 Task: Find connections with filter location Montivilliers with filter topic #businesscoachwith filter profile language Potuguese with filter current company Bridgestone EMIA with filter school Sikkim University, Gangtok with filter industry Wholesale Chemical and Allied Products with filter service category Negotiation with filter keywords title Area Sales Manager
Action: Mouse moved to (581, 99)
Screenshot: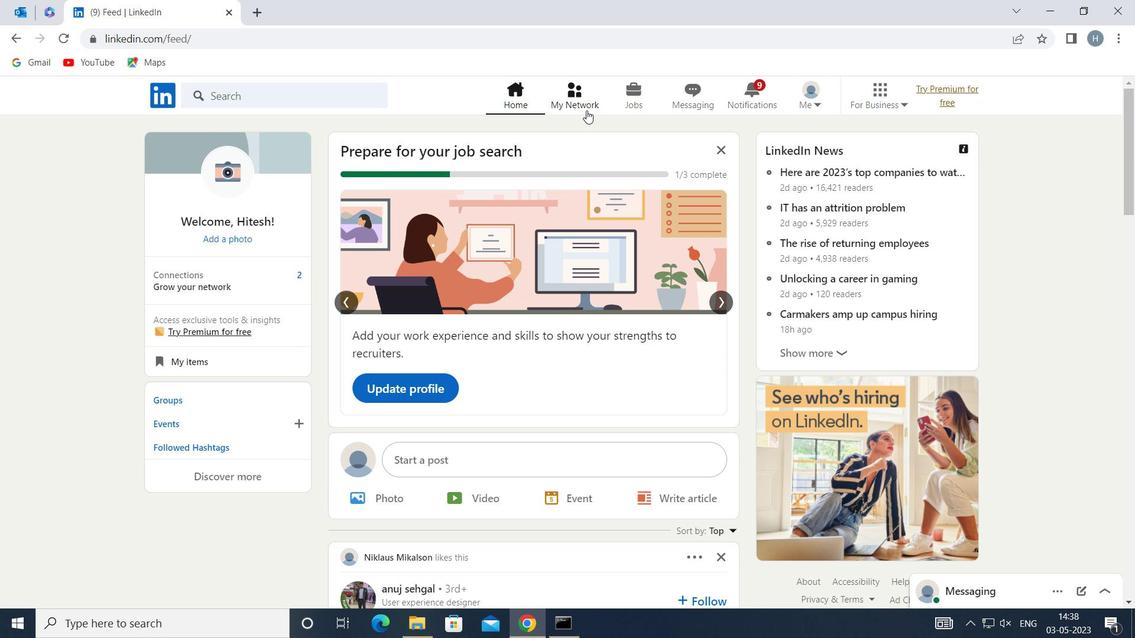 
Action: Mouse pressed left at (581, 99)
Screenshot: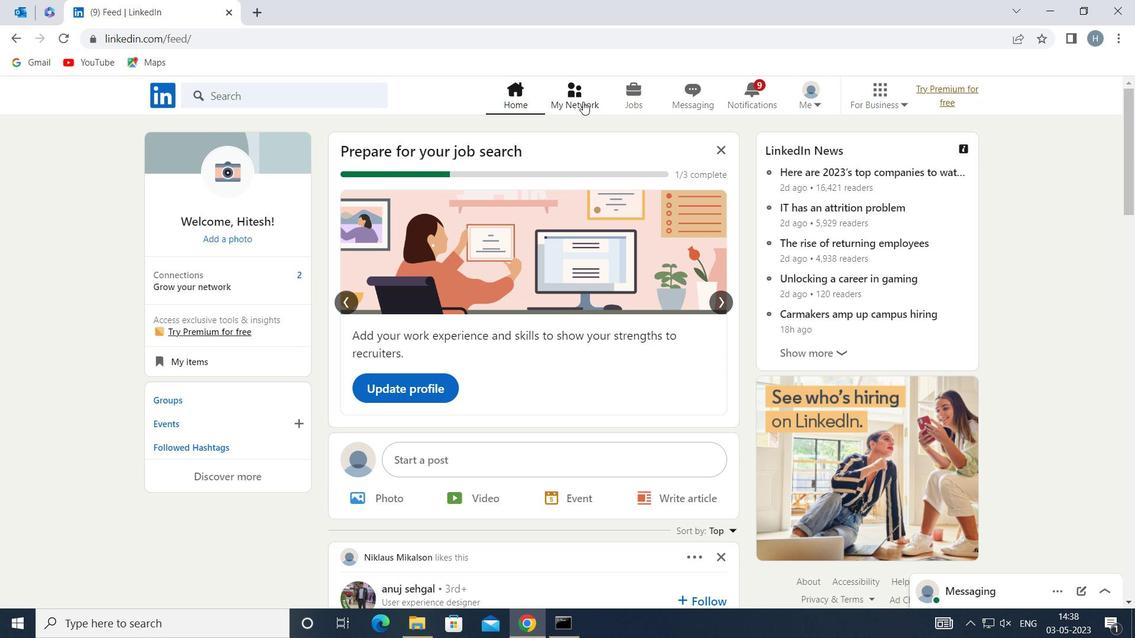 
Action: Mouse moved to (346, 182)
Screenshot: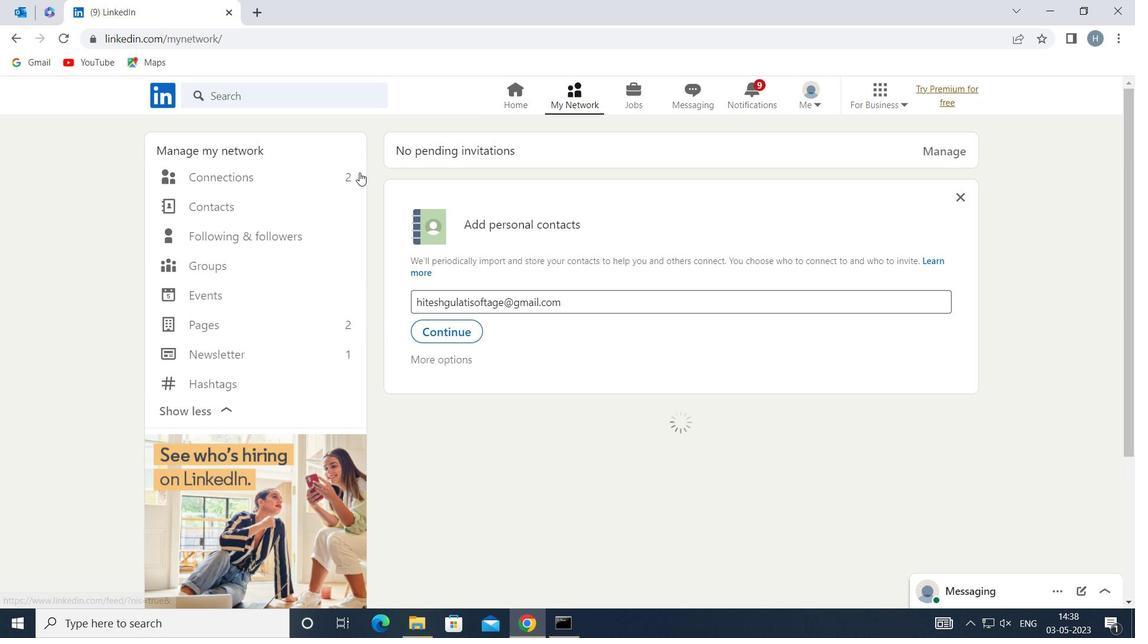 
Action: Mouse pressed left at (346, 182)
Screenshot: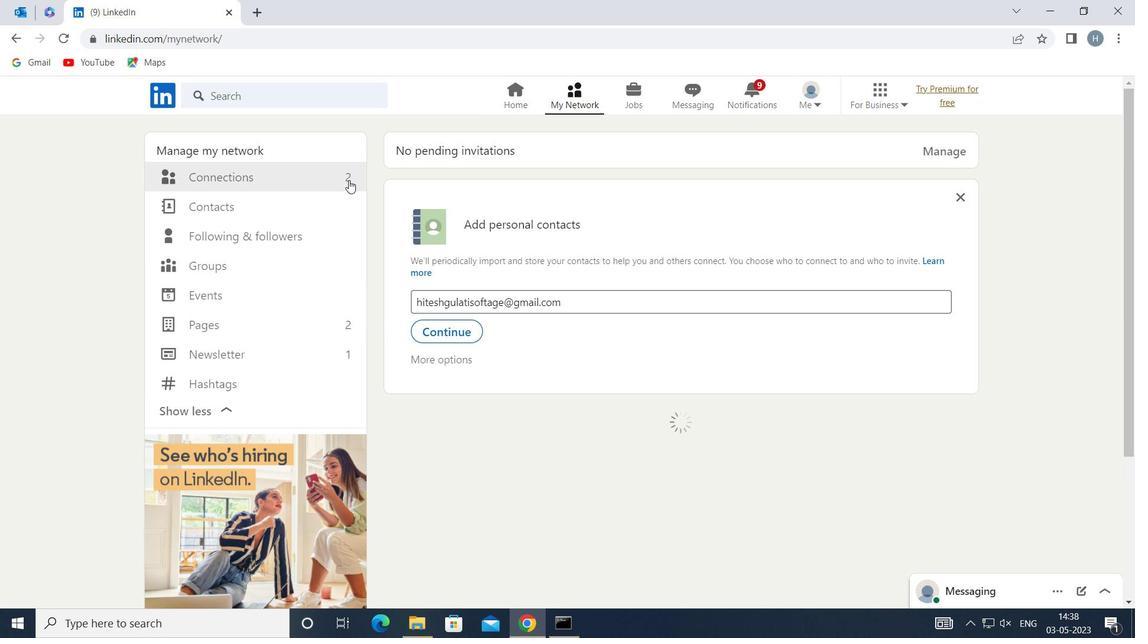 
Action: Mouse moved to (671, 174)
Screenshot: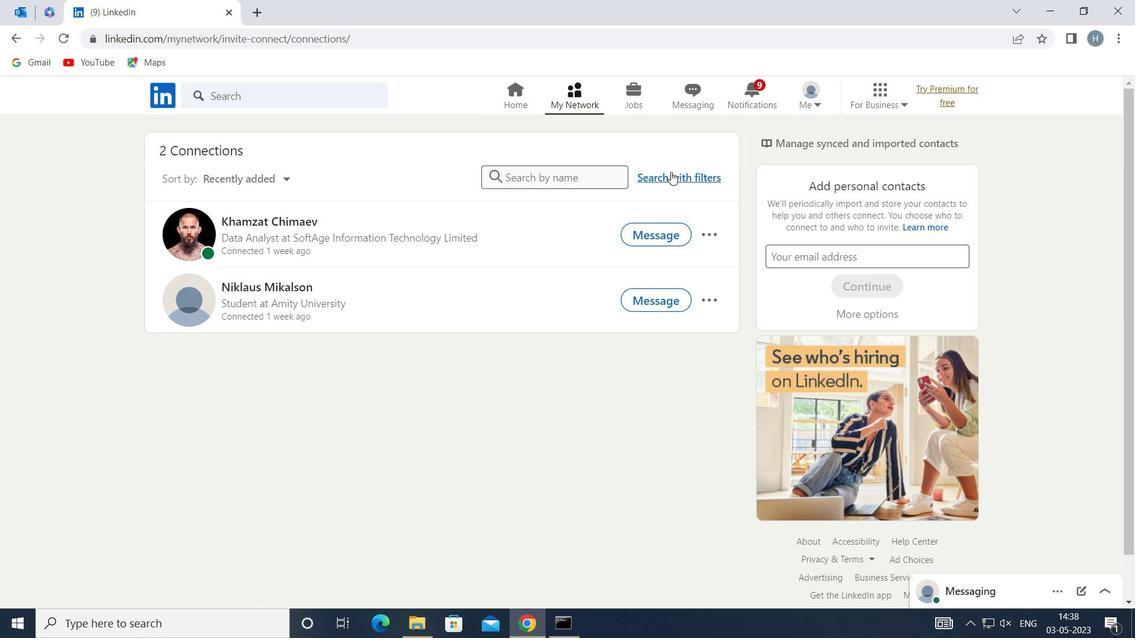 
Action: Mouse pressed left at (671, 174)
Screenshot: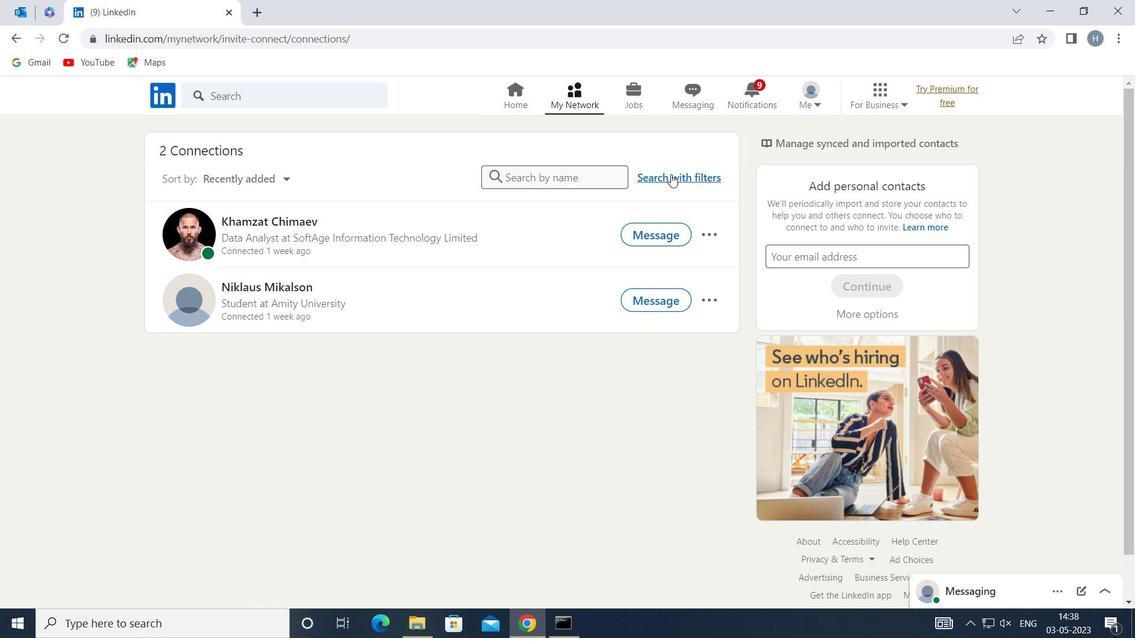 
Action: Mouse moved to (619, 138)
Screenshot: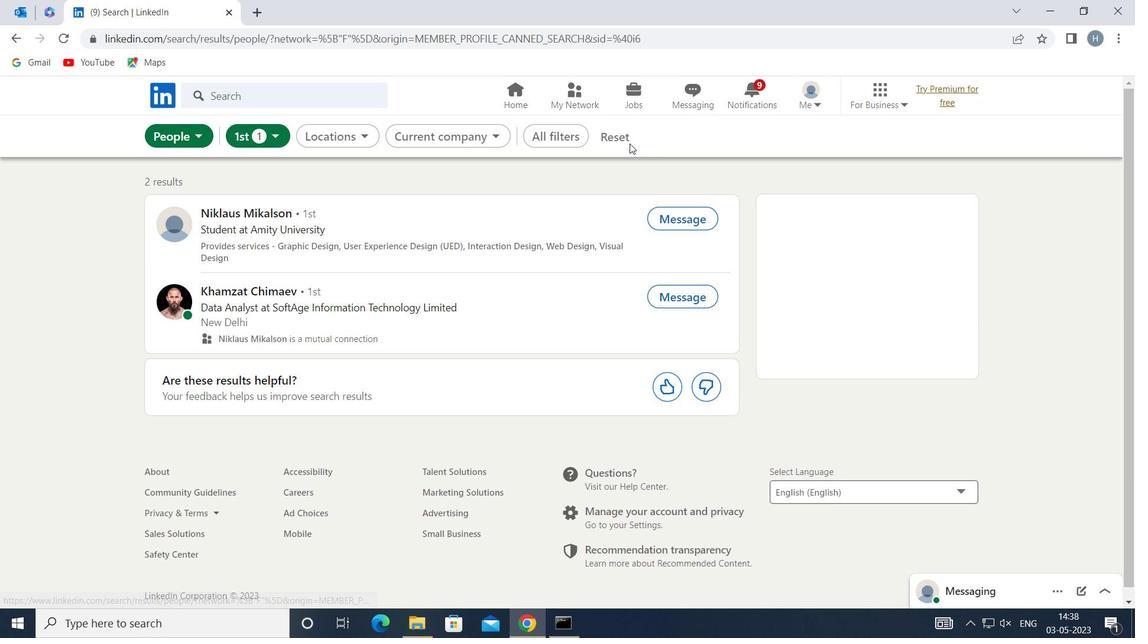 
Action: Mouse pressed left at (619, 138)
Screenshot: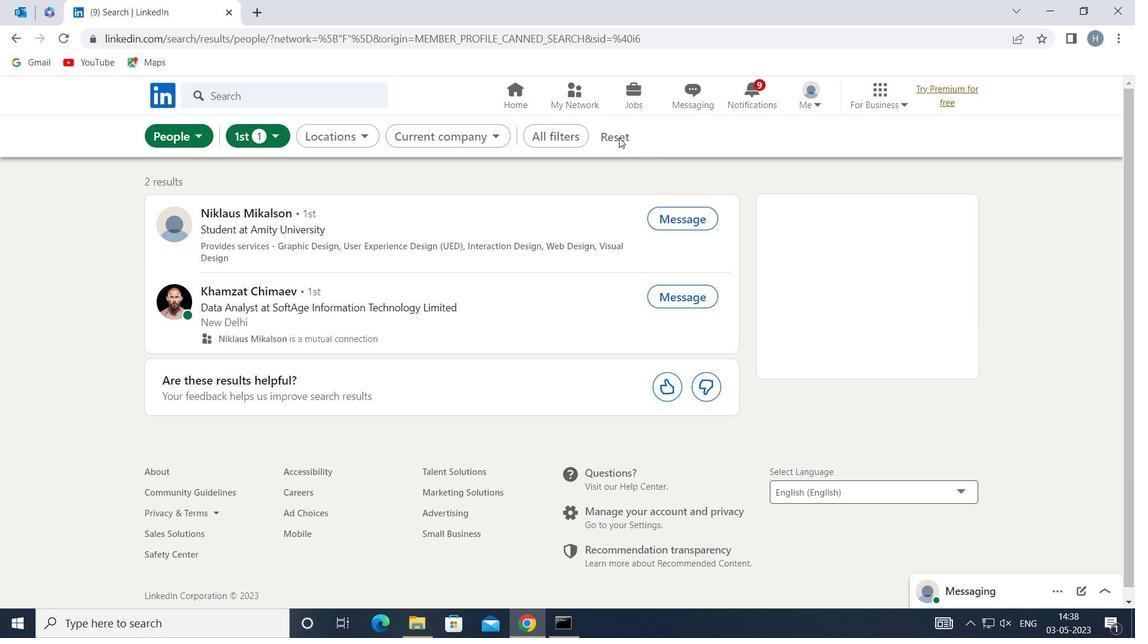 
Action: Mouse moved to (580, 136)
Screenshot: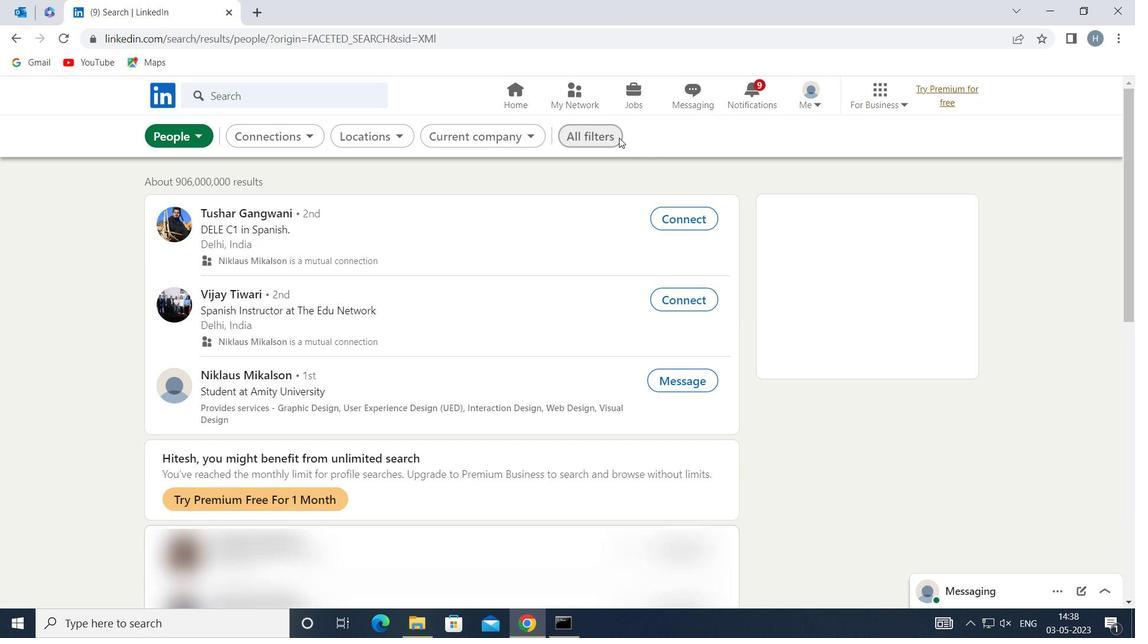 
Action: Mouse pressed left at (580, 136)
Screenshot: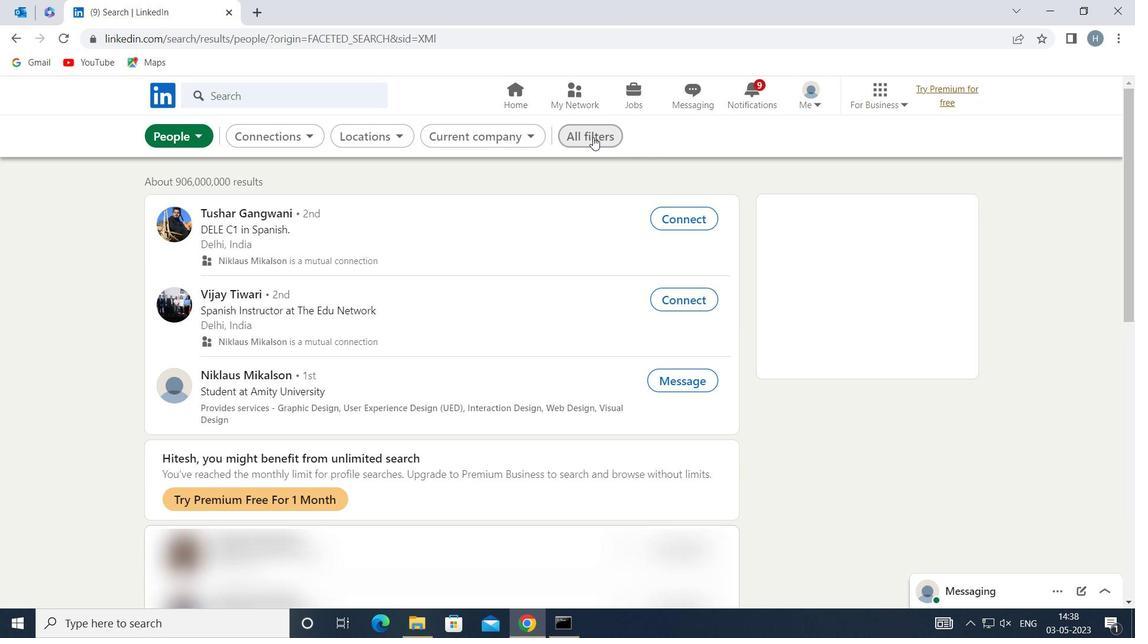 
Action: Mouse moved to (800, 304)
Screenshot: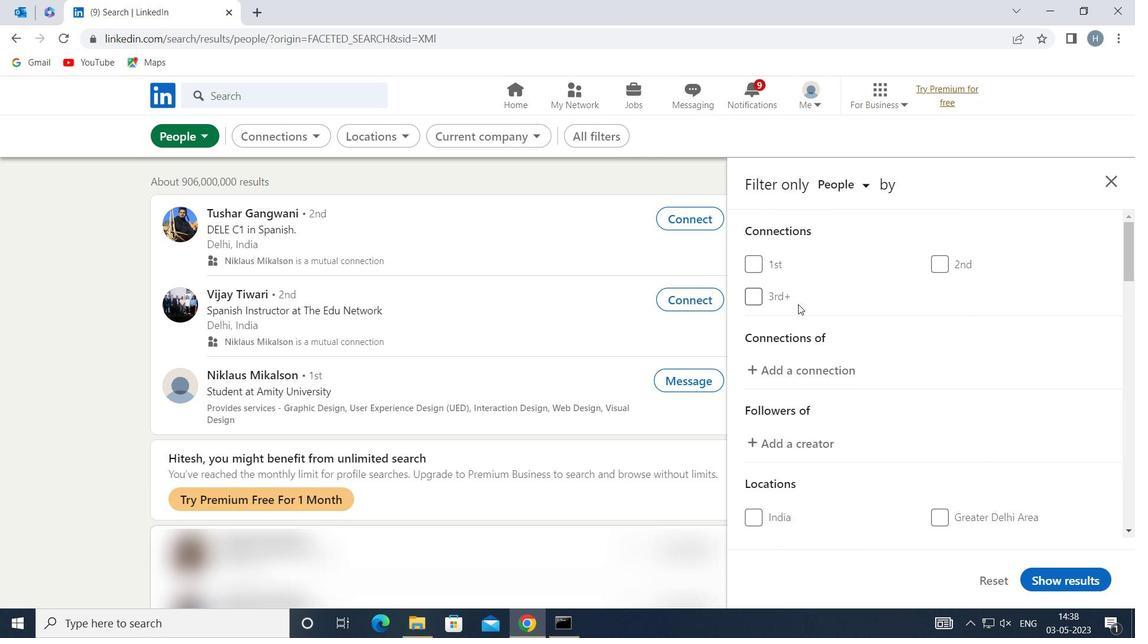 
Action: Mouse scrolled (800, 303) with delta (0, 0)
Screenshot: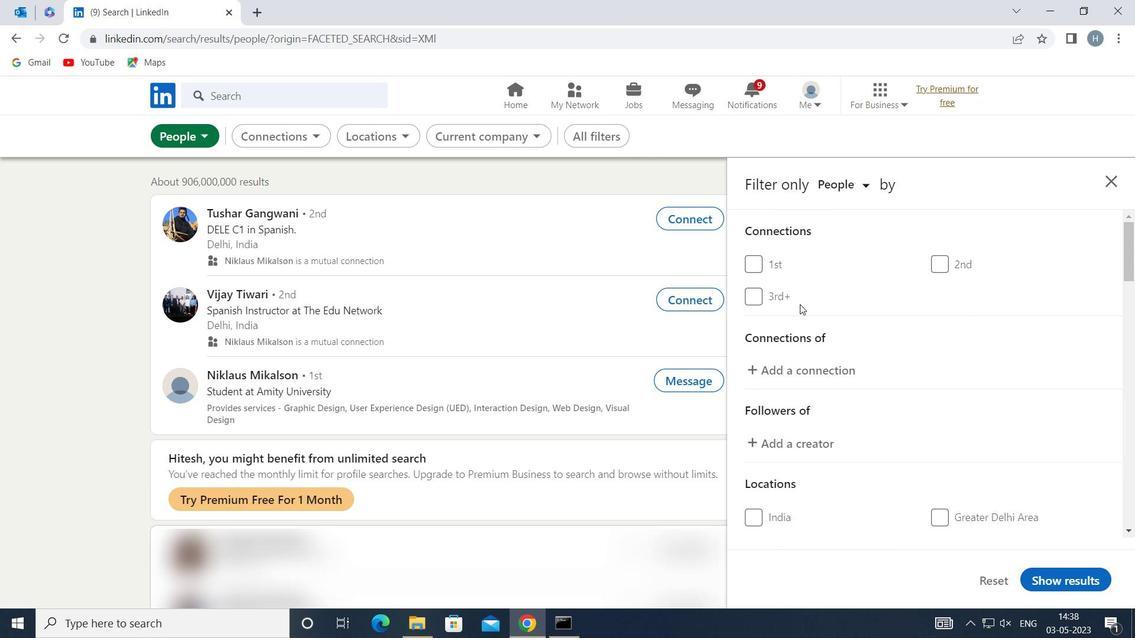 
Action: Mouse scrolled (800, 303) with delta (0, 0)
Screenshot: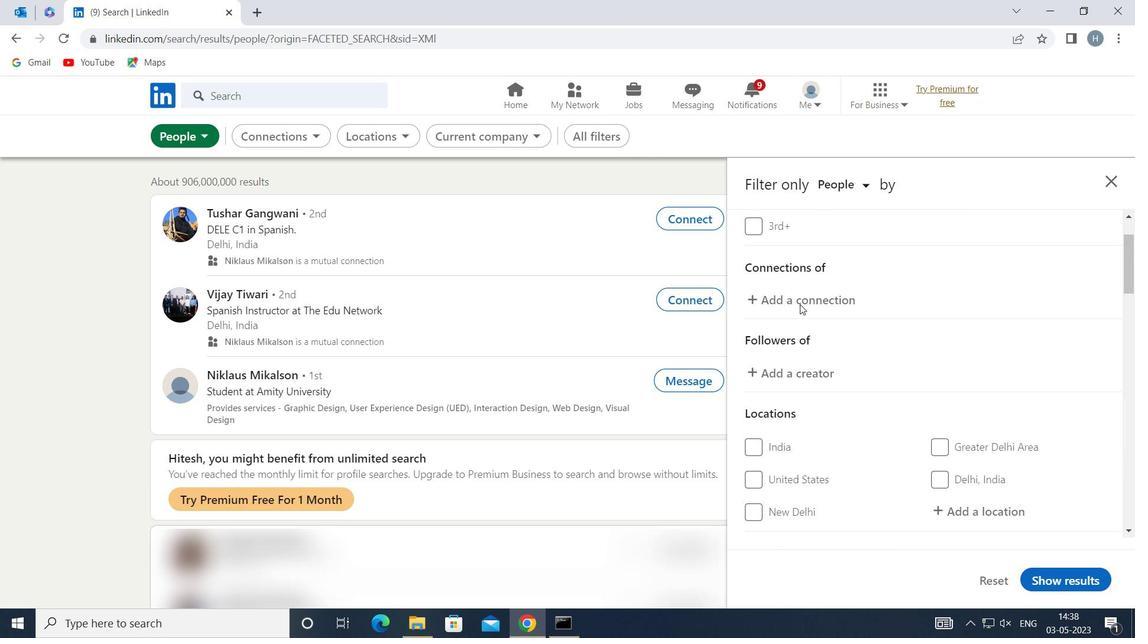 
Action: Mouse moved to (978, 431)
Screenshot: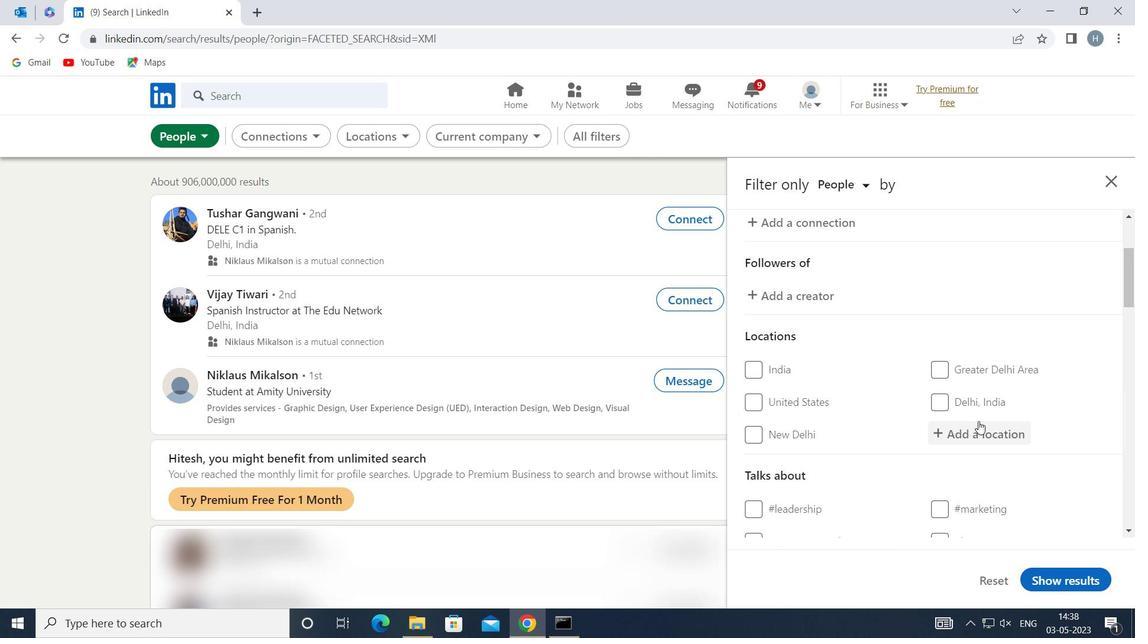 
Action: Mouse pressed left at (978, 431)
Screenshot: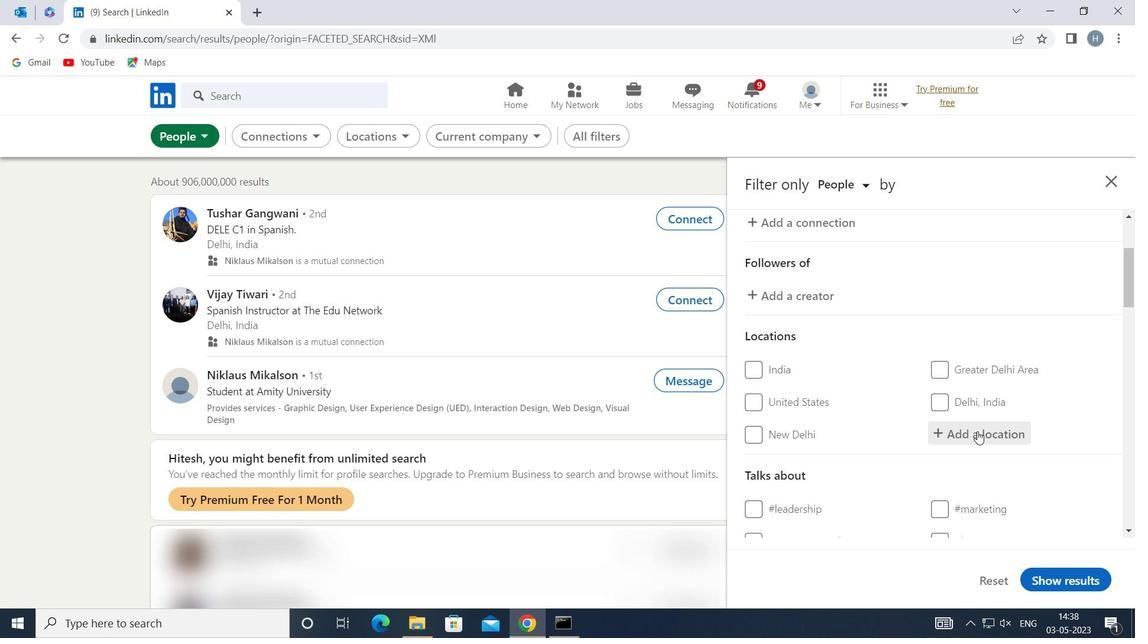 
Action: Key pressed <Key.shift>MONTBELIARD
Screenshot: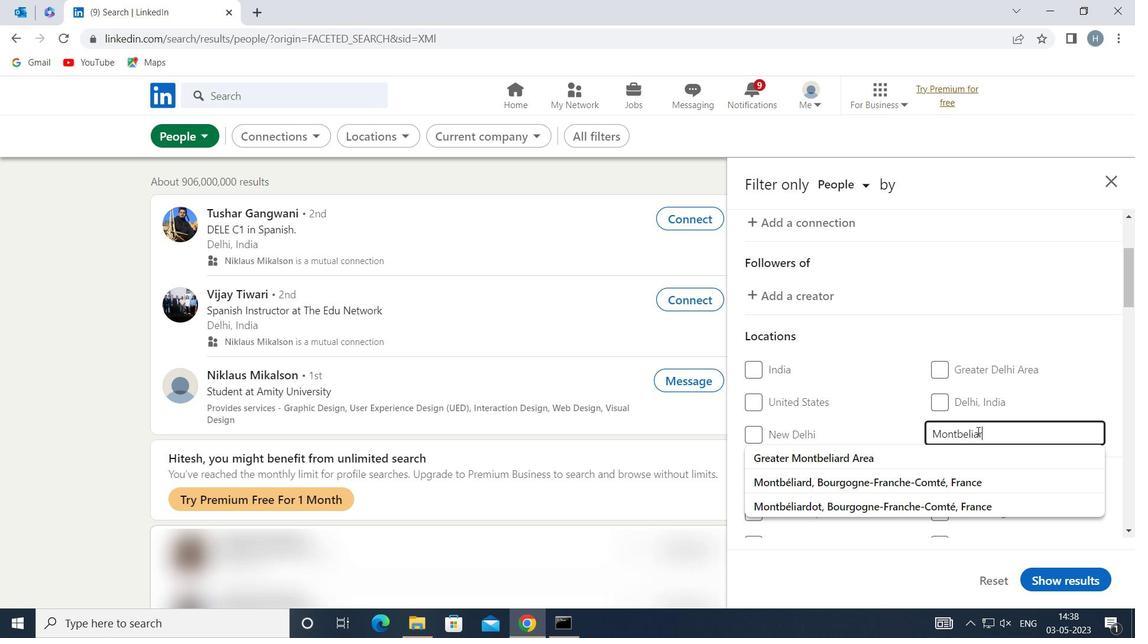 
Action: Mouse moved to (947, 484)
Screenshot: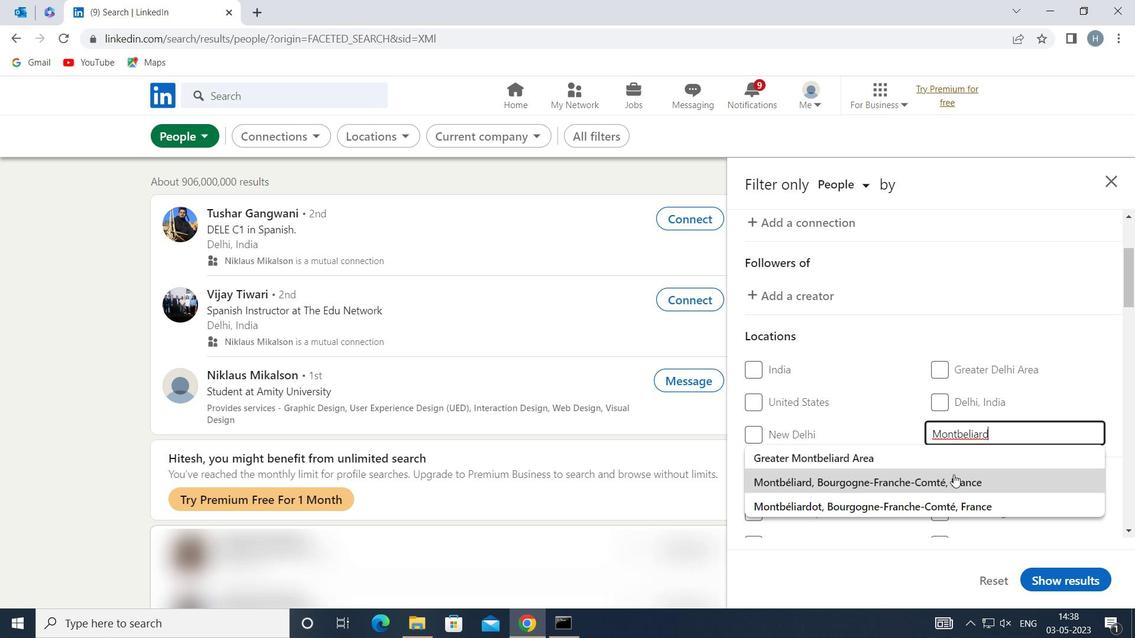 
Action: Mouse pressed left at (947, 484)
Screenshot: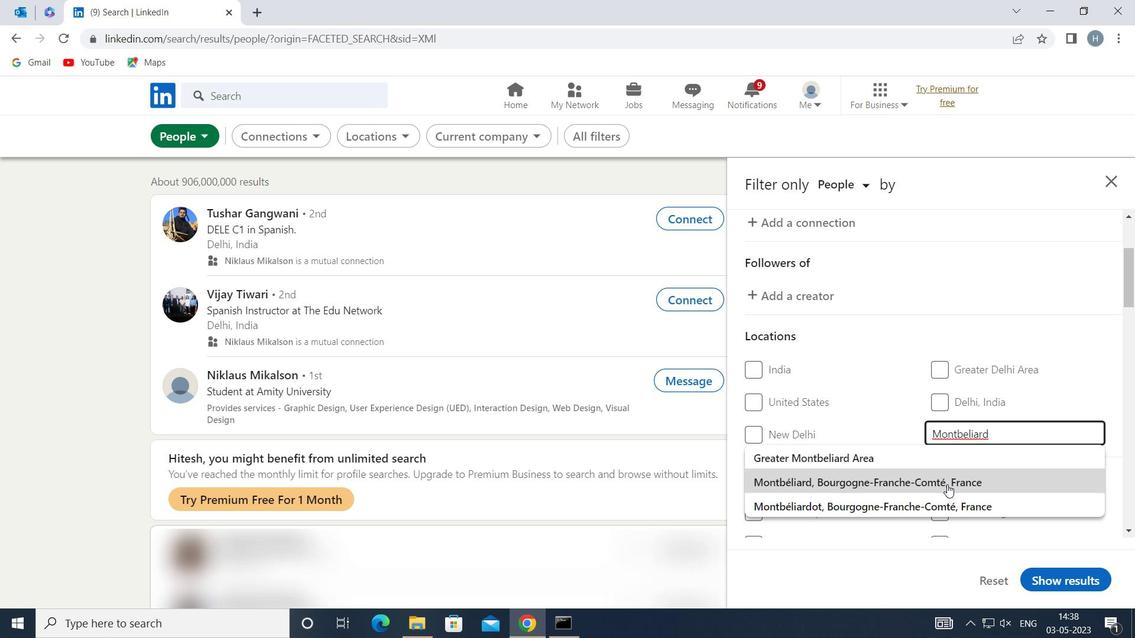 
Action: Mouse moved to (923, 425)
Screenshot: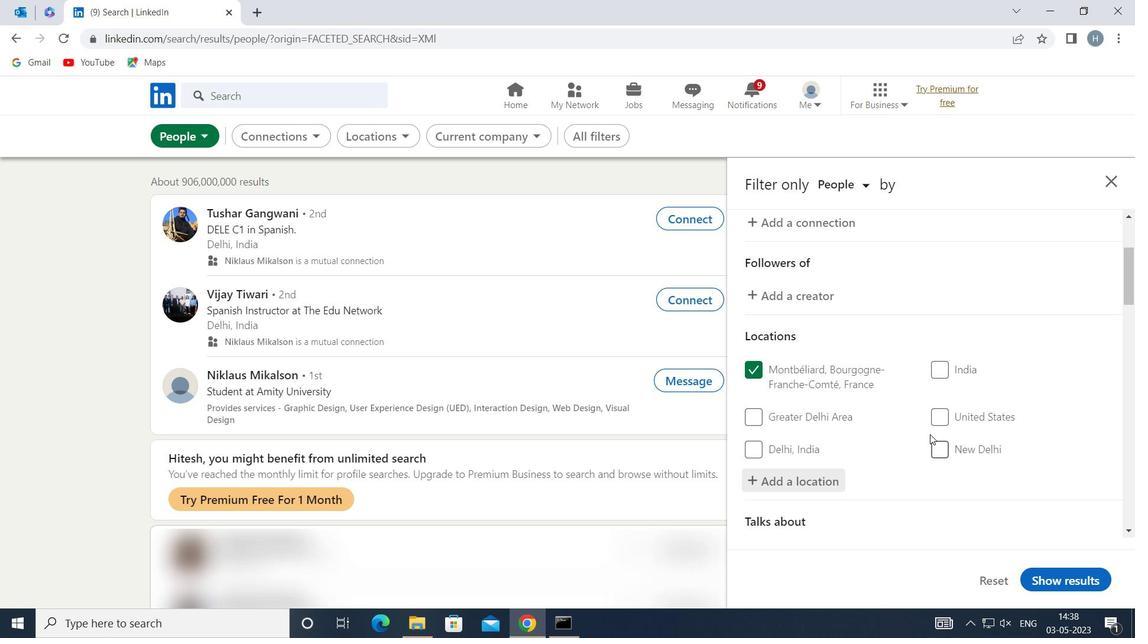 
Action: Mouse scrolled (923, 424) with delta (0, 0)
Screenshot: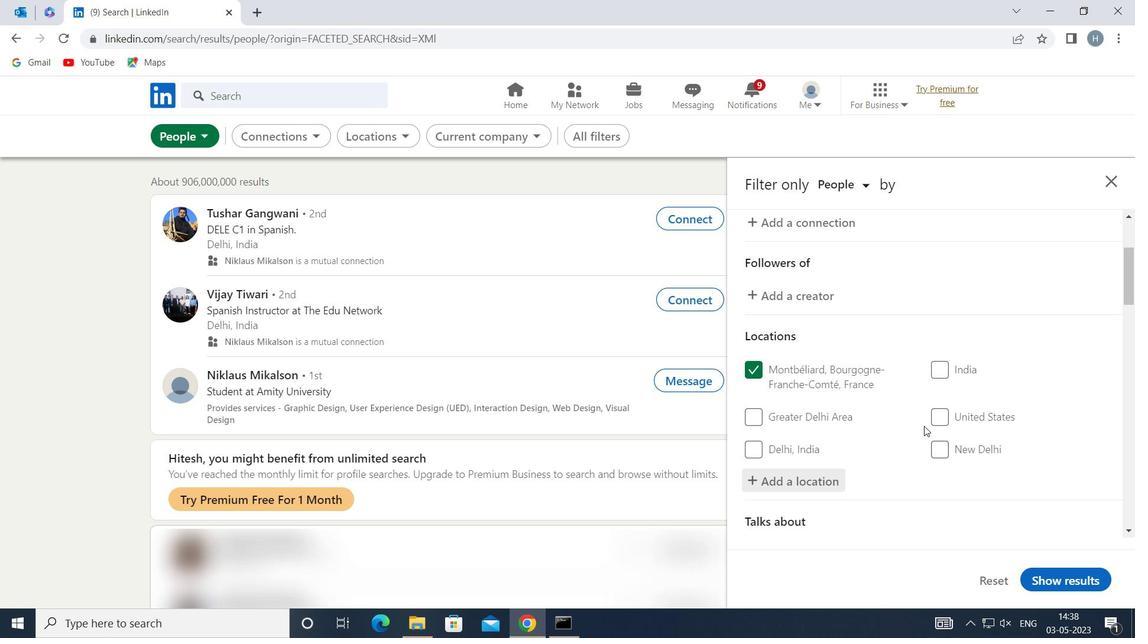 
Action: Mouse scrolled (923, 424) with delta (0, 0)
Screenshot: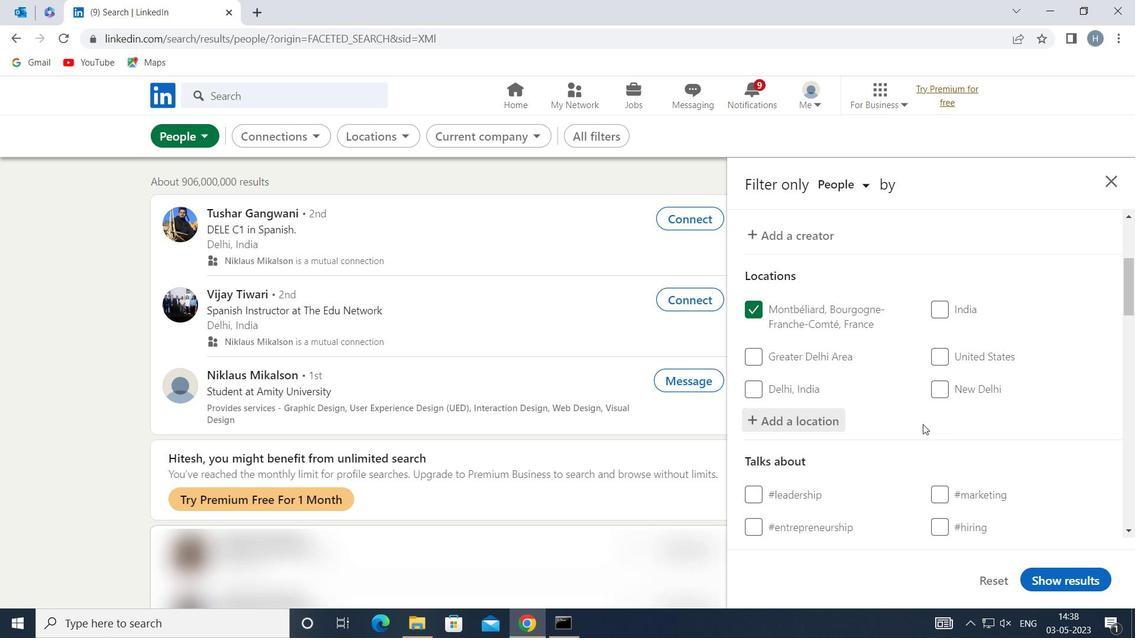 
Action: Mouse moved to (1007, 472)
Screenshot: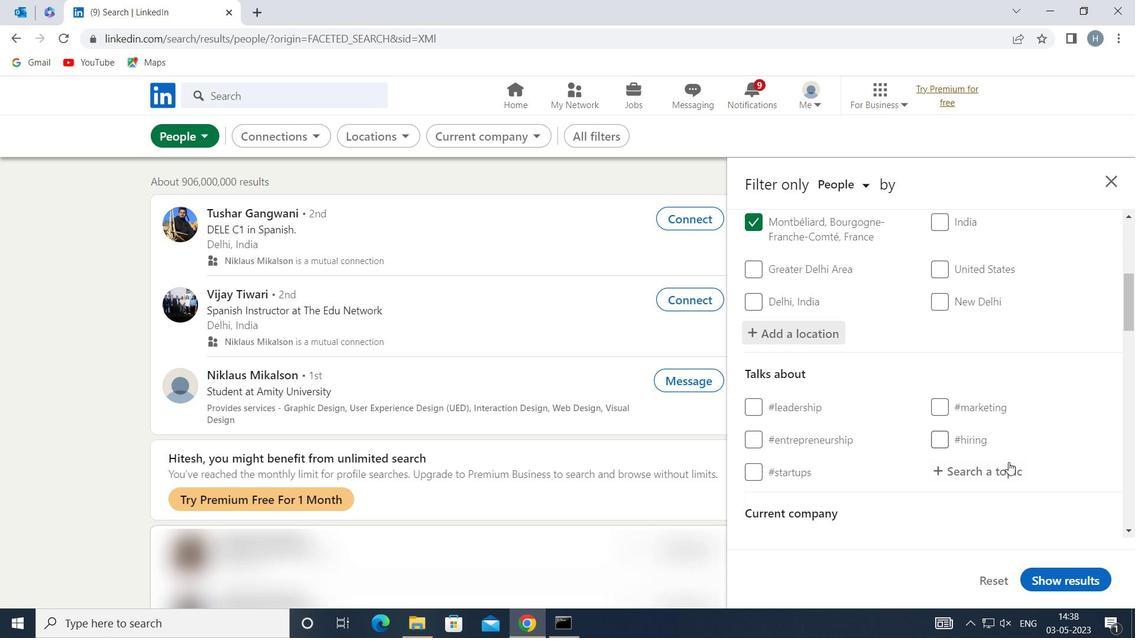 
Action: Mouse pressed left at (1007, 472)
Screenshot: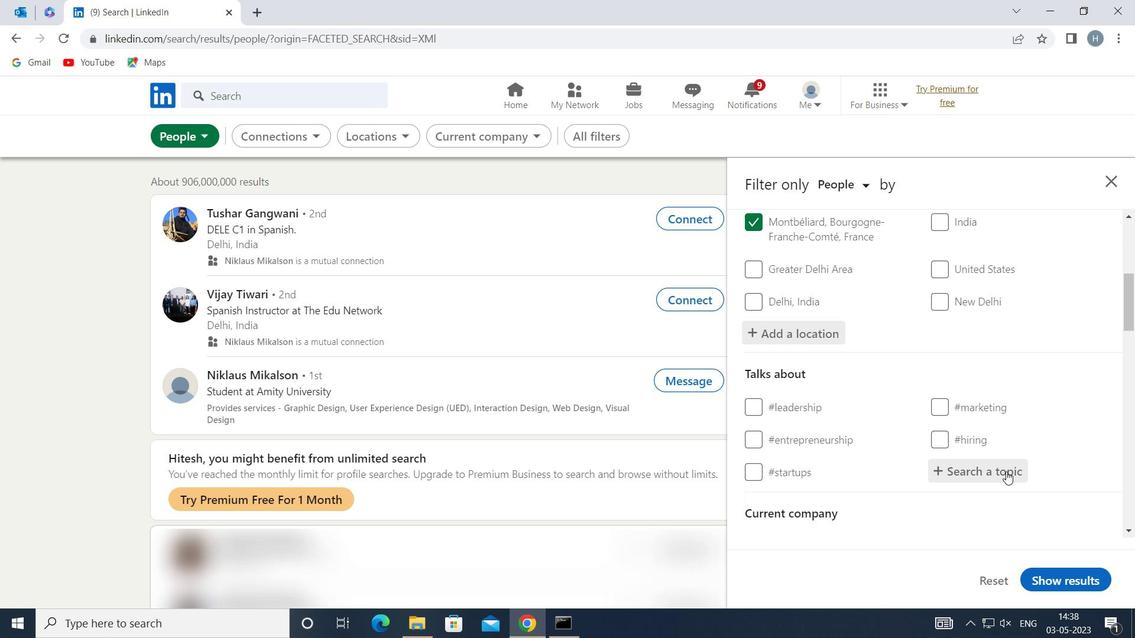 
Action: Key pressed LIF
Screenshot: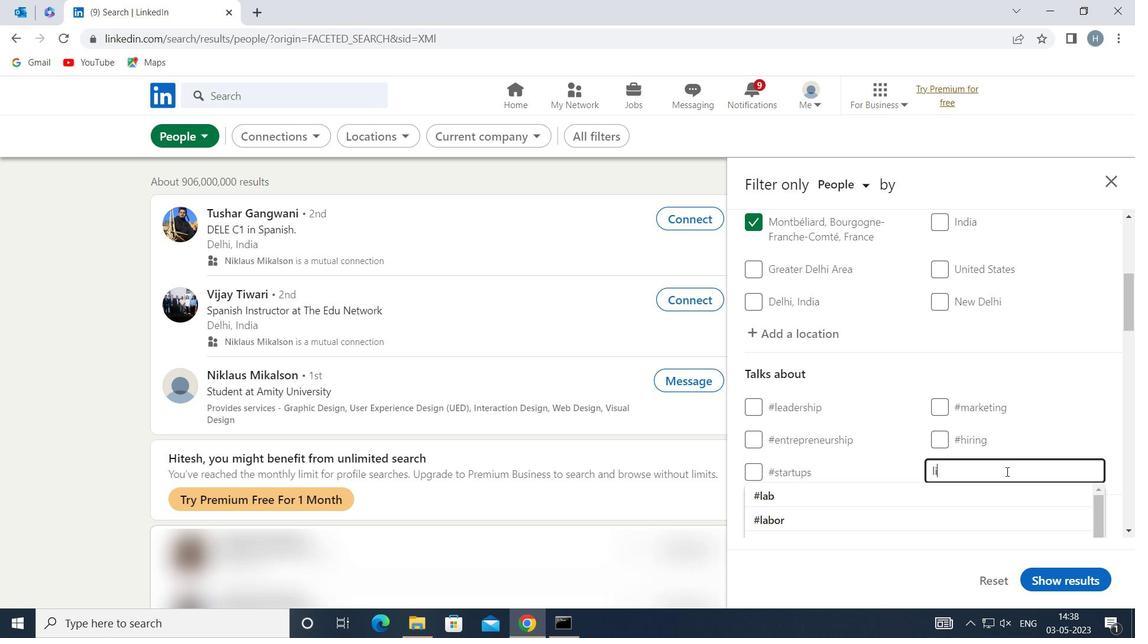 
Action: Mouse moved to (1007, 472)
Screenshot: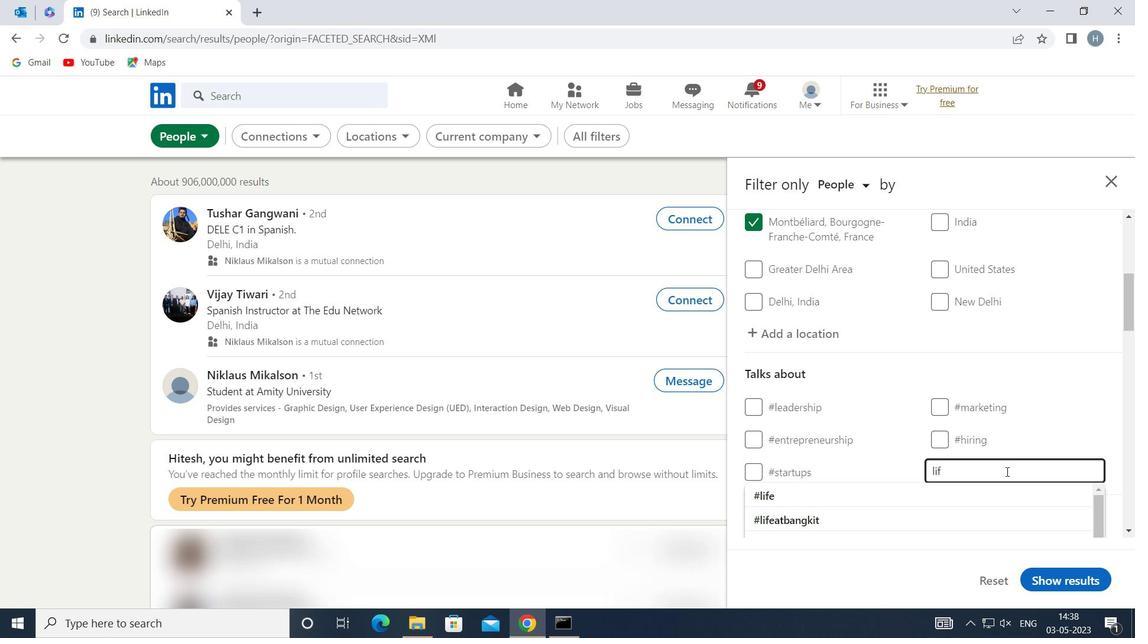 
Action: Key pressed E
Screenshot: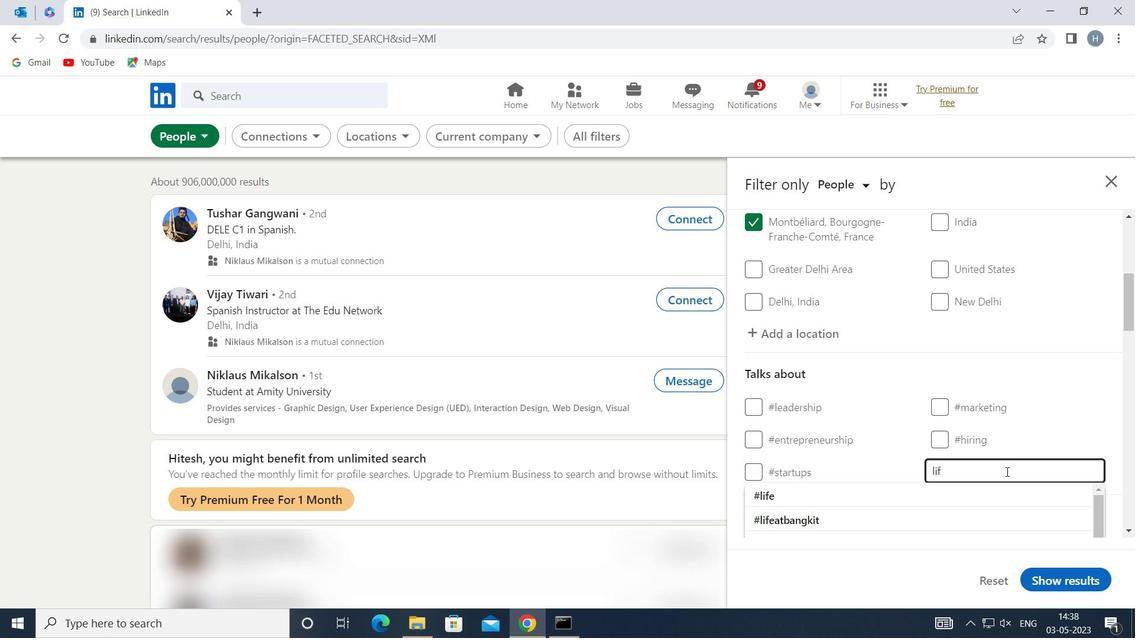 
Action: Mouse moved to (898, 488)
Screenshot: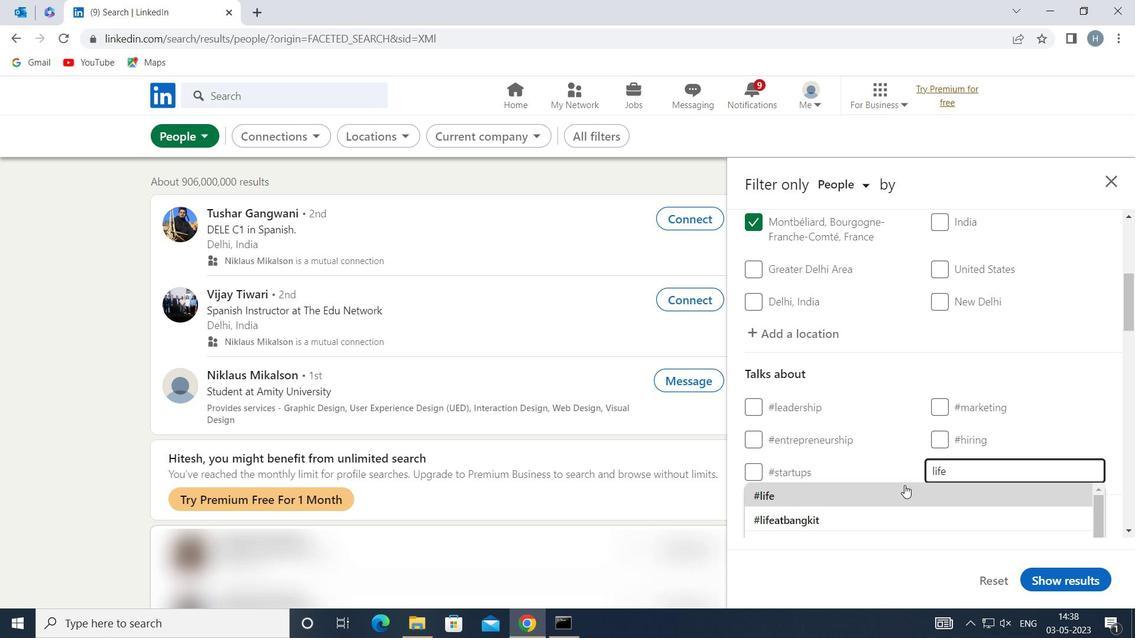
Action: Mouse pressed left at (898, 488)
Screenshot: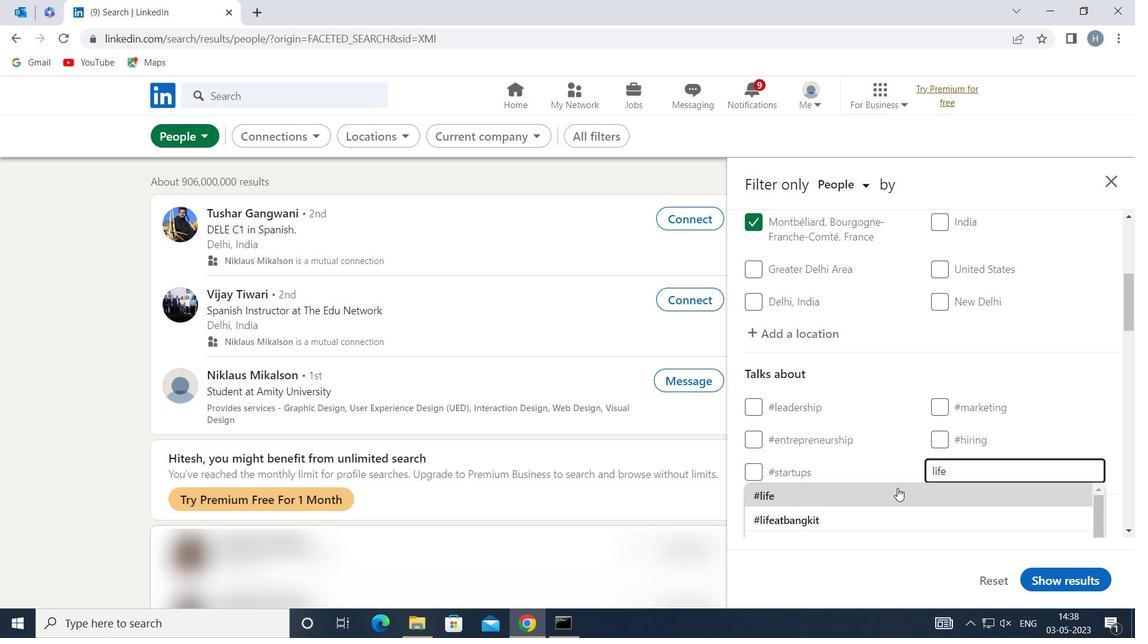 
Action: Mouse moved to (899, 441)
Screenshot: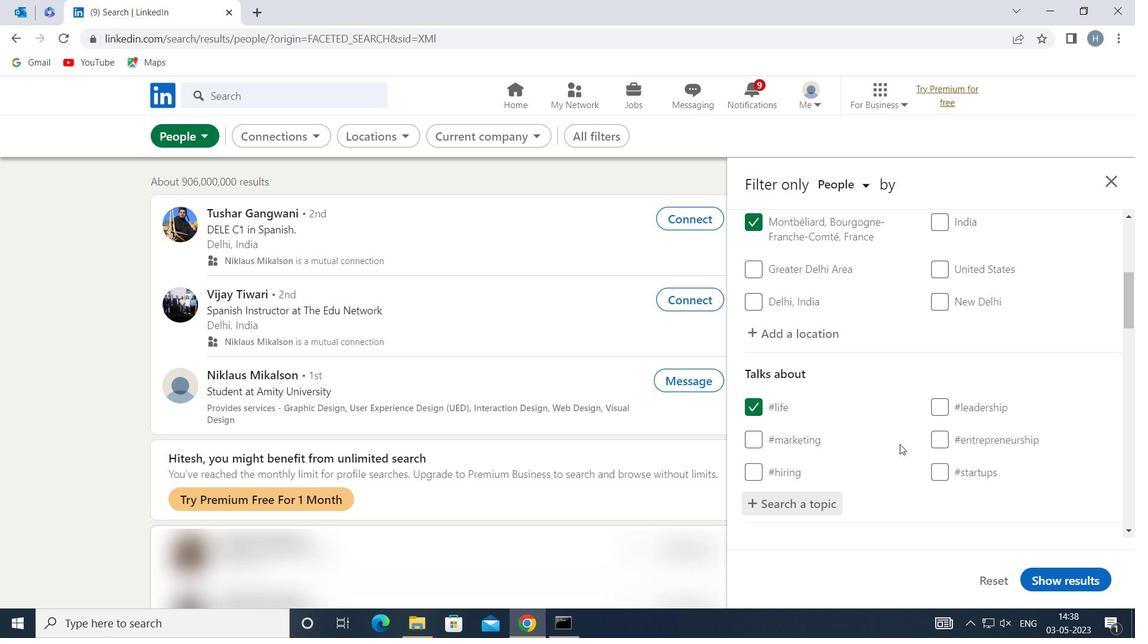 
Action: Mouse scrolled (899, 440) with delta (0, 0)
Screenshot: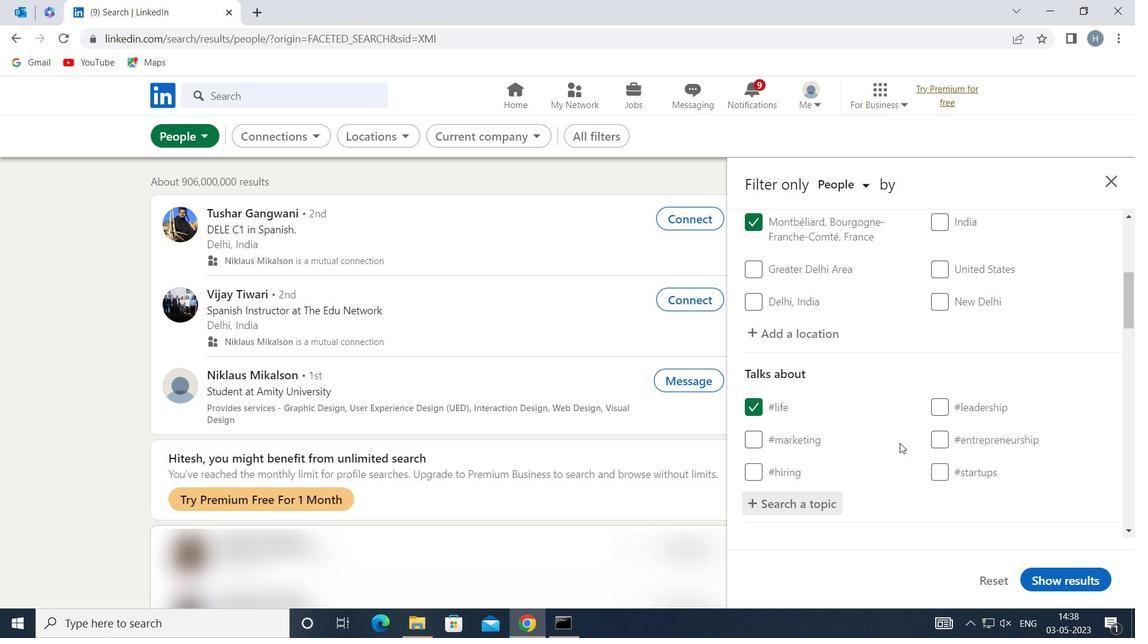 
Action: Mouse moved to (897, 439)
Screenshot: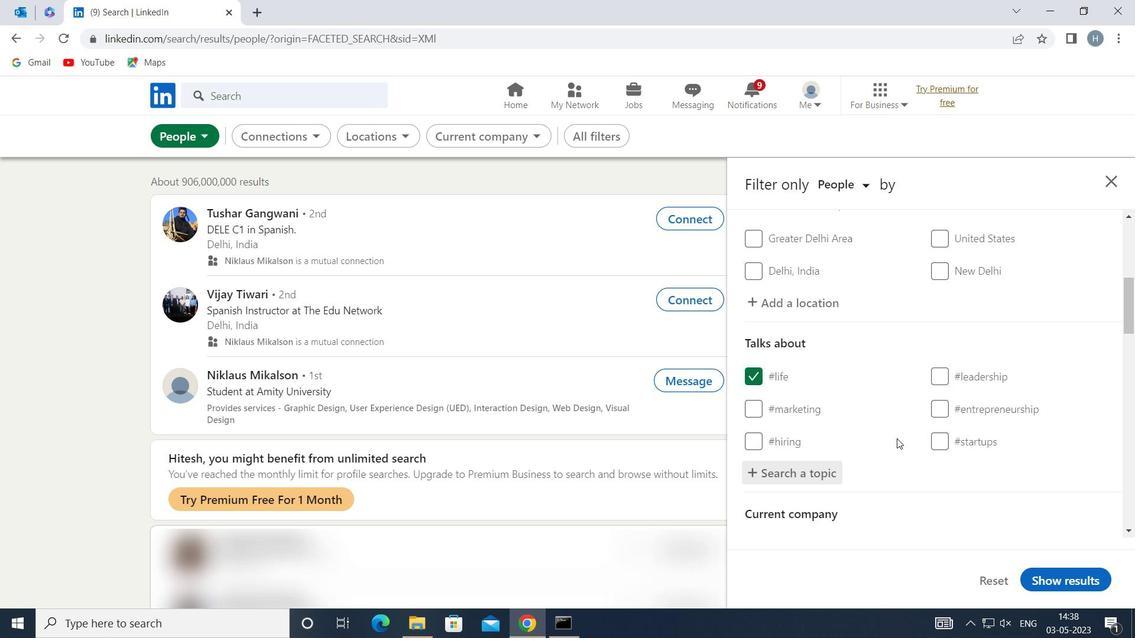 
Action: Mouse scrolled (897, 438) with delta (0, 0)
Screenshot: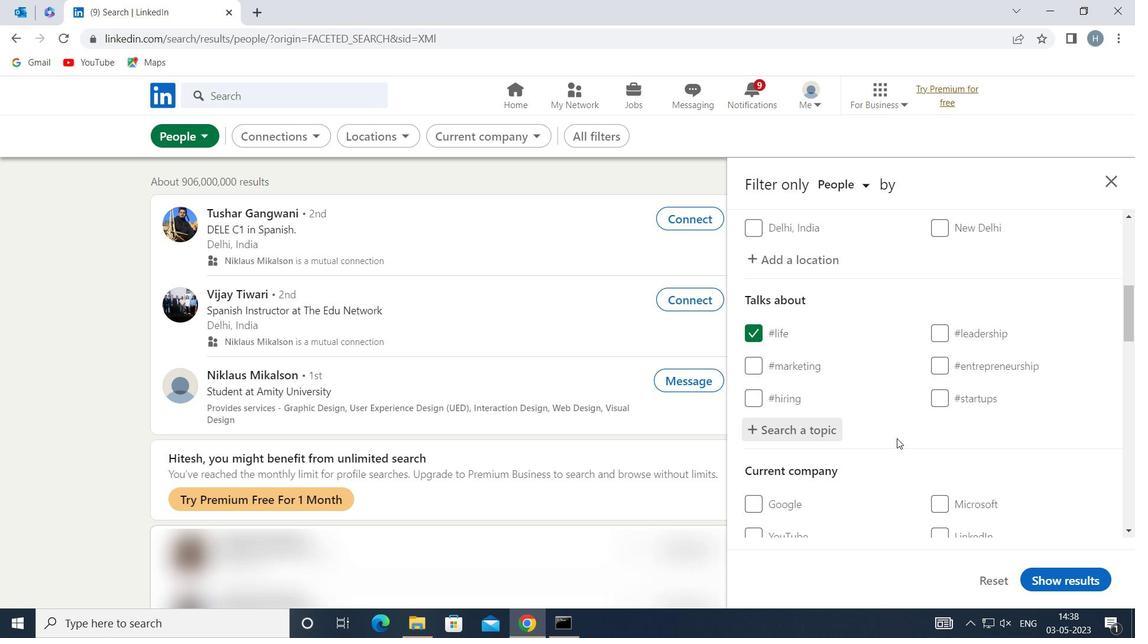 
Action: Mouse scrolled (897, 438) with delta (0, 0)
Screenshot: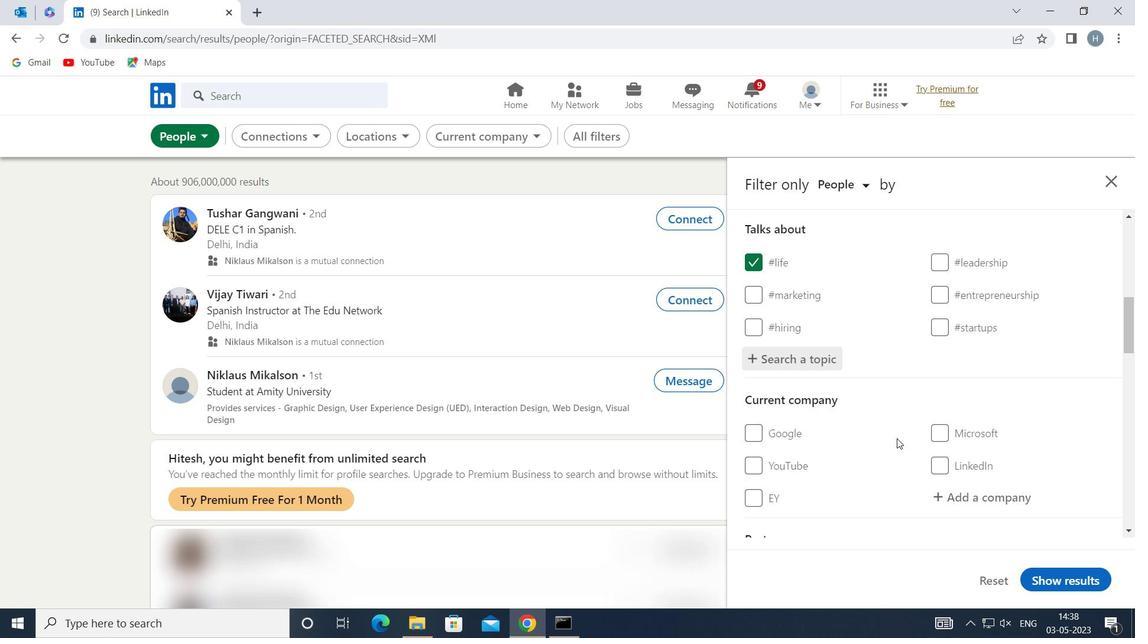 
Action: Mouse scrolled (897, 438) with delta (0, 0)
Screenshot: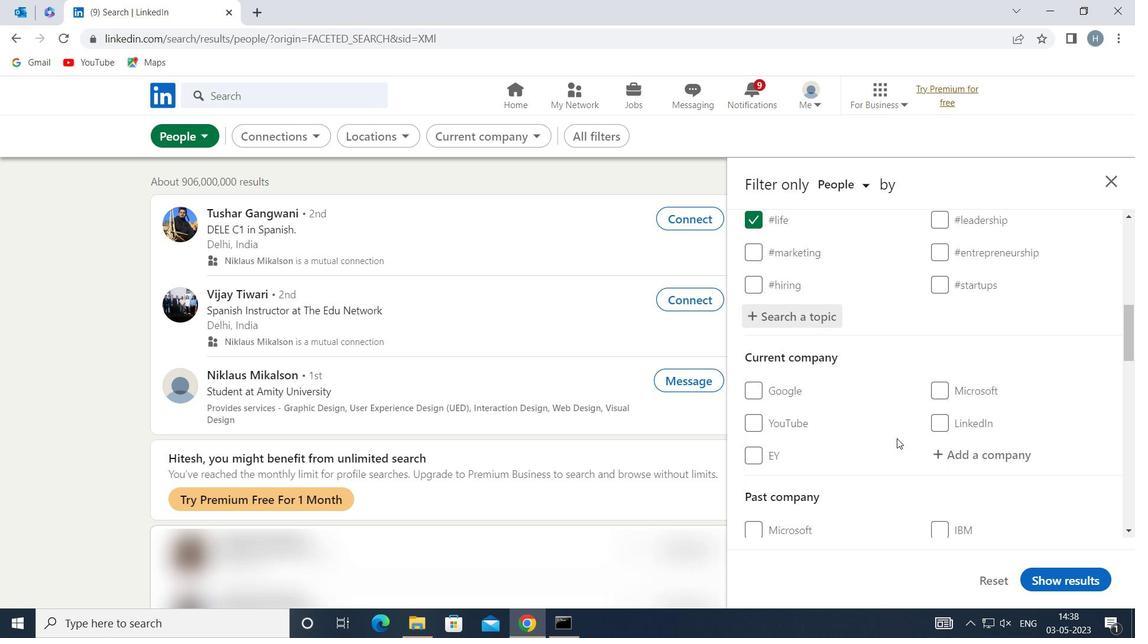 
Action: Mouse scrolled (897, 438) with delta (0, 0)
Screenshot: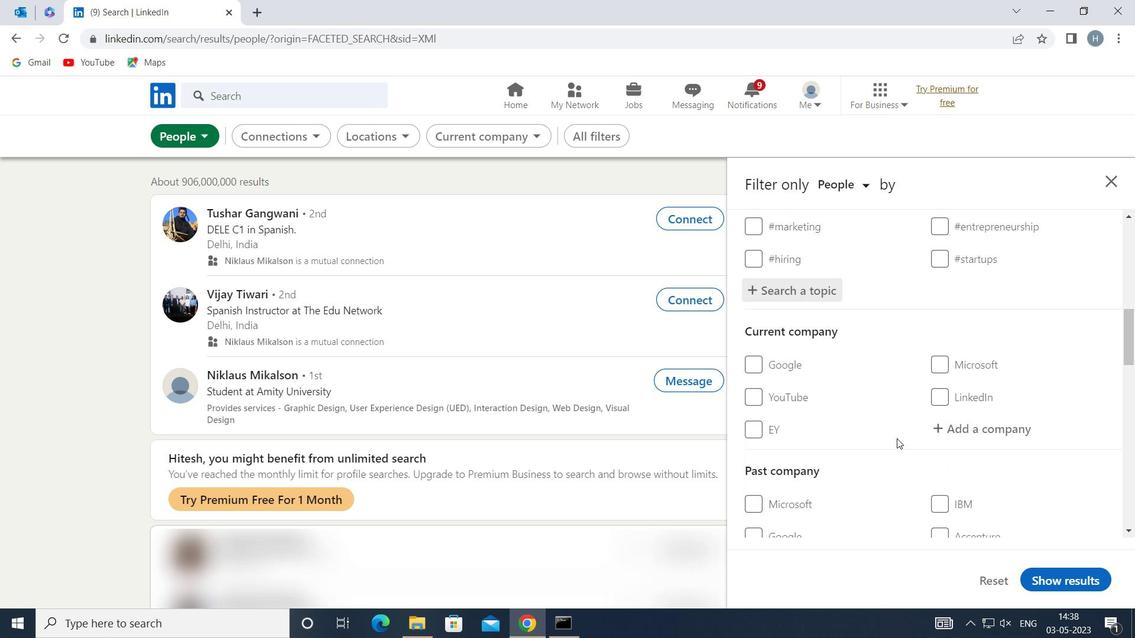 
Action: Mouse scrolled (897, 438) with delta (0, 0)
Screenshot: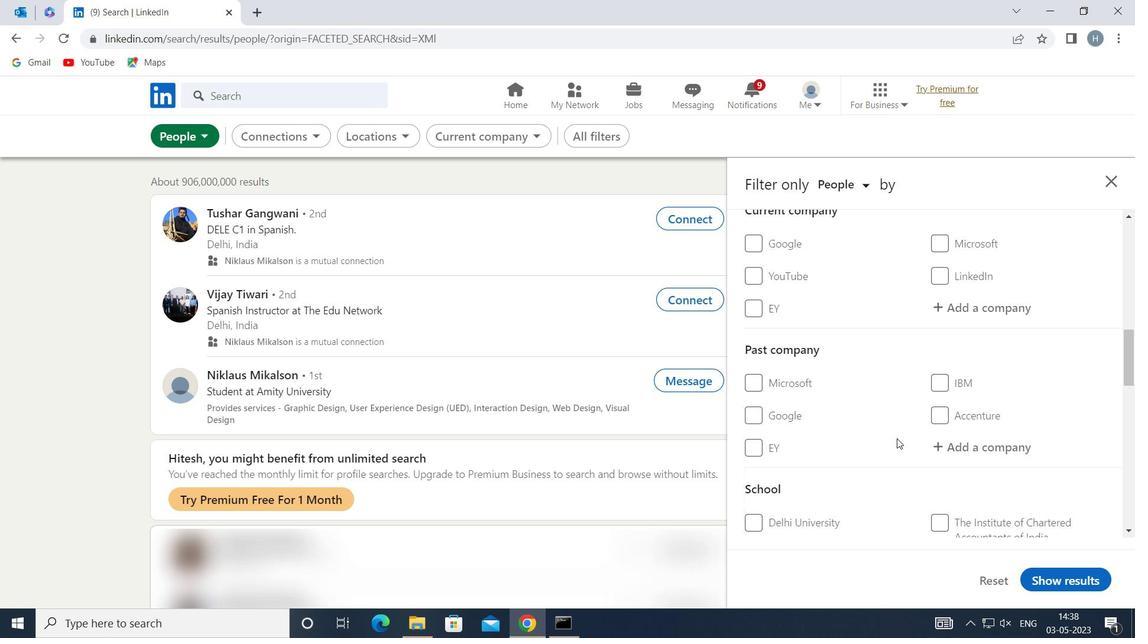 
Action: Mouse scrolled (897, 438) with delta (0, 0)
Screenshot: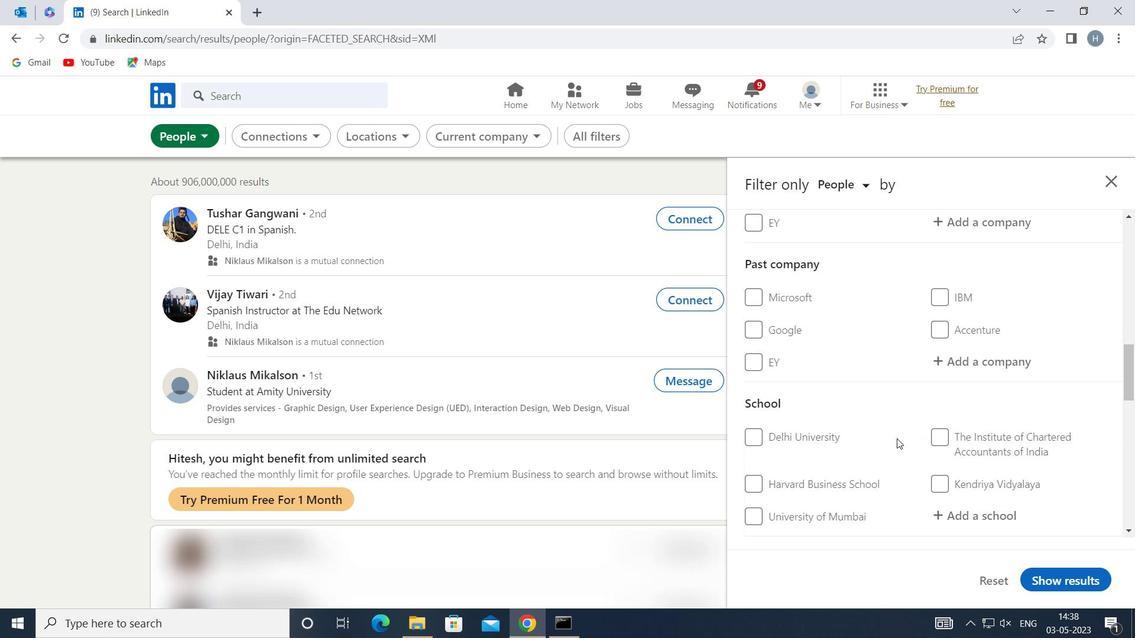 
Action: Mouse scrolled (897, 438) with delta (0, 0)
Screenshot: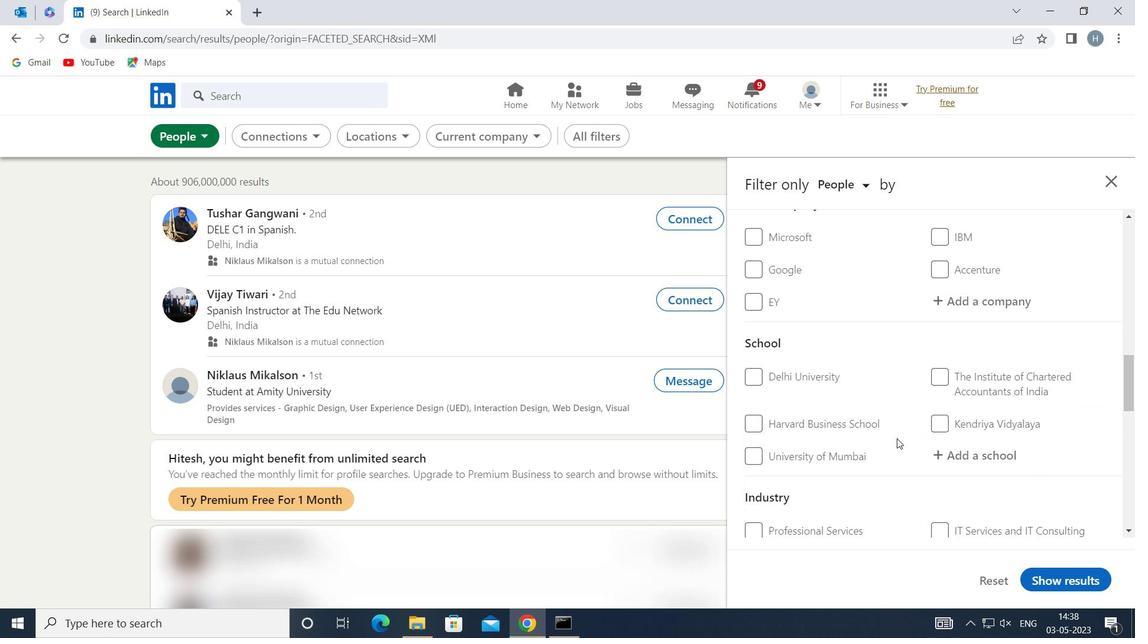 
Action: Mouse moved to (833, 460)
Screenshot: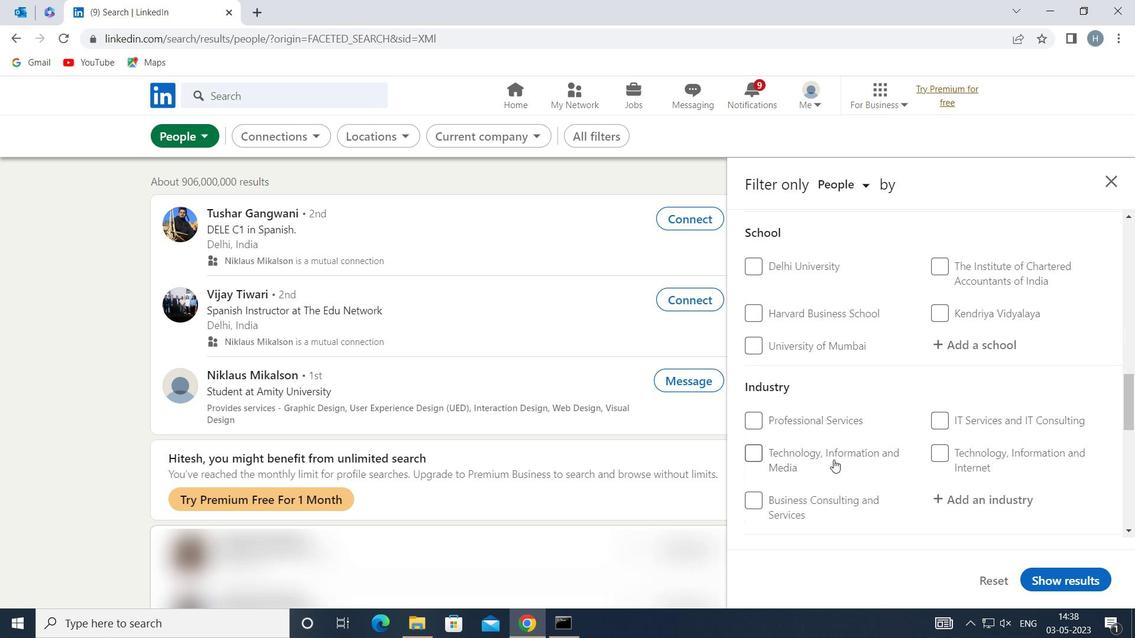 
Action: Mouse scrolled (833, 460) with delta (0, 0)
Screenshot: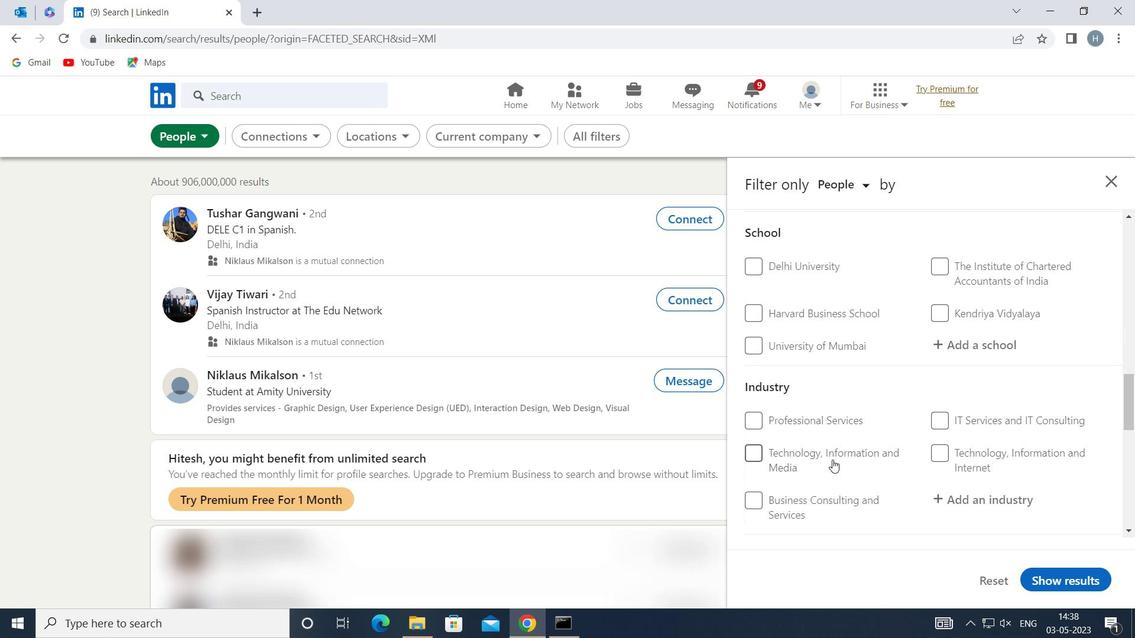 
Action: Mouse moved to (757, 518)
Screenshot: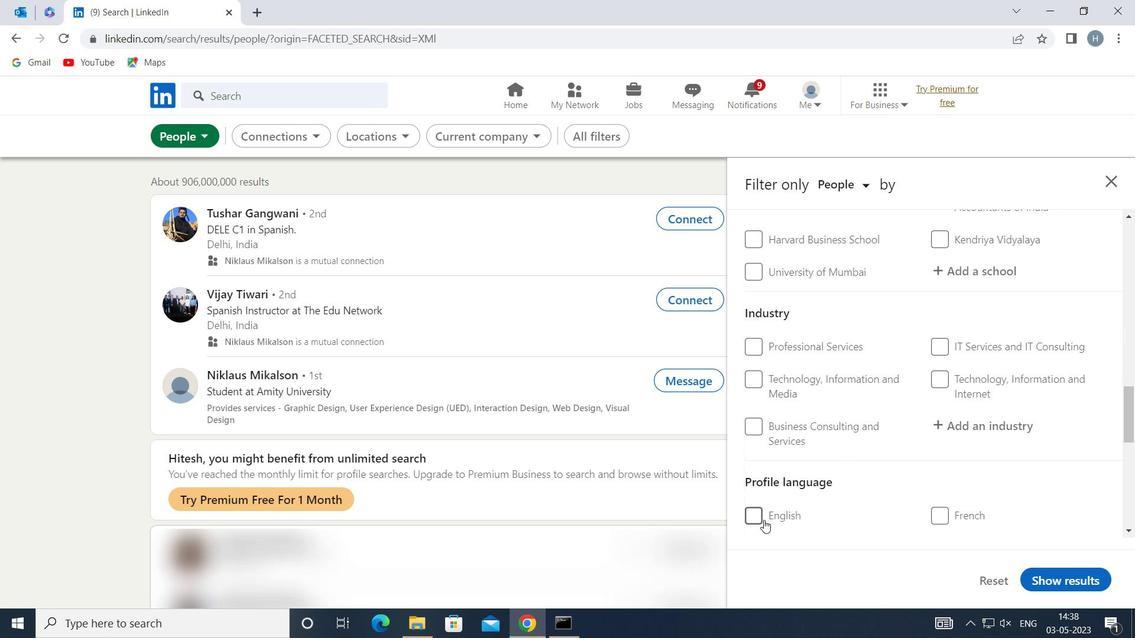 
Action: Mouse pressed left at (757, 518)
Screenshot: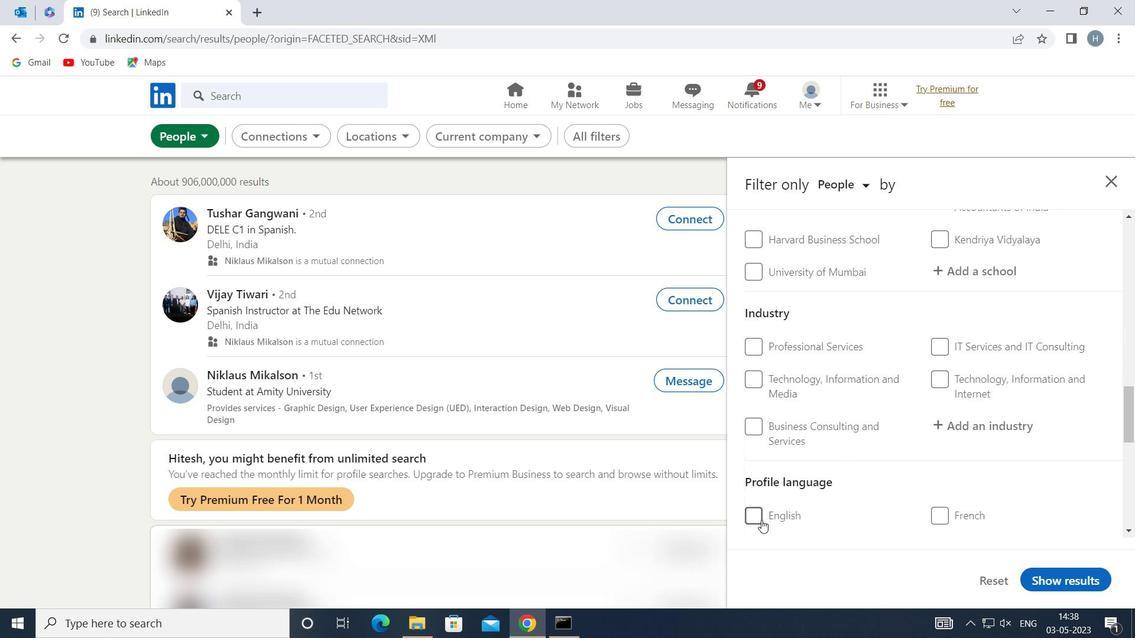 
Action: Mouse moved to (927, 474)
Screenshot: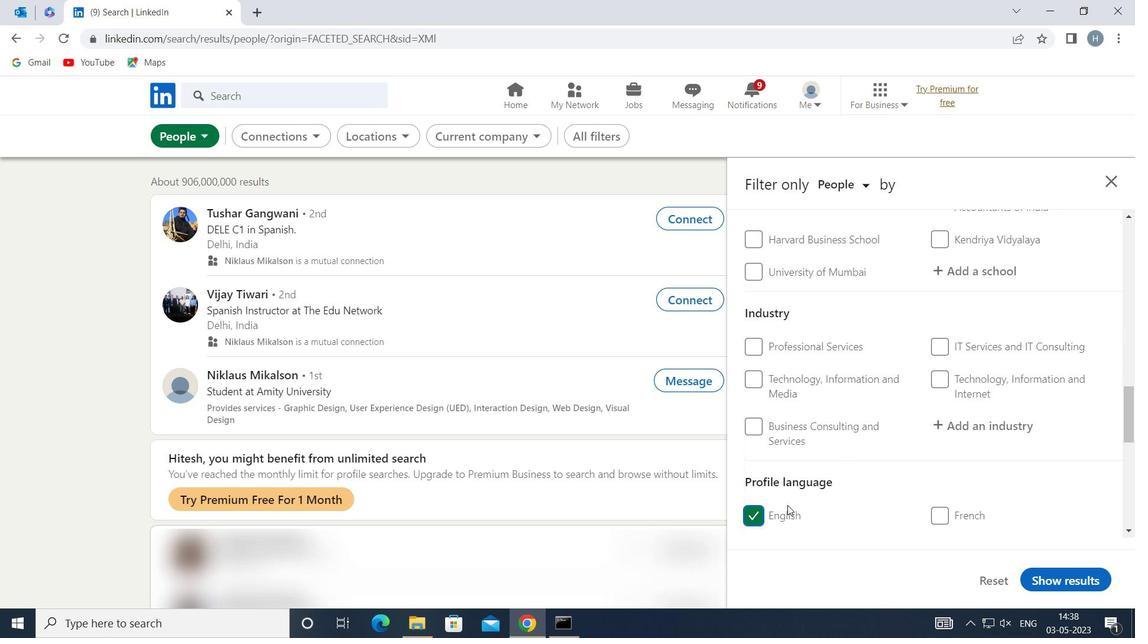 
Action: Mouse scrolled (927, 475) with delta (0, 0)
Screenshot: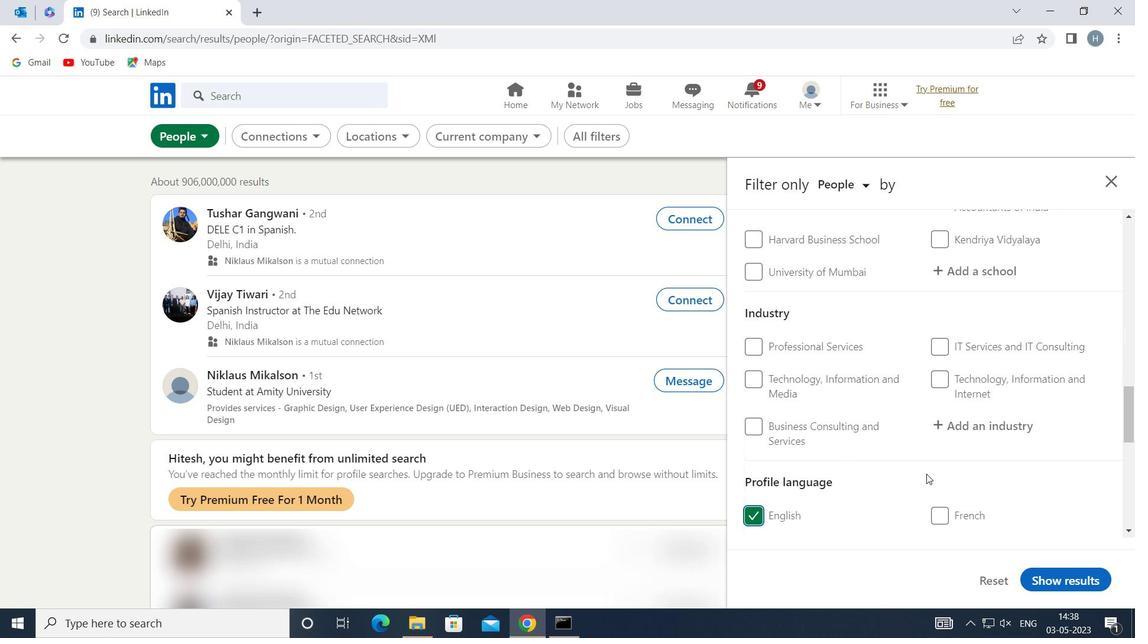 
Action: Mouse moved to (931, 470)
Screenshot: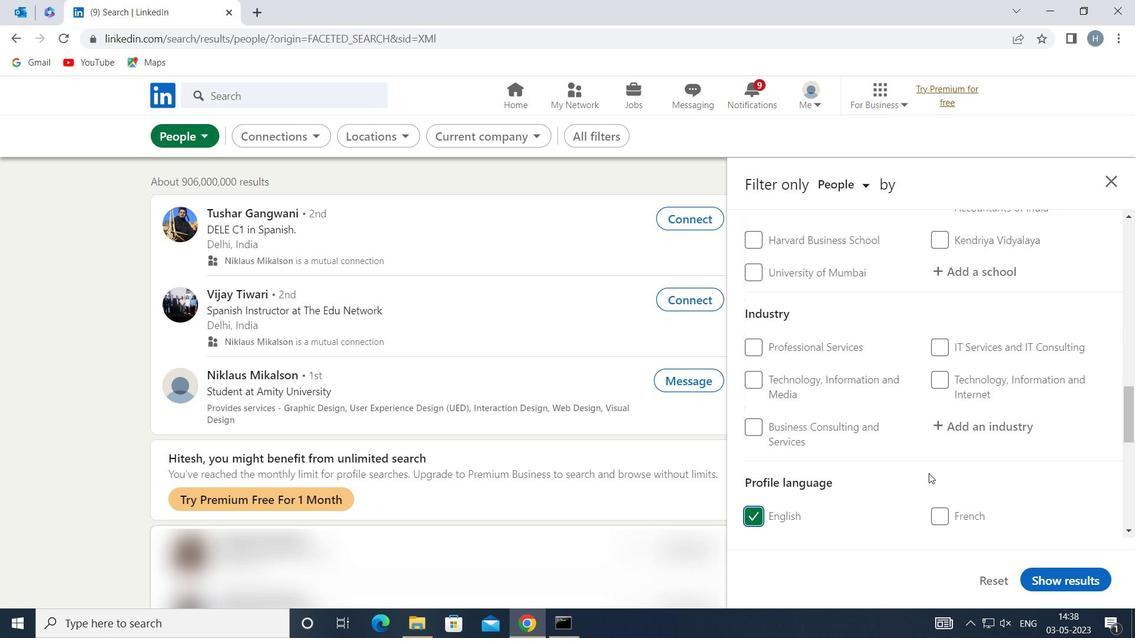 
Action: Mouse scrolled (931, 470) with delta (0, 0)
Screenshot: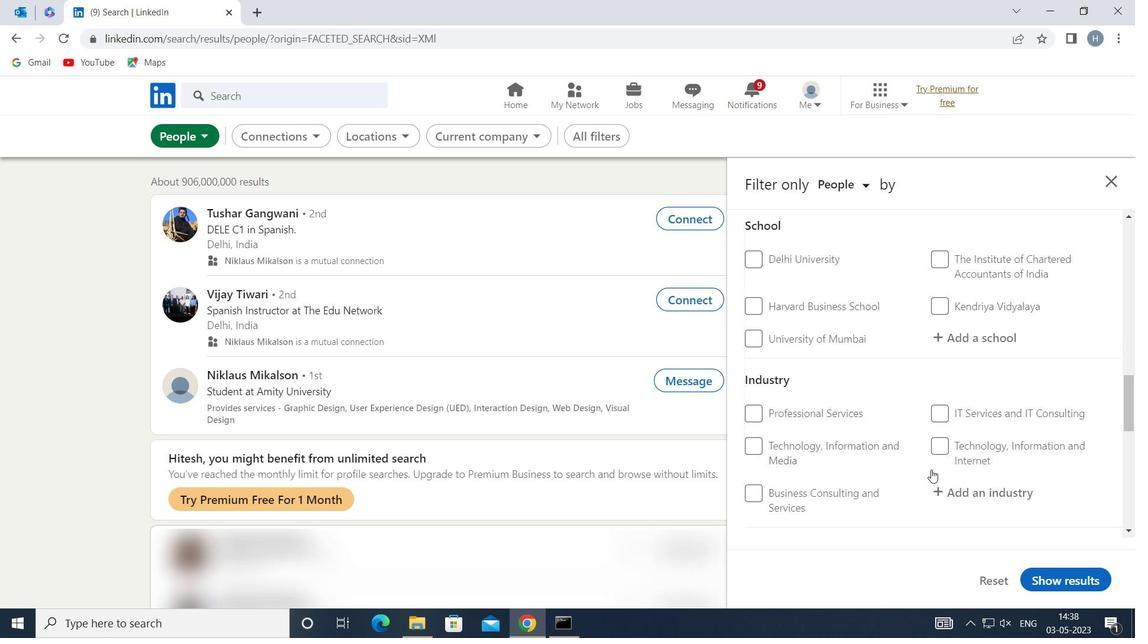 
Action: Mouse scrolled (931, 470) with delta (0, 0)
Screenshot: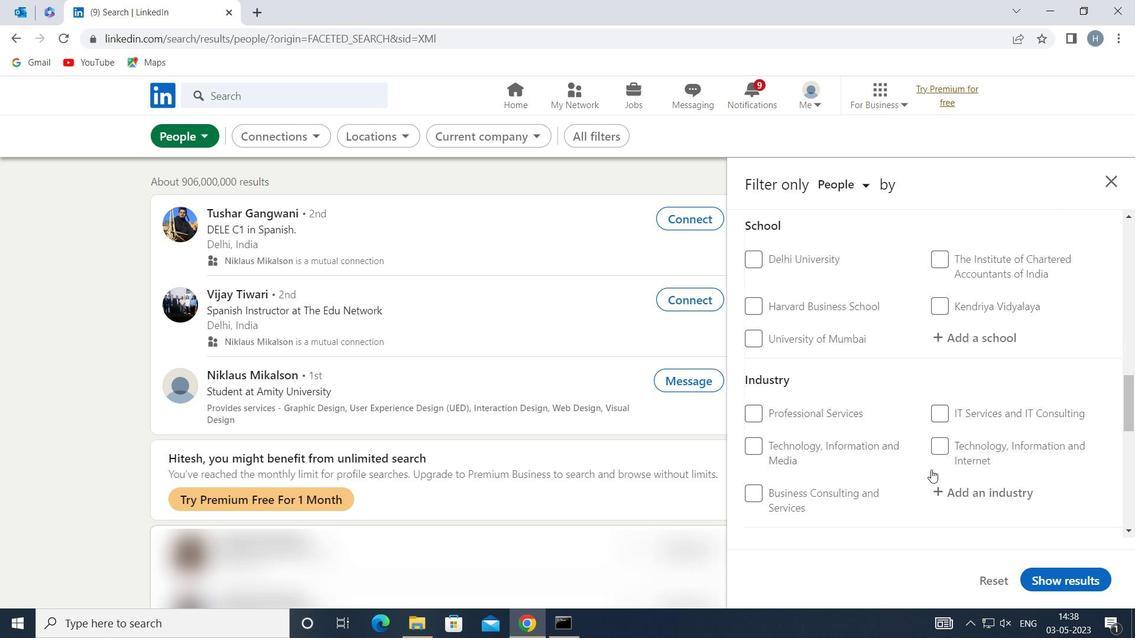 
Action: Mouse scrolled (931, 470) with delta (0, 0)
Screenshot: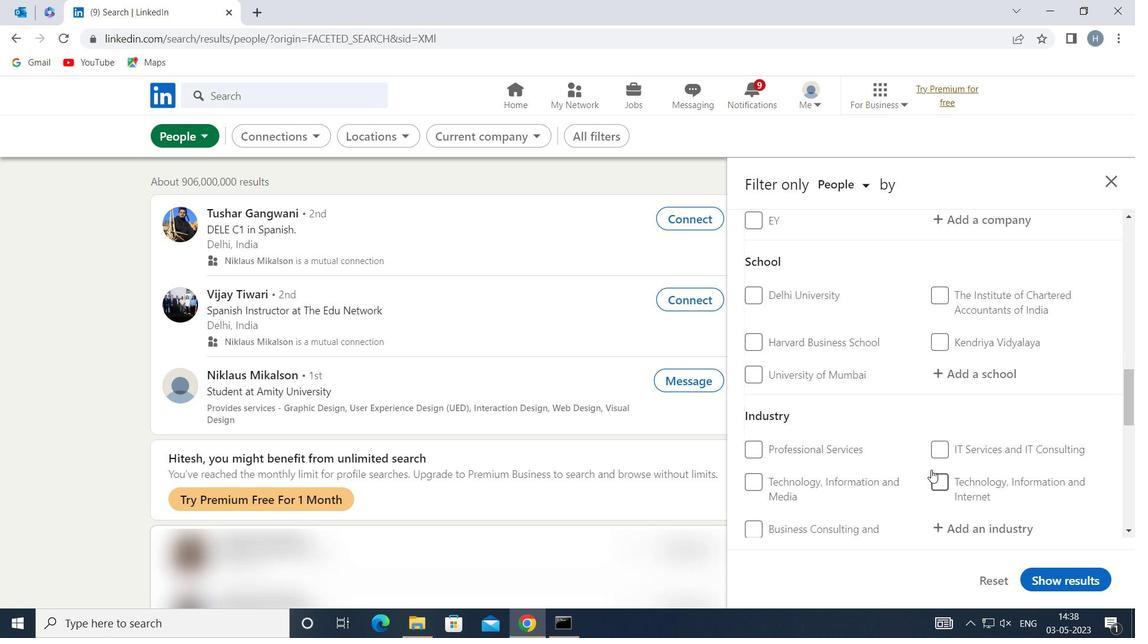 
Action: Mouse scrolled (931, 470) with delta (0, 0)
Screenshot: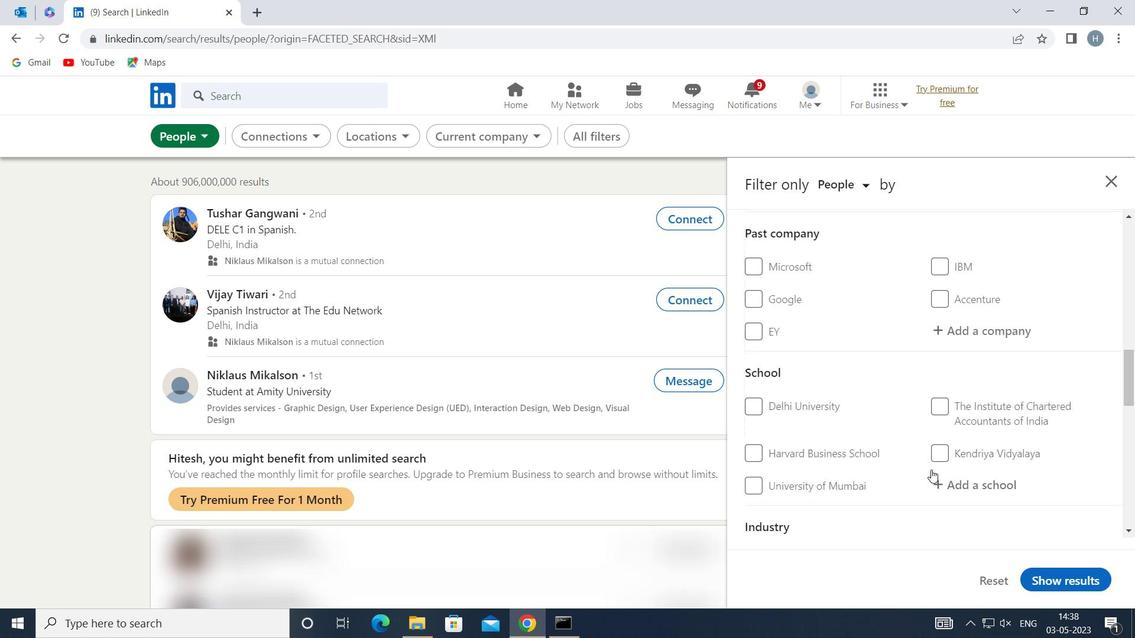 
Action: Mouse moved to (986, 344)
Screenshot: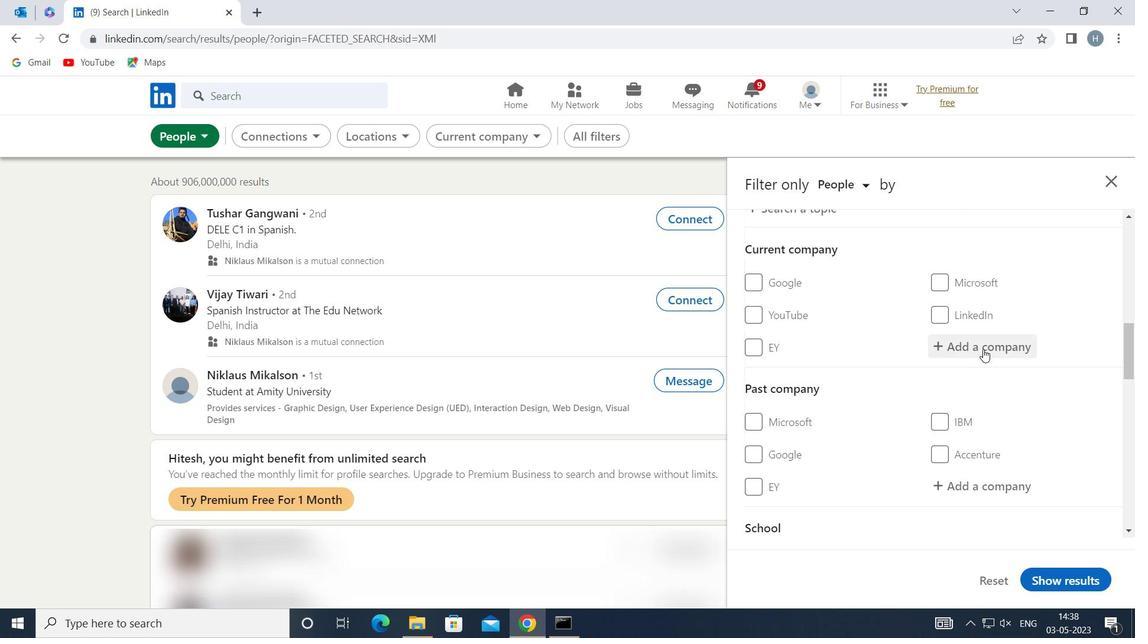 
Action: Mouse pressed left at (986, 344)
Screenshot: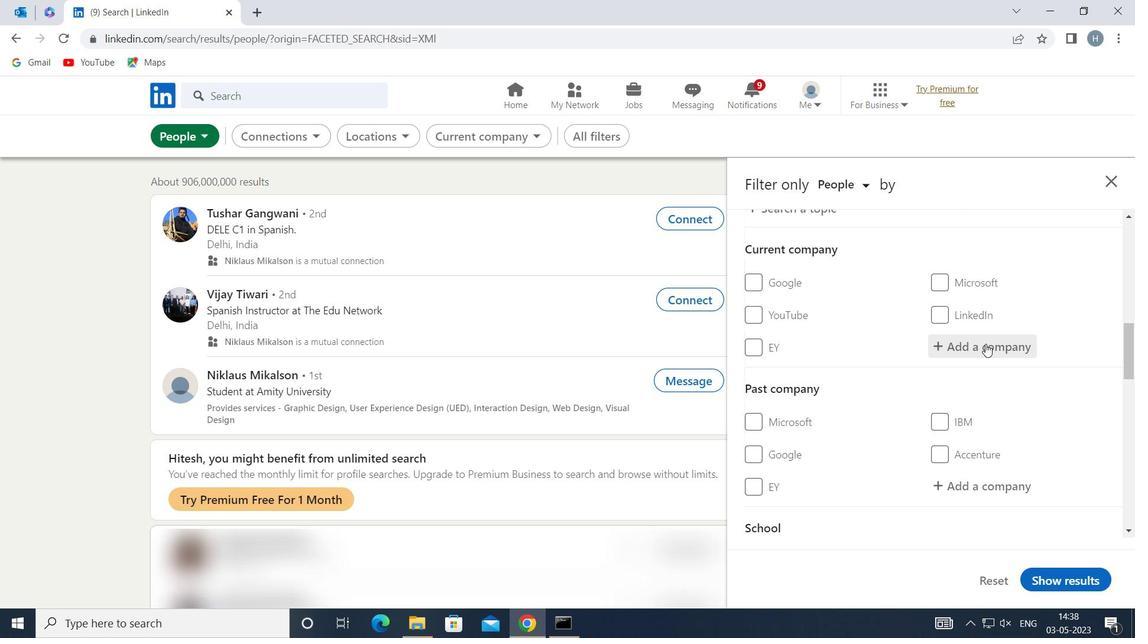 
Action: Key pressed <Key.shift>NEORIS
Screenshot: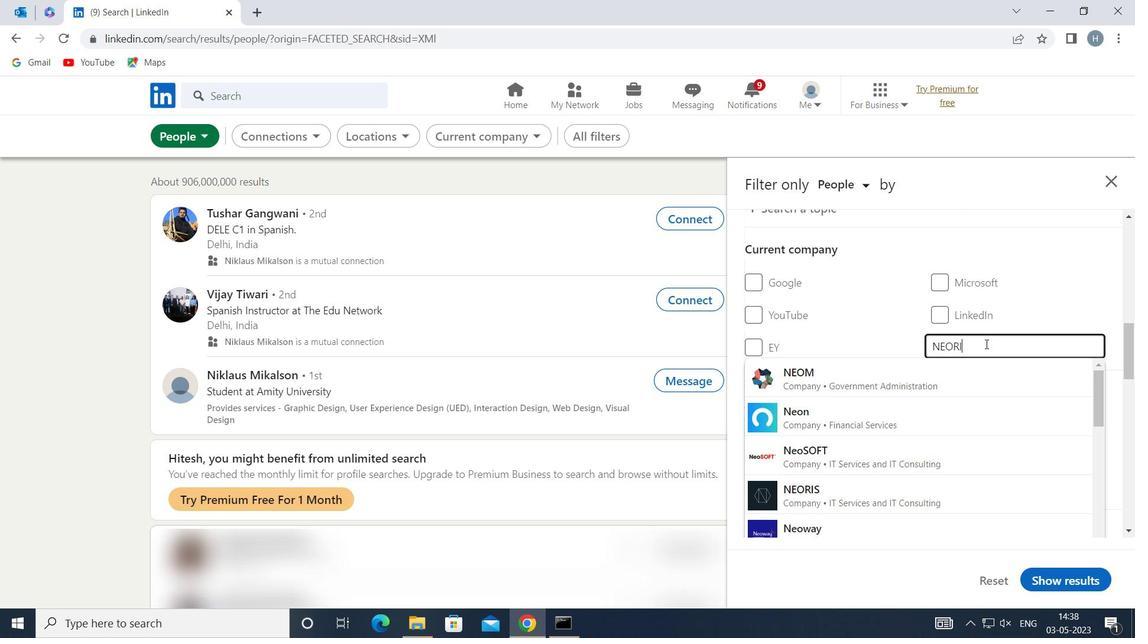 
Action: Mouse moved to (953, 373)
Screenshot: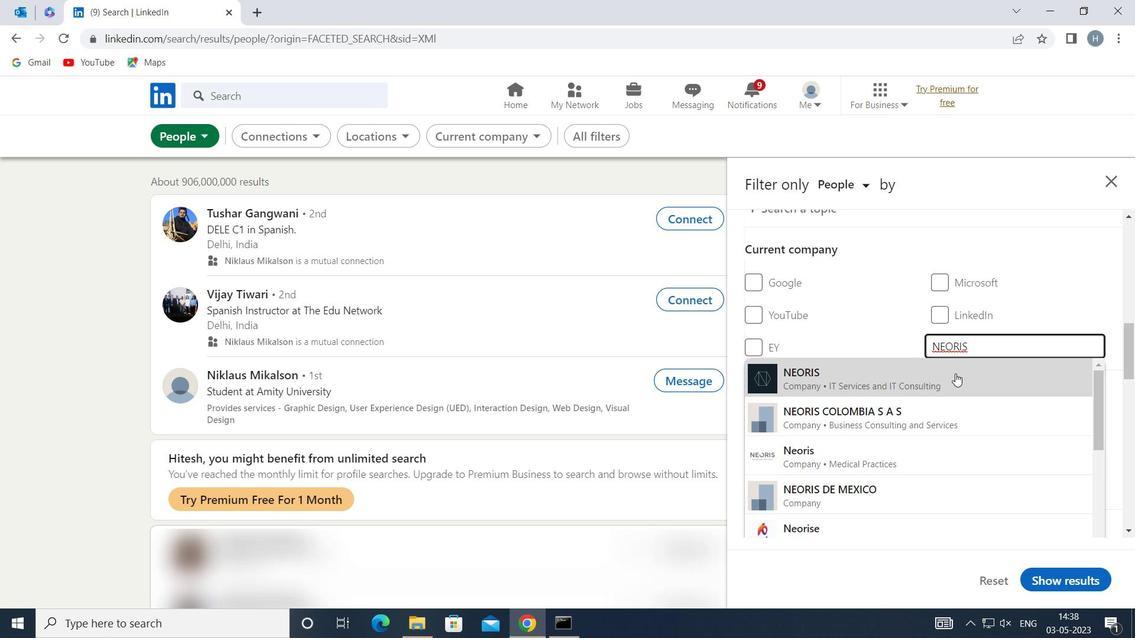 
Action: Mouse pressed left at (953, 373)
Screenshot: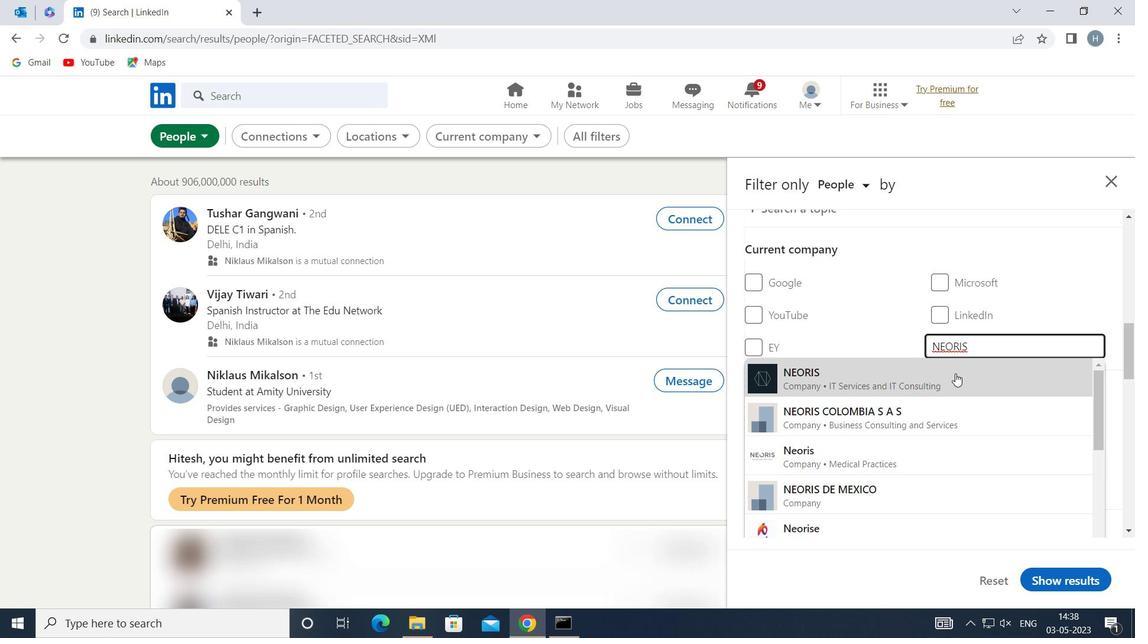 
Action: Mouse moved to (866, 384)
Screenshot: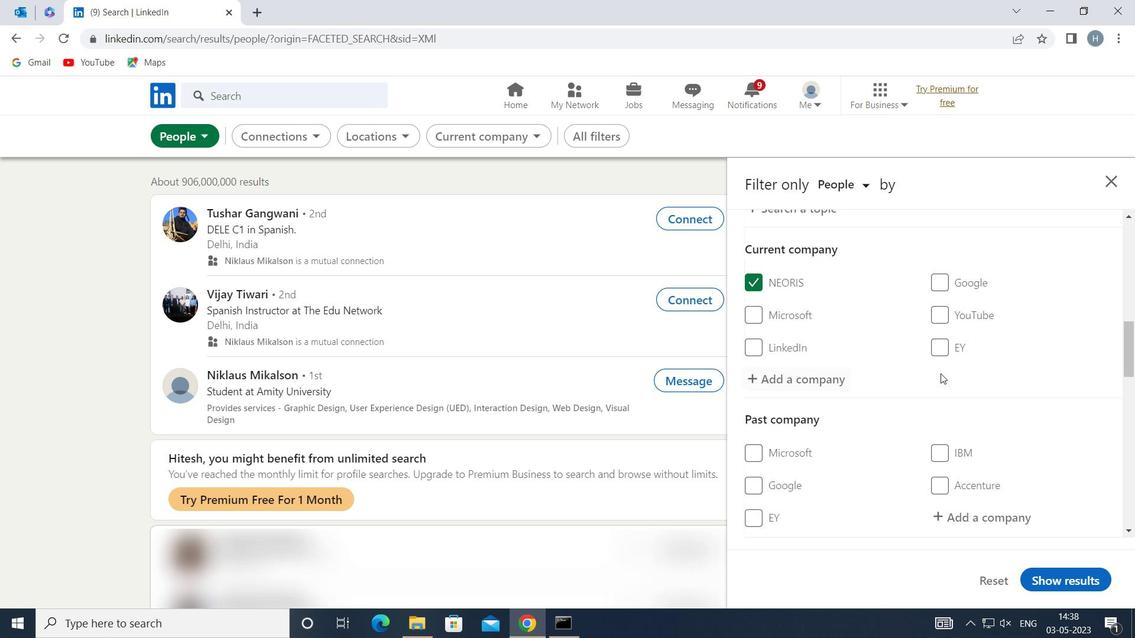 
Action: Mouse scrolled (866, 383) with delta (0, 0)
Screenshot: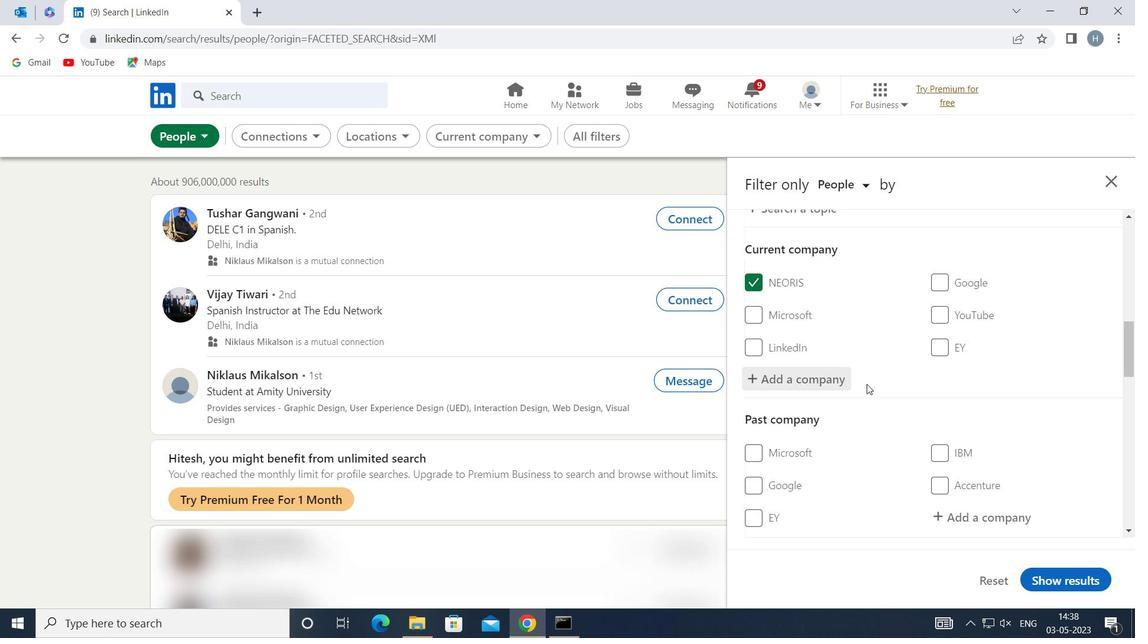 
Action: Mouse moved to (866, 384)
Screenshot: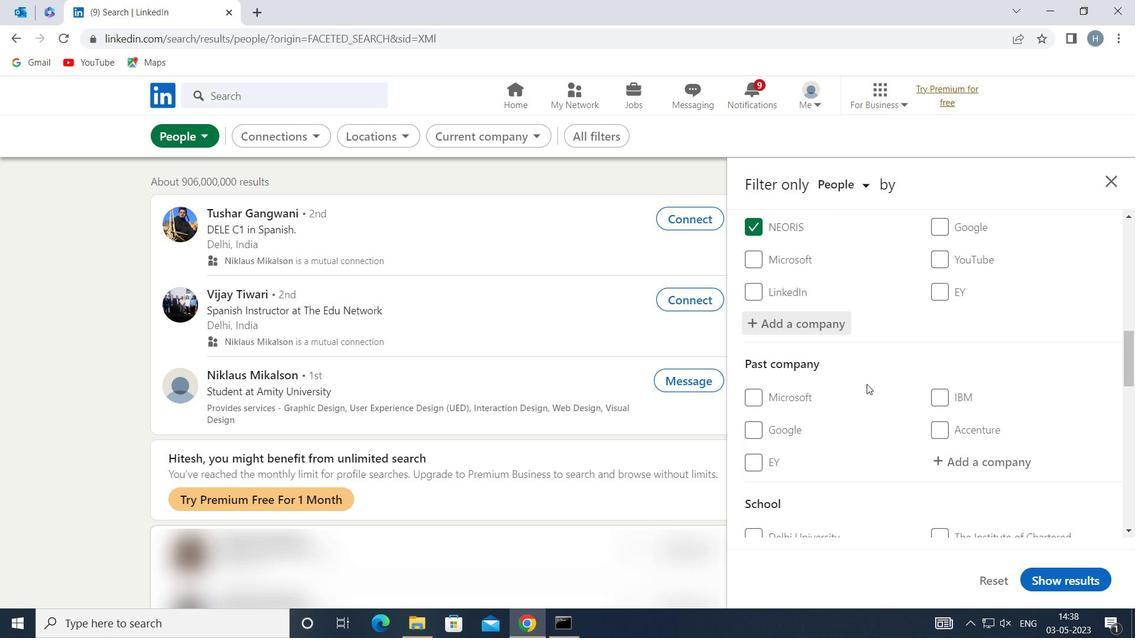 
Action: Mouse scrolled (866, 384) with delta (0, 0)
Screenshot: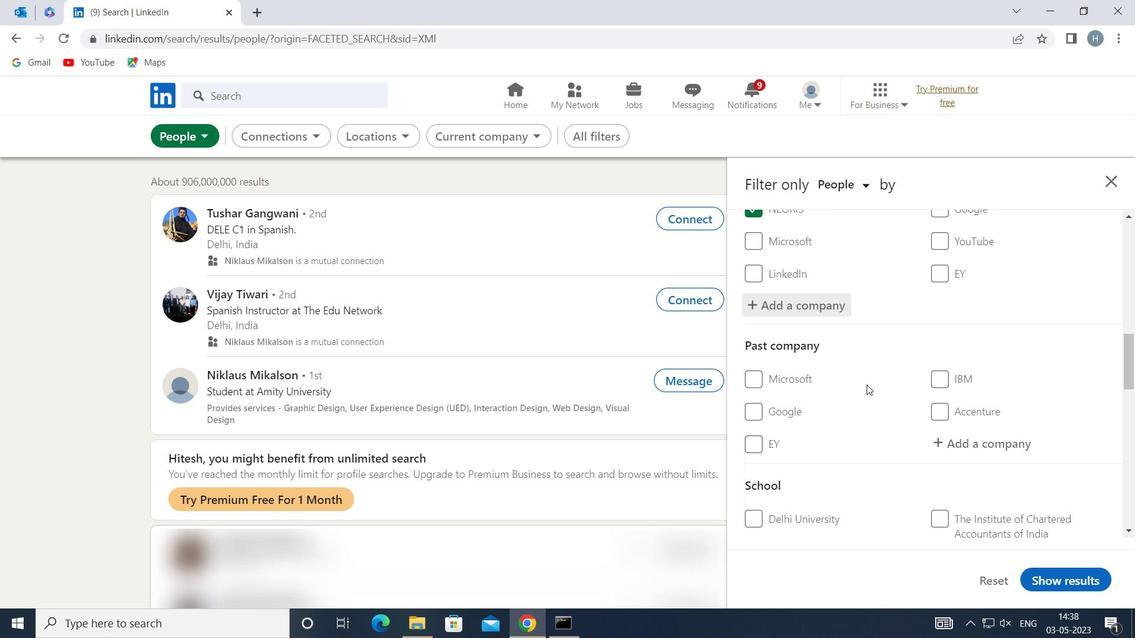 
Action: Mouse scrolled (866, 384) with delta (0, 0)
Screenshot: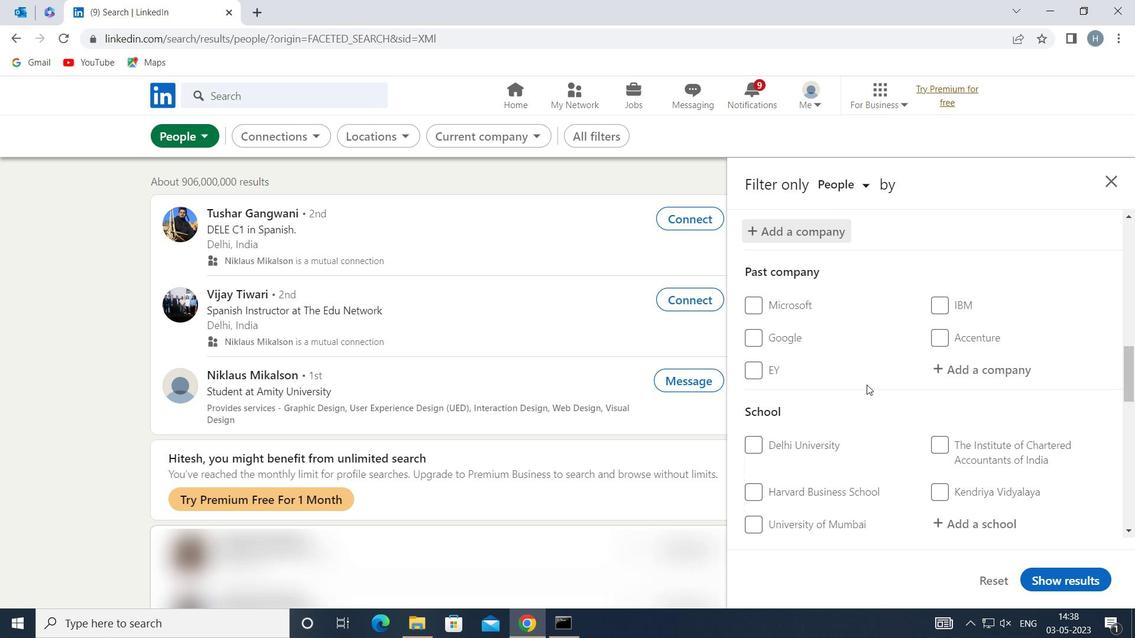 
Action: Mouse scrolled (866, 384) with delta (0, 0)
Screenshot: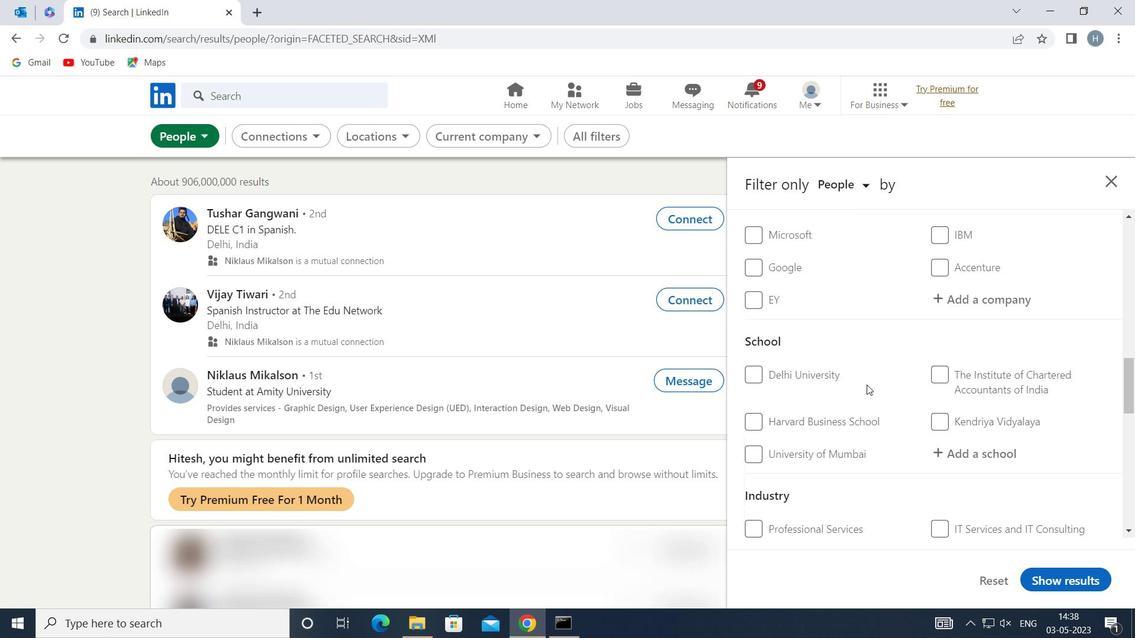 
Action: Mouse scrolled (866, 384) with delta (0, 0)
Screenshot: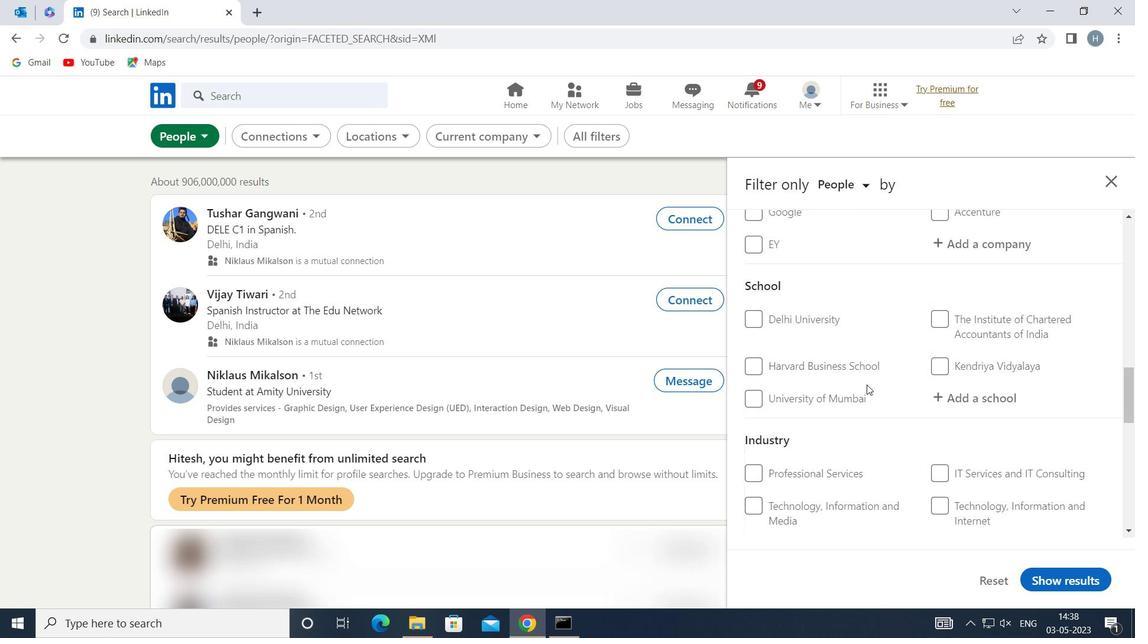 
Action: Mouse moved to (962, 453)
Screenshot: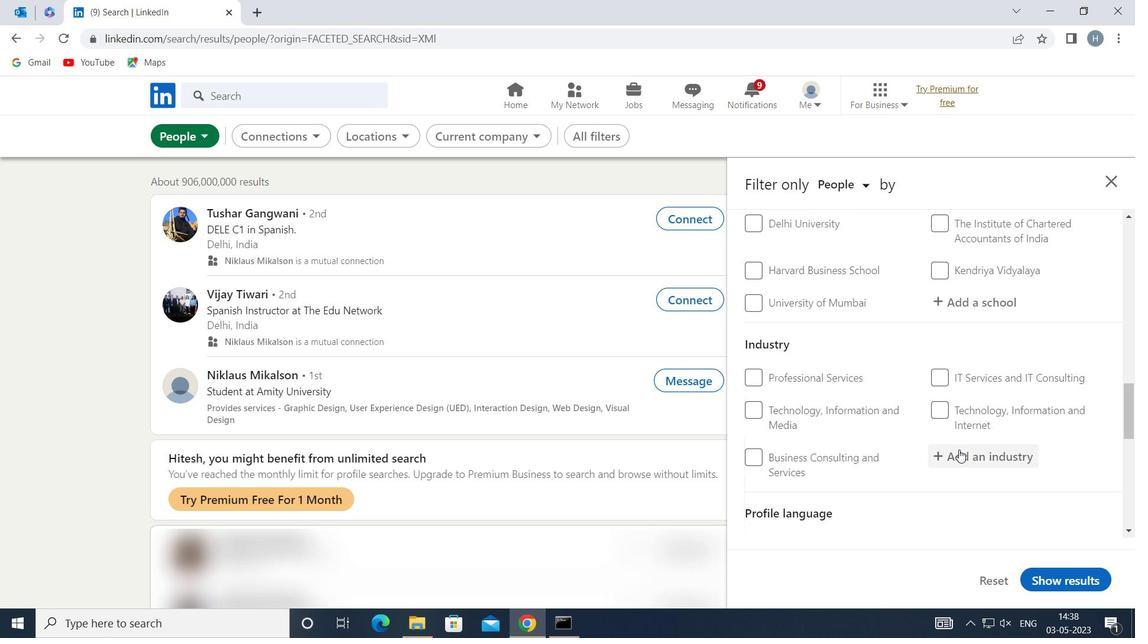 
Action: Mouse pressed left at (962, 453)
Screenshot: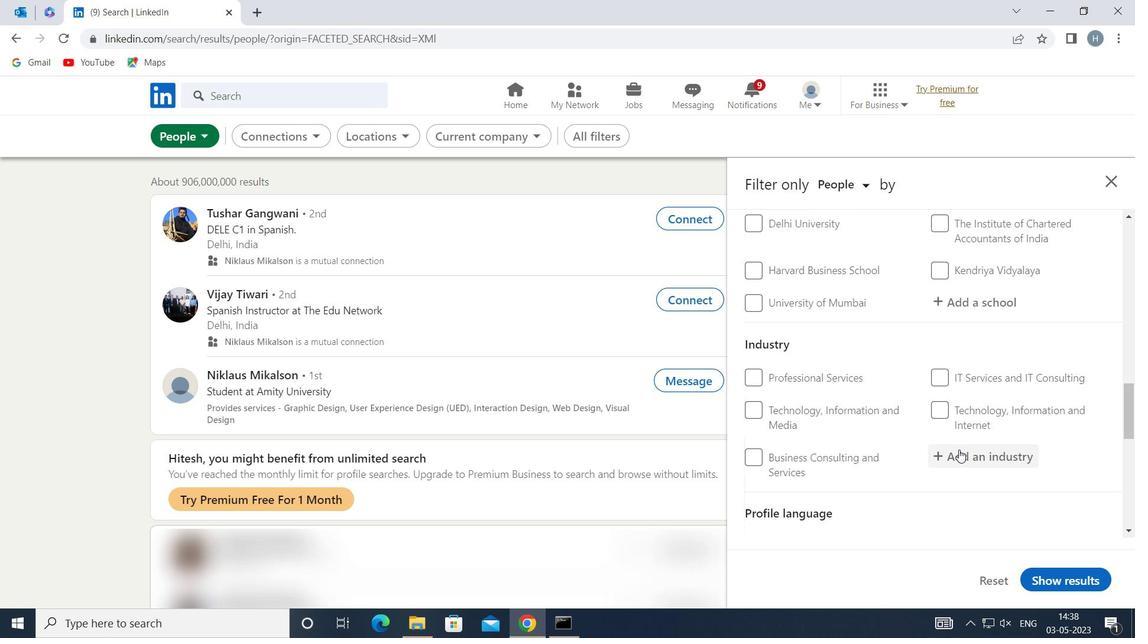 
Action: Mouse moved to (927, 432)
Screenshot: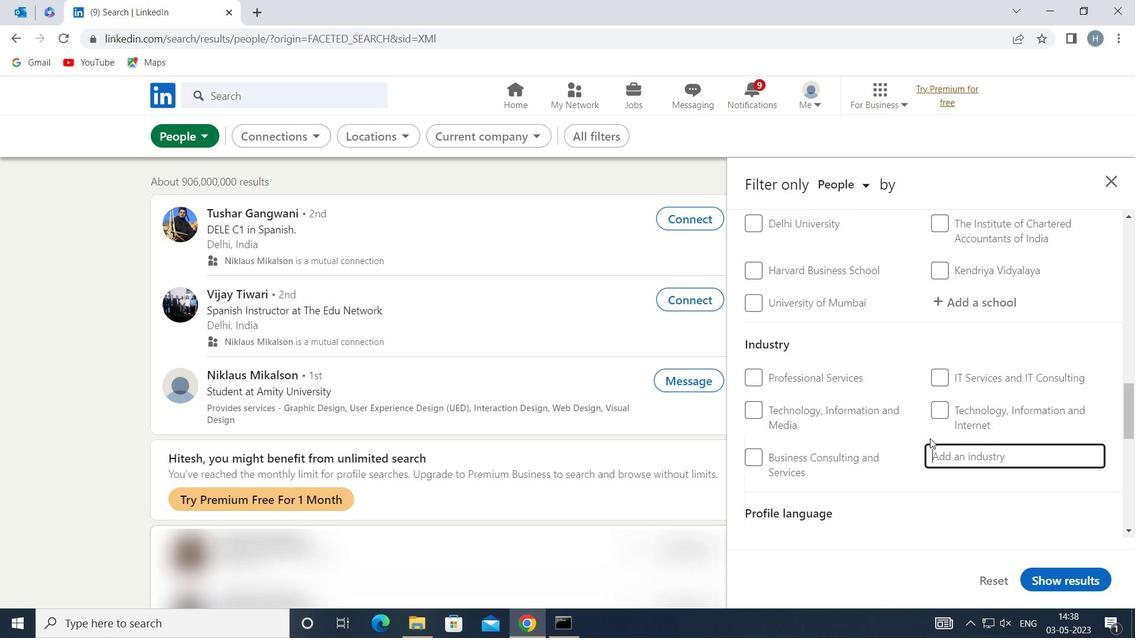
Action: Mouse scrolled (927, 433) with delta (0, 0)
Screenshot: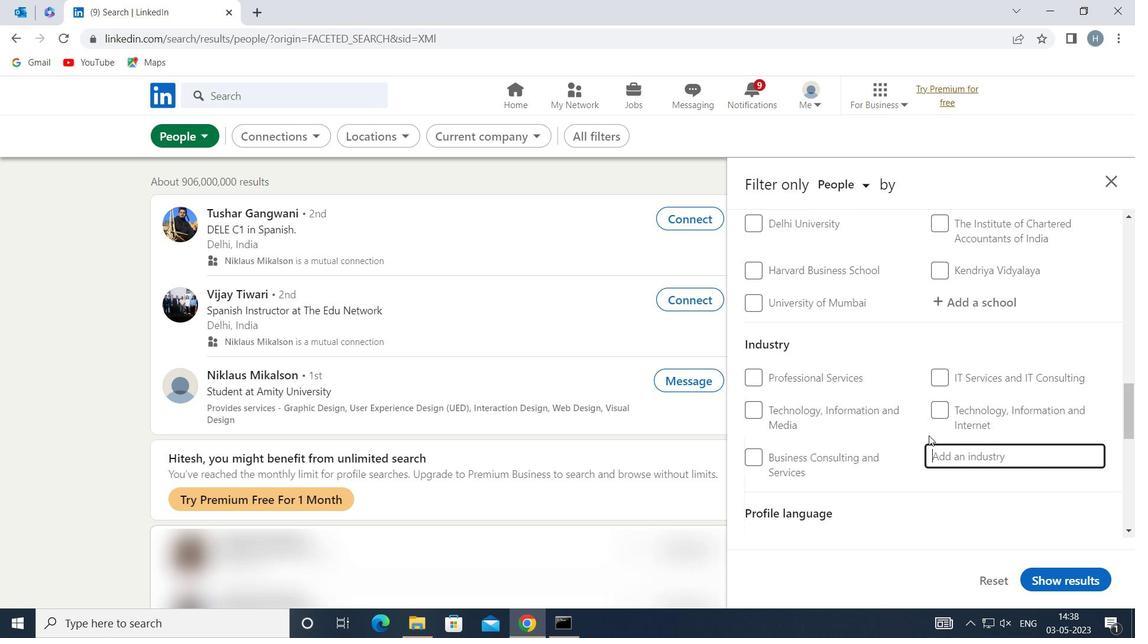
Action: Mouse moved to (970, 370)
Screenshot: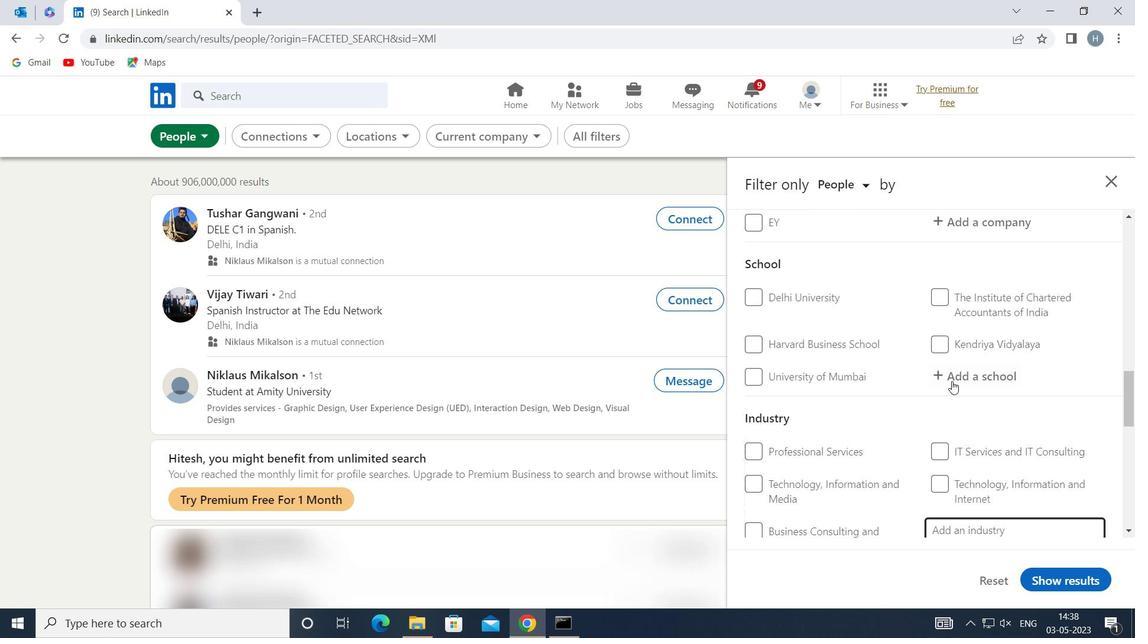 
Action: Mouse pressed left at (970, 370)
Screenshot: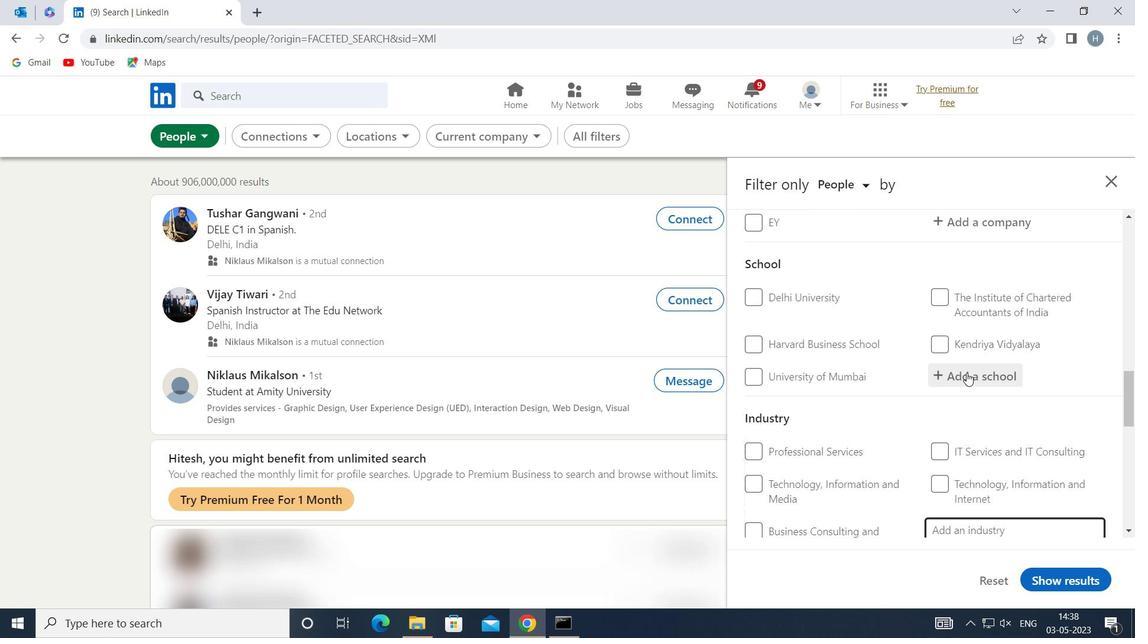 
Action: Mouse moved to (963, 366)
Screenshot: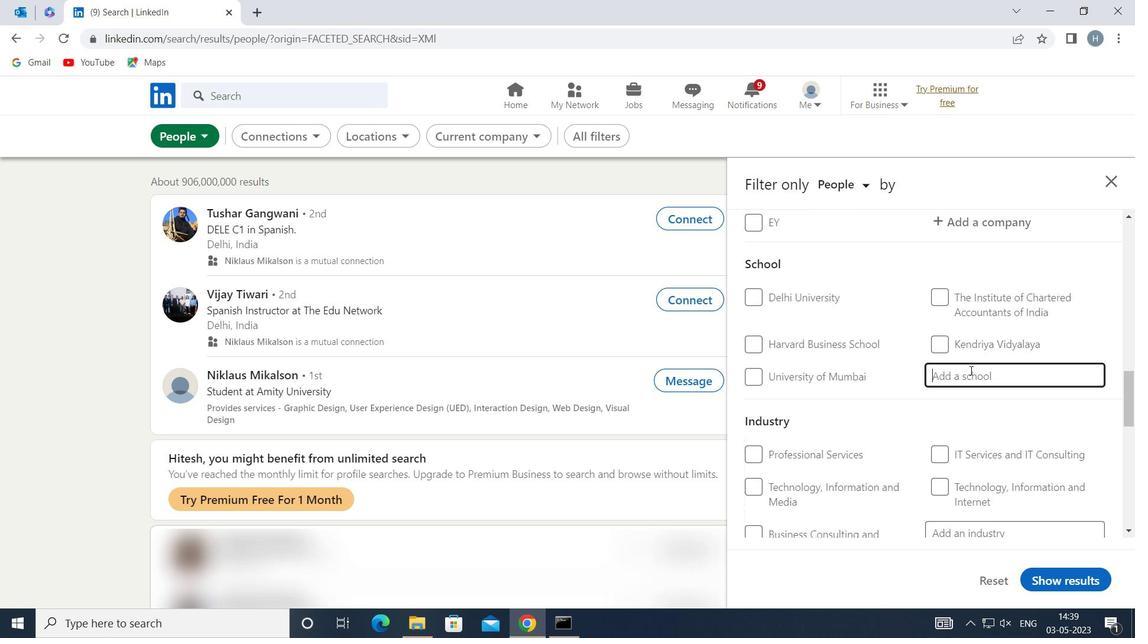 
Action: Key pressed <Key.shift>NORTH-<Key.shift>EASTERN<Key.space><Key.shift>HIL
Screenshot: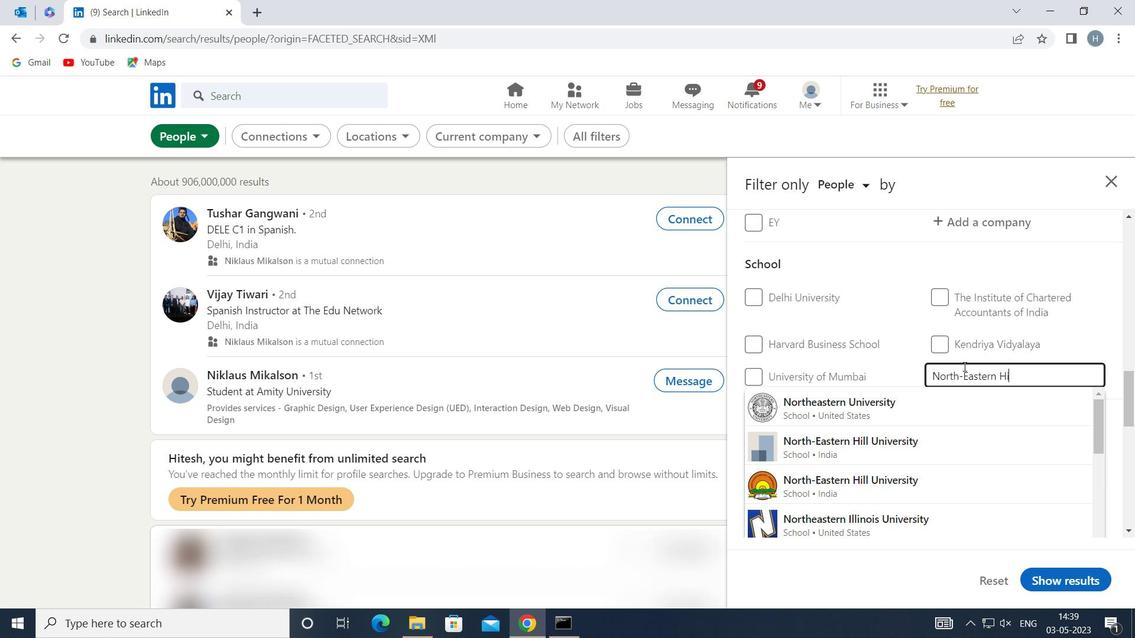 
Action: Mouse moved to (942, 431)
Screenshot: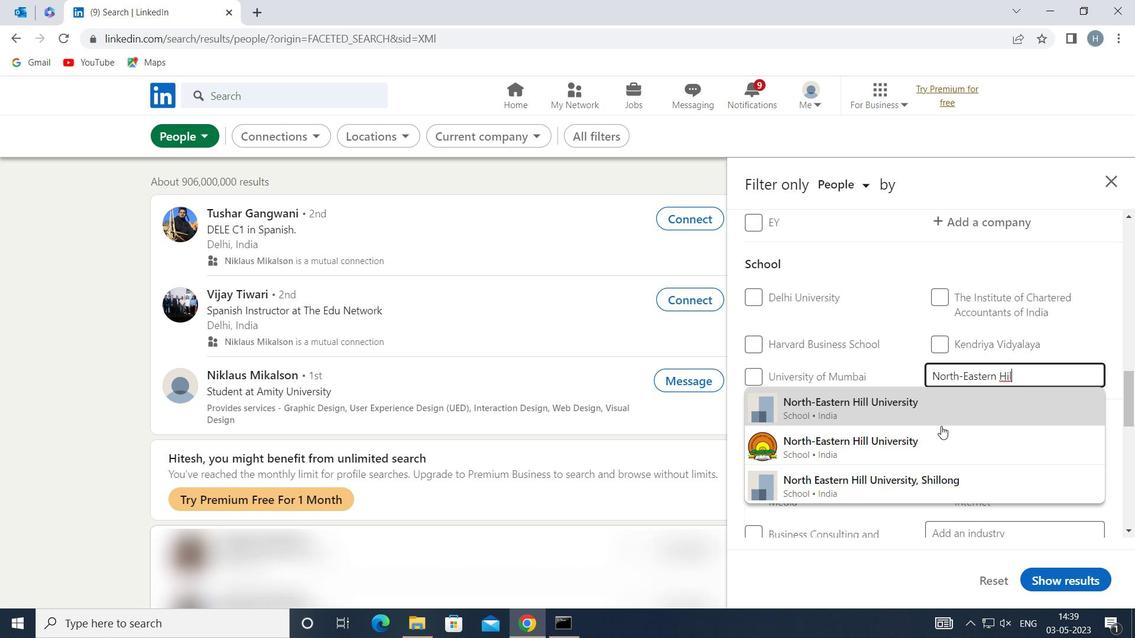 
Action: Mouse pressed left at (942, 431)
Screenshot: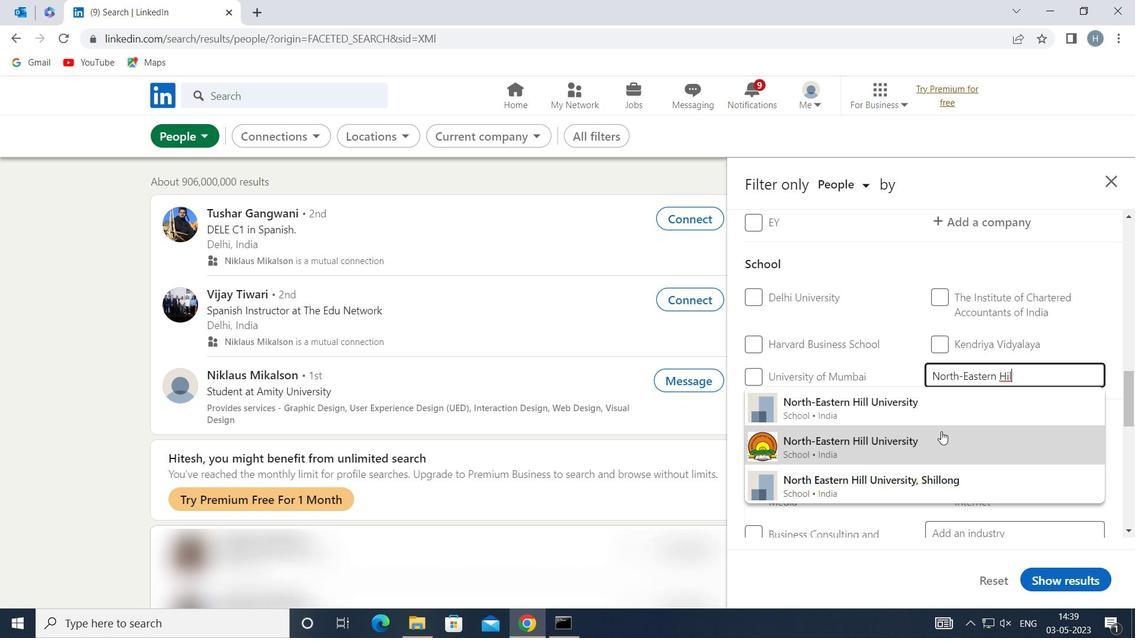 
Action: Mouse moved to (915, 390)
Screenshot: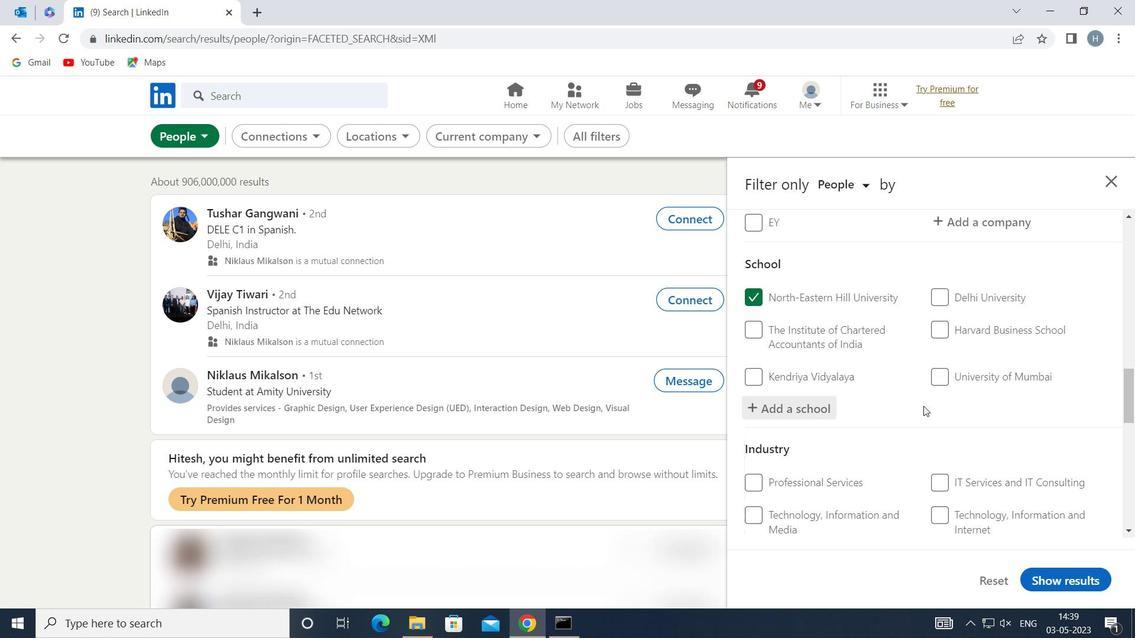 
Action: Mouse scrolled (915, 390) with delta (0, 0)
Screenshot: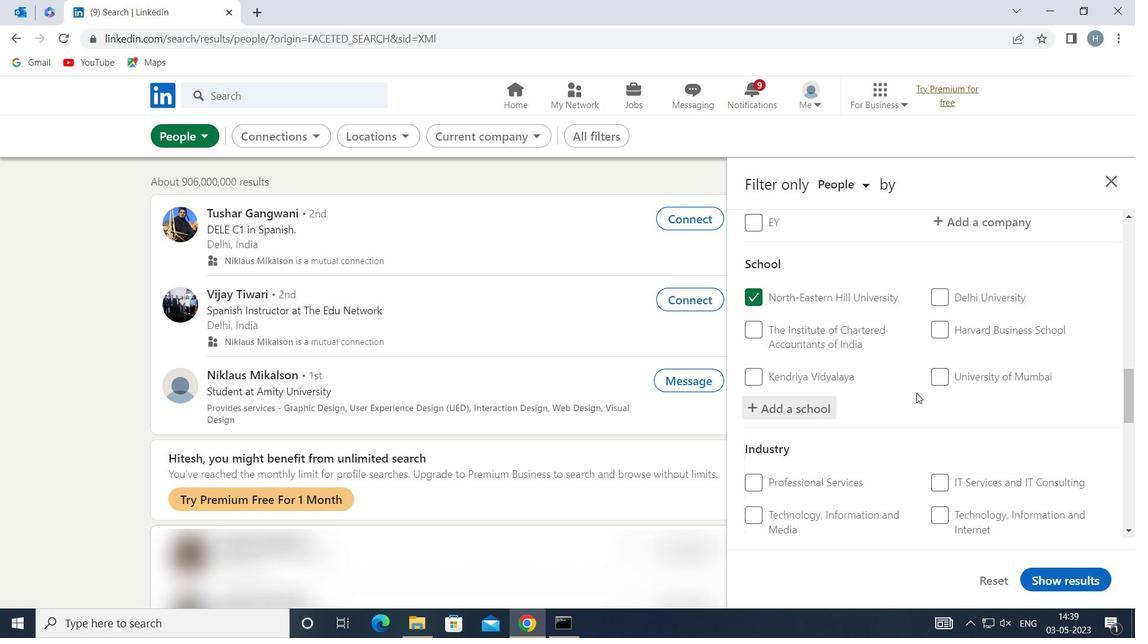 
Action: Mouse scrolled (915, 390) with delta (0, 0)
Screenshot: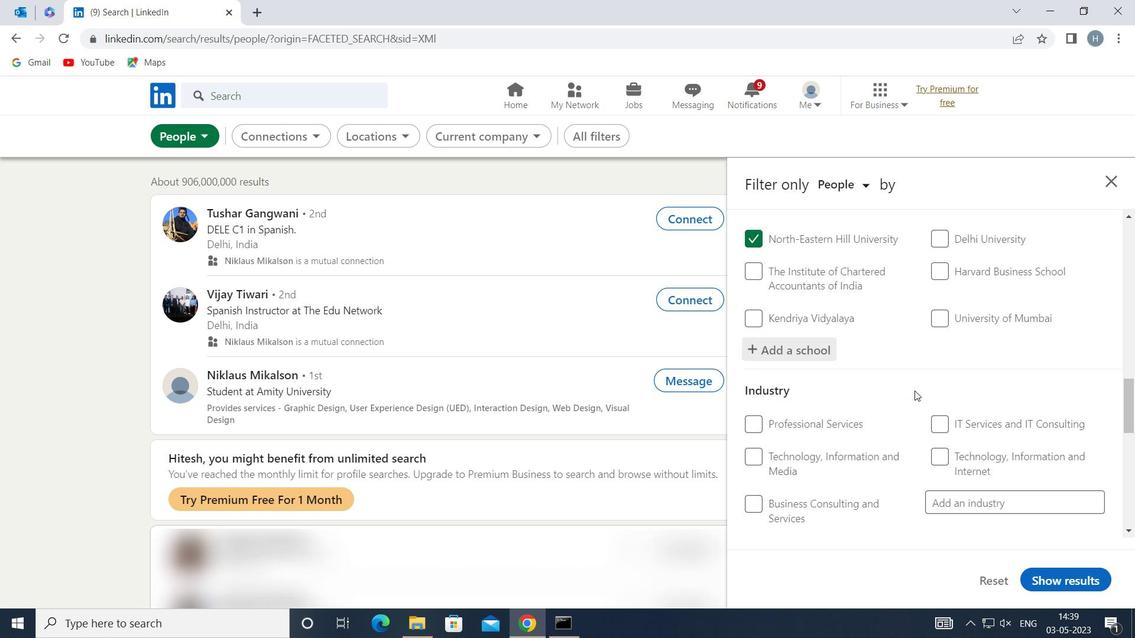 
Action: Mouse moved to (969, 410)
Screenshot: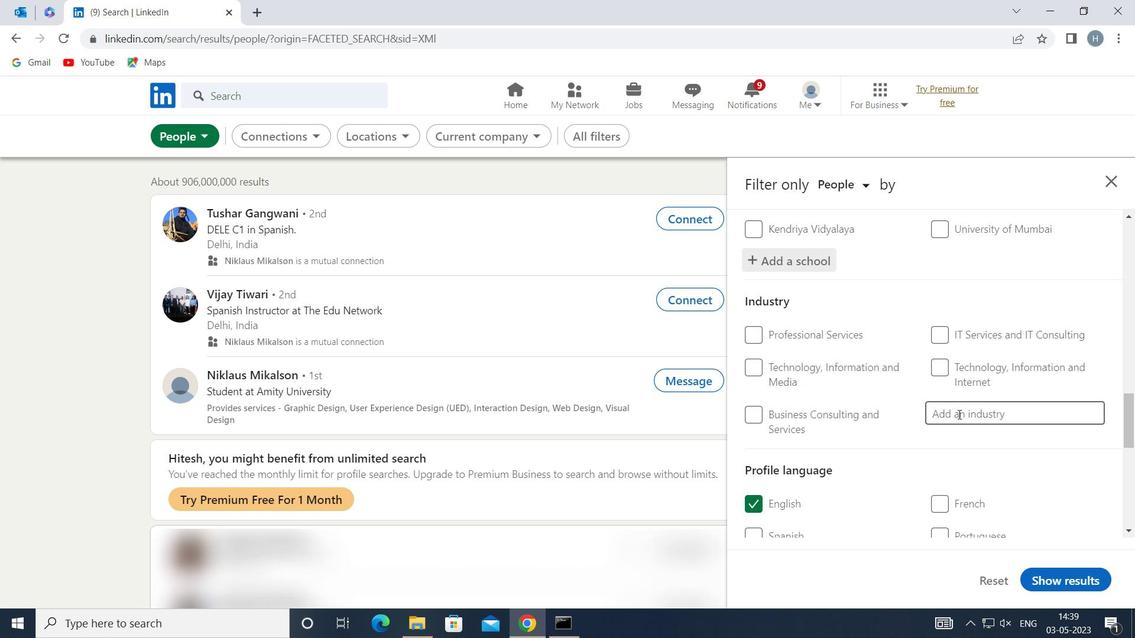 
Action: Mouse pressed left at (969, 410)
Screenshot: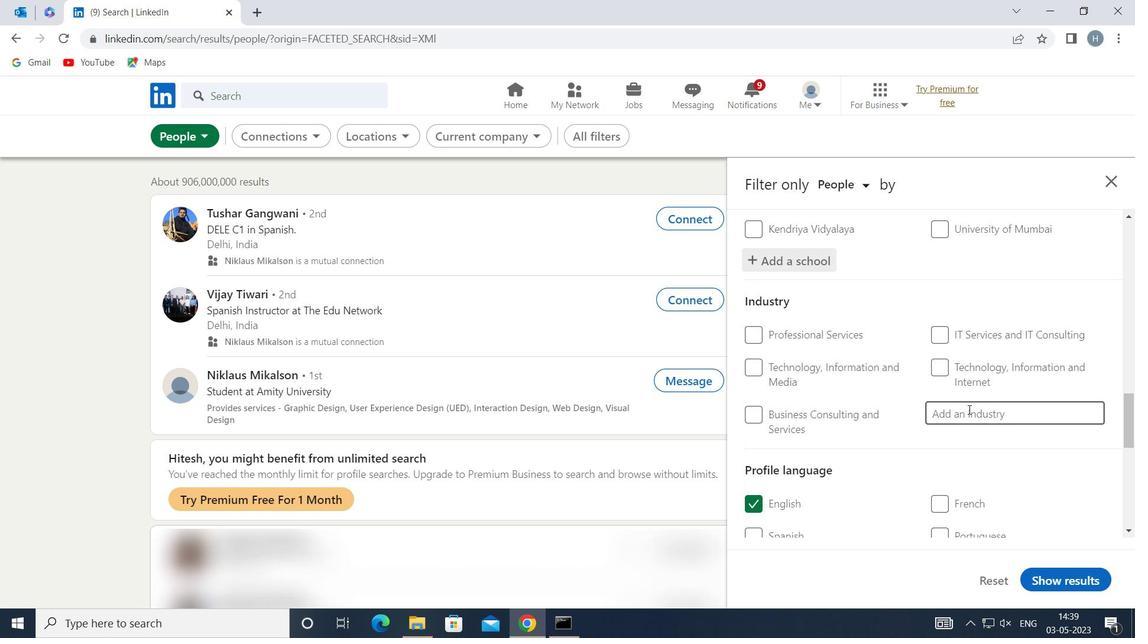 
Action: Key pressed <Key.shift>WHOLESALE<Key.space><Key.shift>PAPER<Key.space>
Screenshot: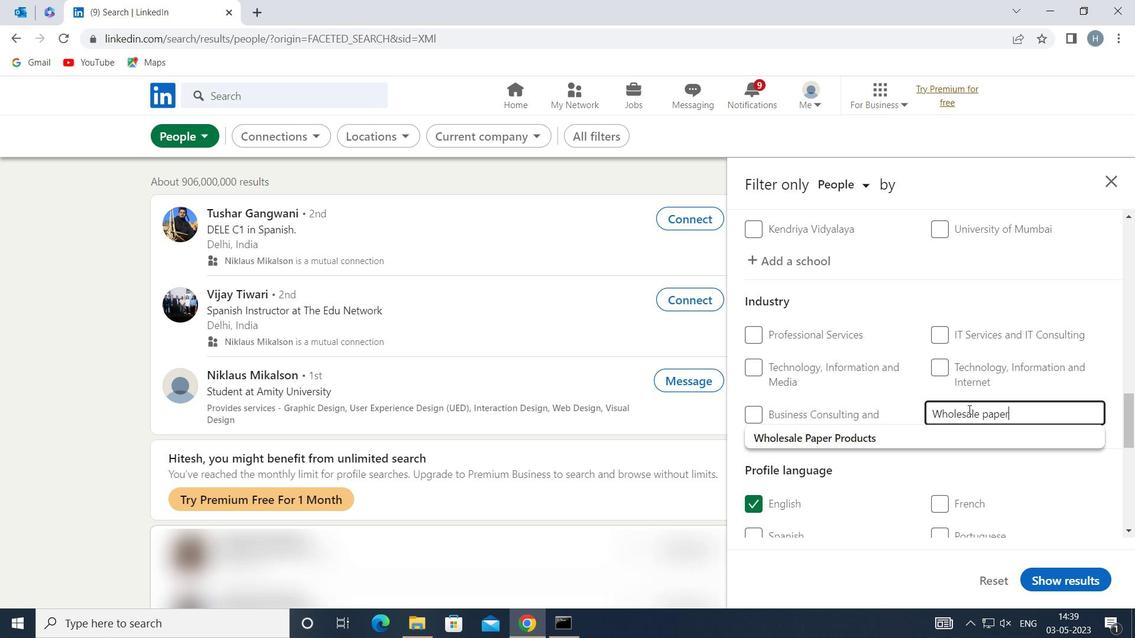 
Action: Mouse moved to (936, 438)
Screenshot: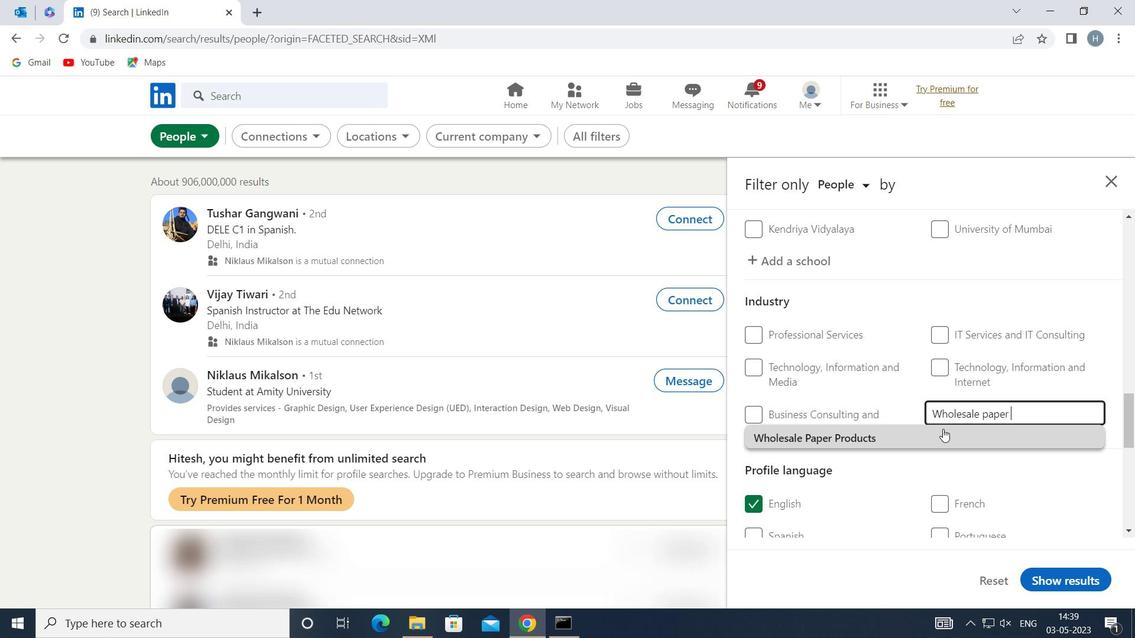 
Action: Mouse pressed left at (936, 438)
Screenshot: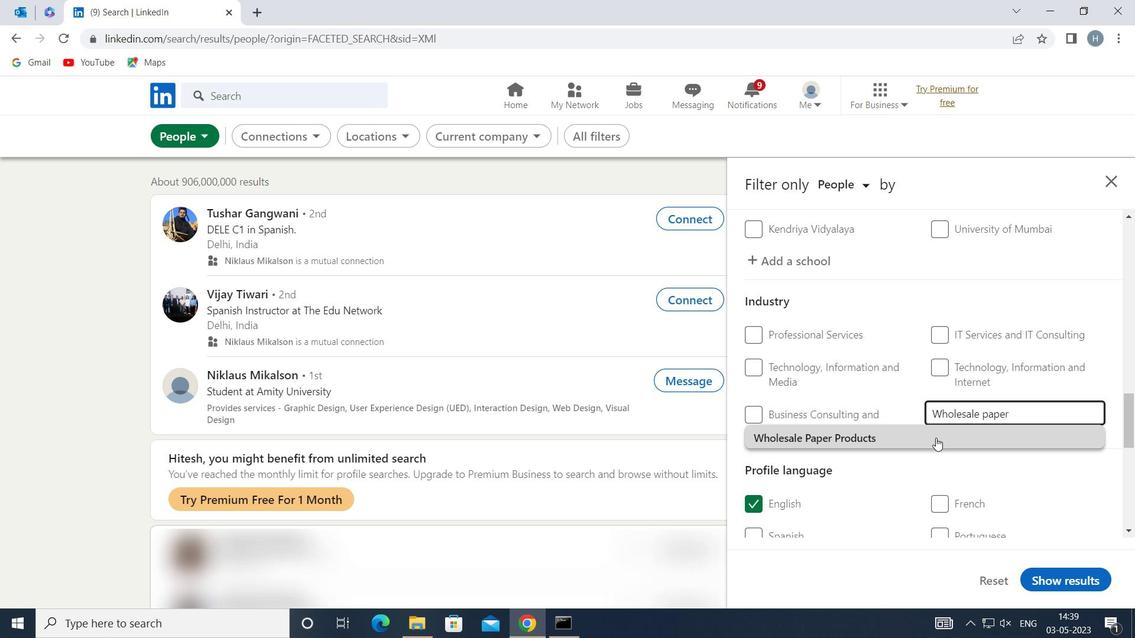 
Action: Mouse moved to (874, 450)
Screenshot: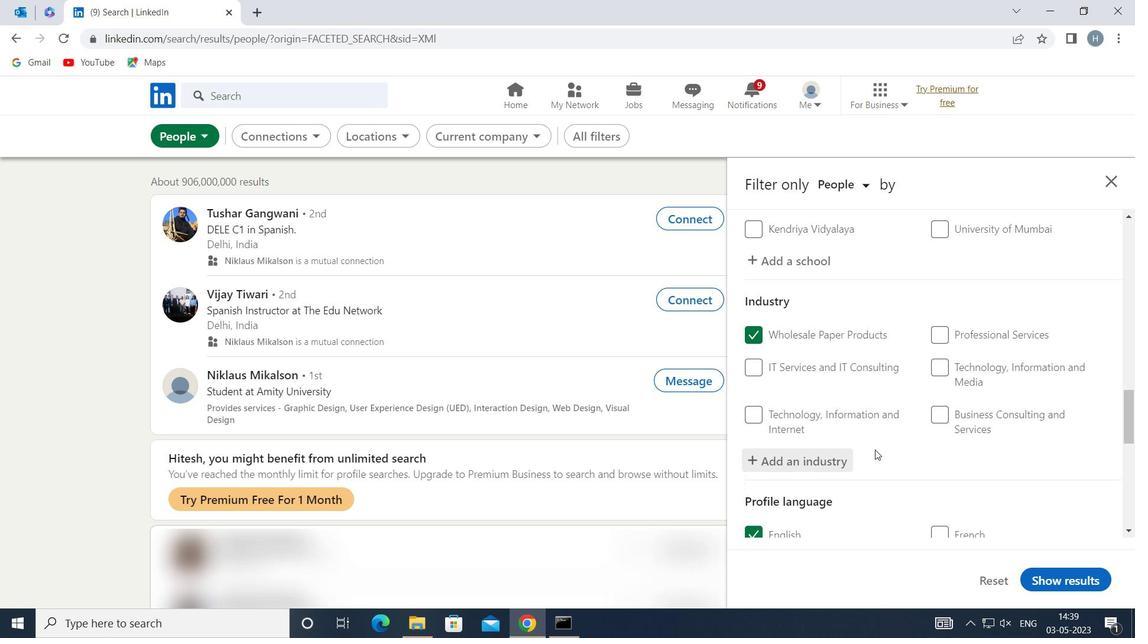 
Action: Mouse scrolled (874, 449) with delta (0, 0)
Screenshot: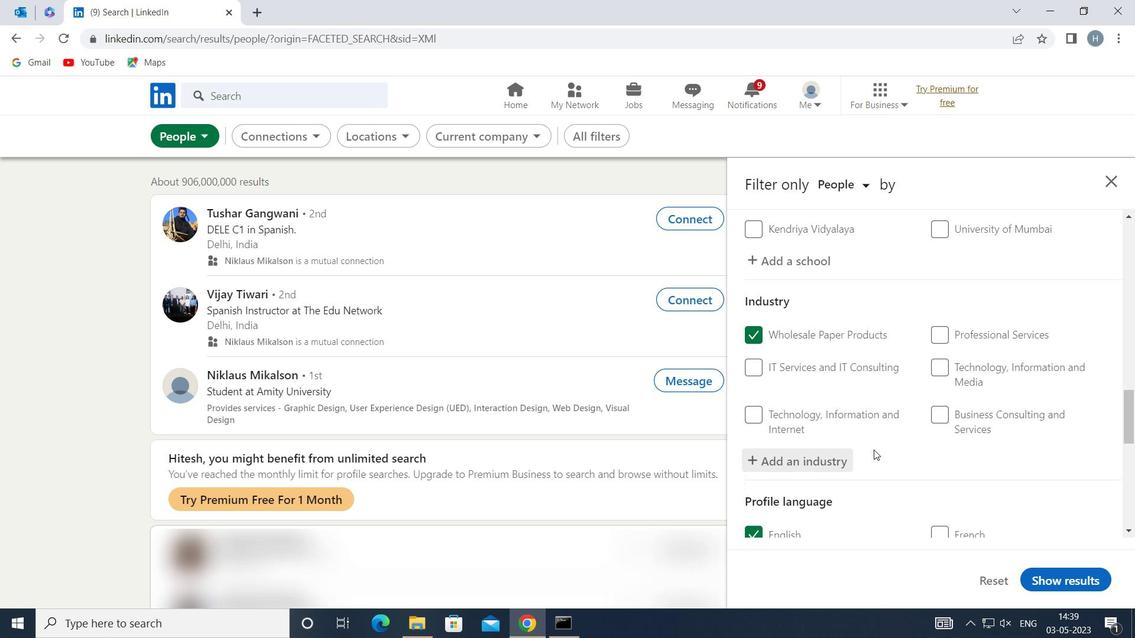 
Action: Mouse scrolled (874, 449) with delta (0, 0)
Screenshot: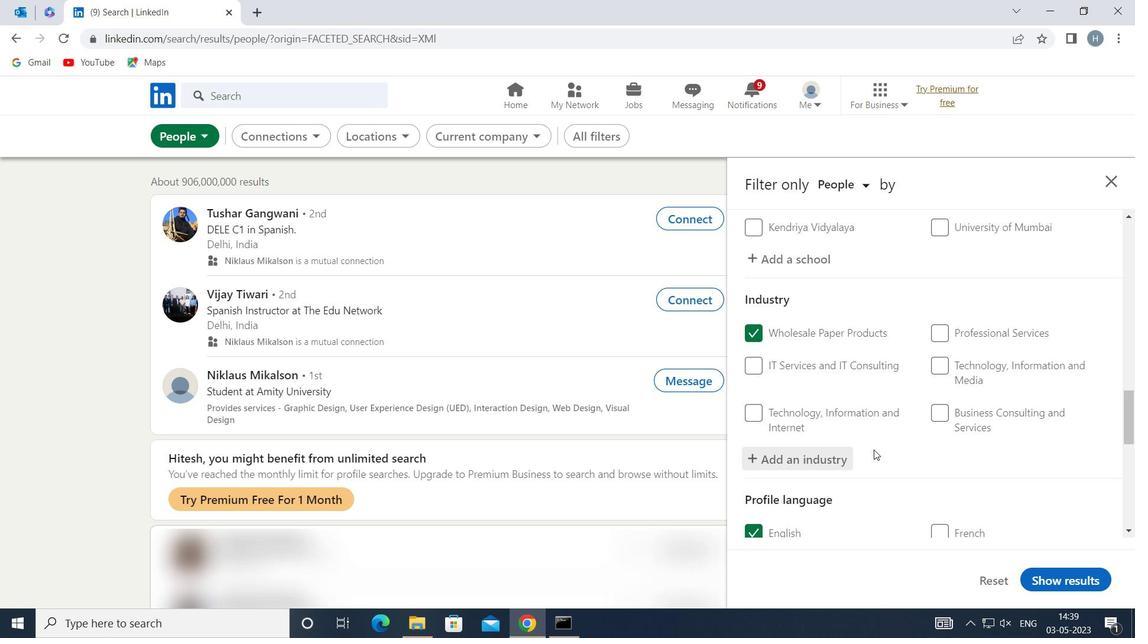 
Action: Mouse scrolled (874, 449) with delta (0, 0)
Screenshot: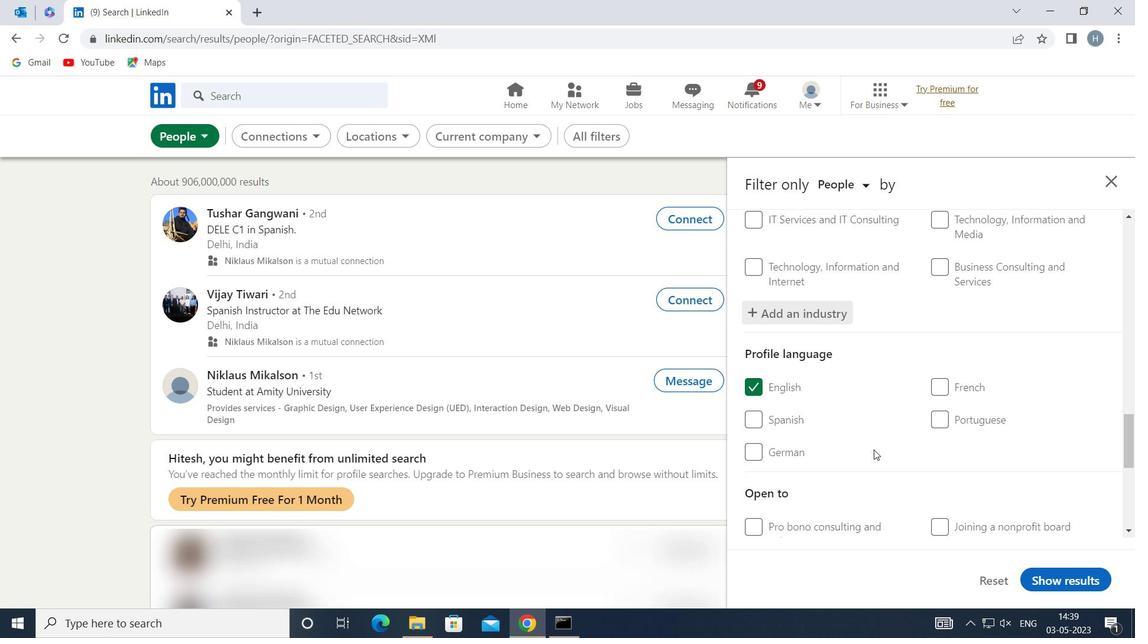 
Action: Mouse moved to (872, 453)
Screenshot: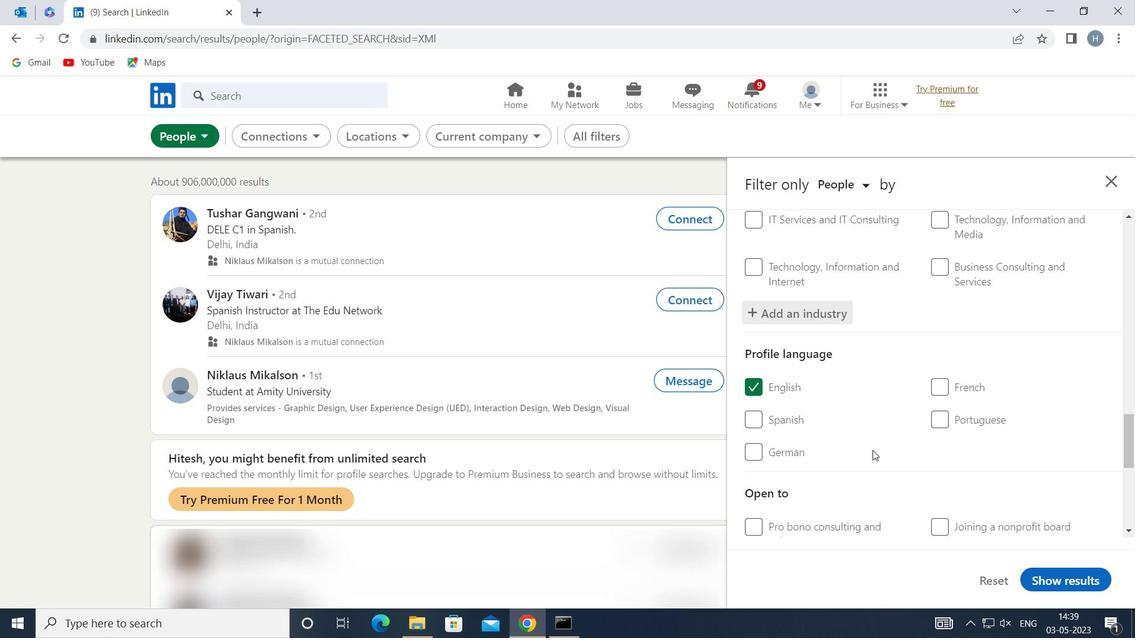 
Action: Mouse scrolled (872, 452) with delta (0, 0)
Screenshot: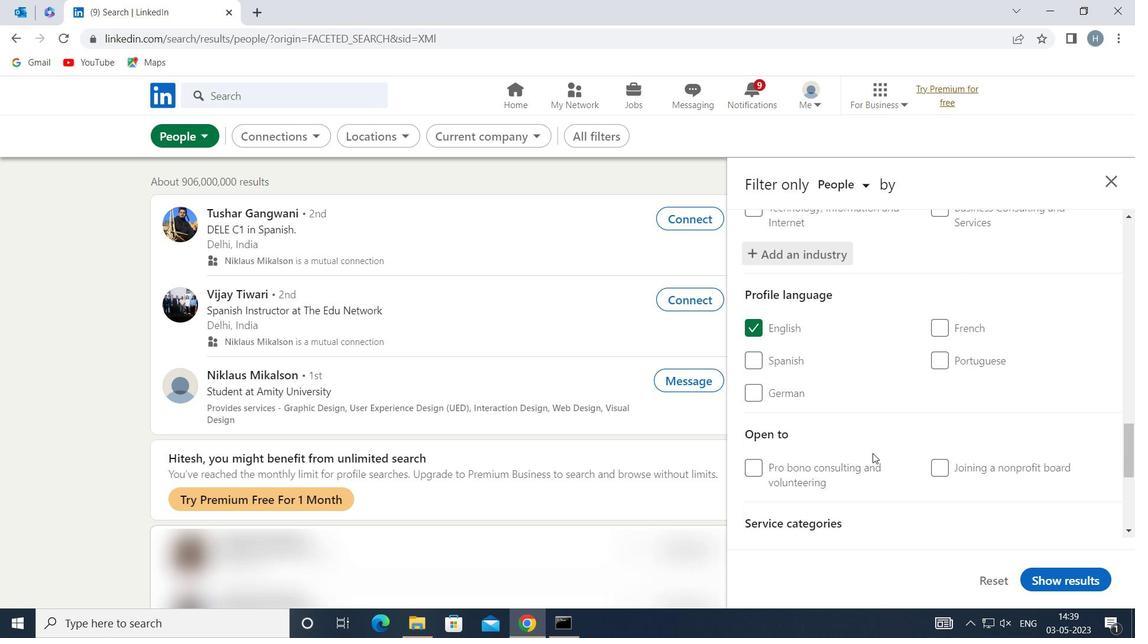 
Action: Mouse moved to (879, 454)
Screenshot: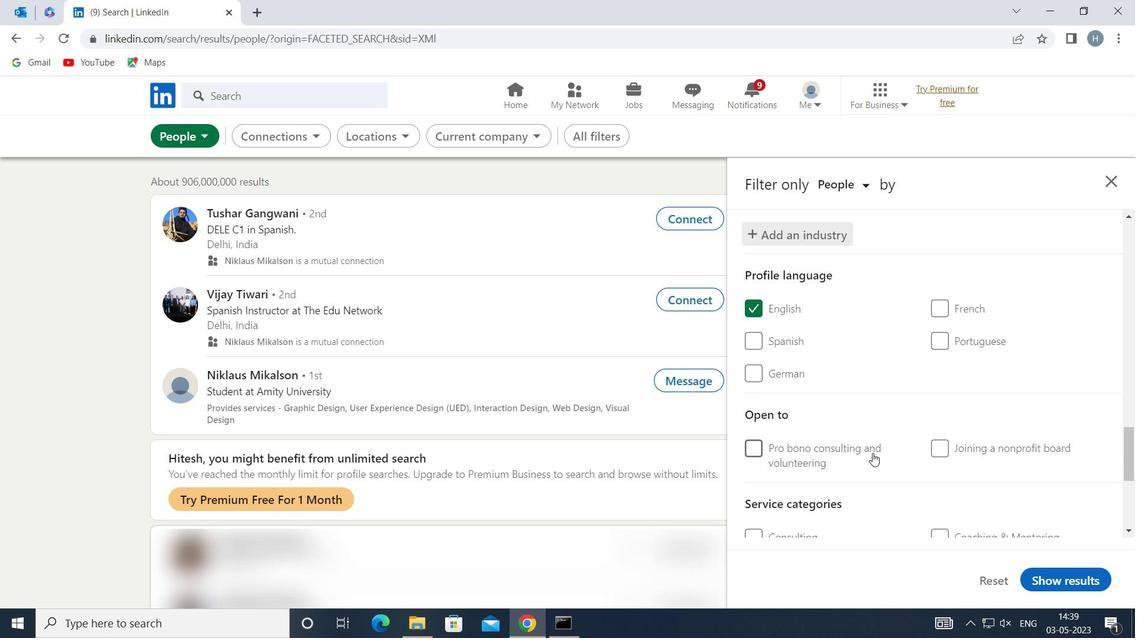 
Action: Mouse scrolled (879, 453) with delta (0, 0)
Screenshot: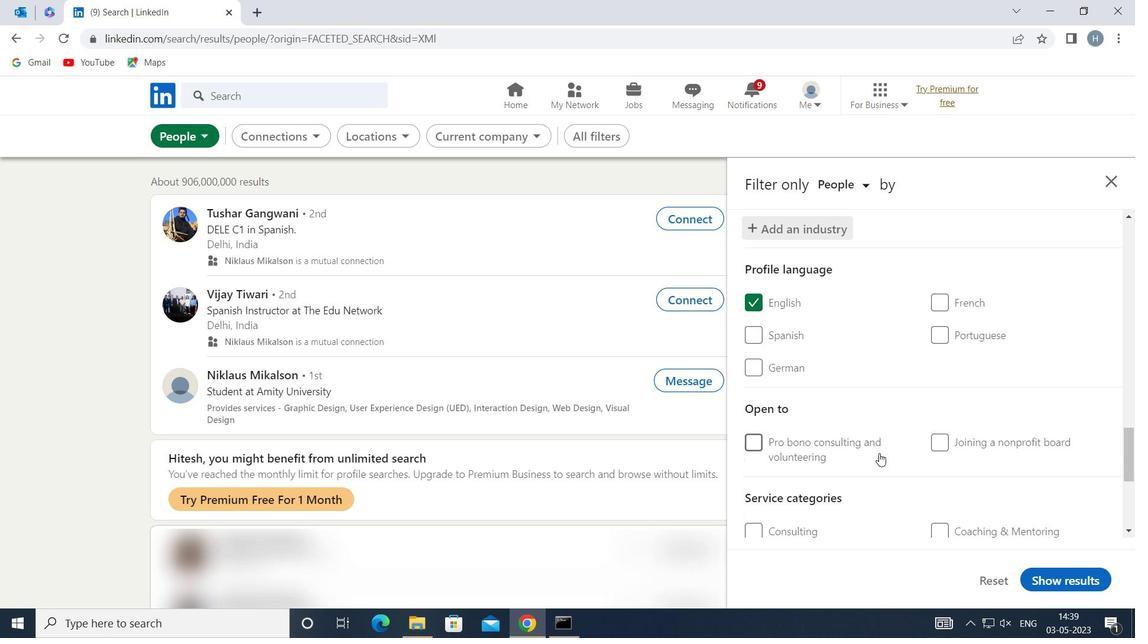 
Action: Mouse moved to (971, 455)
Screenshot: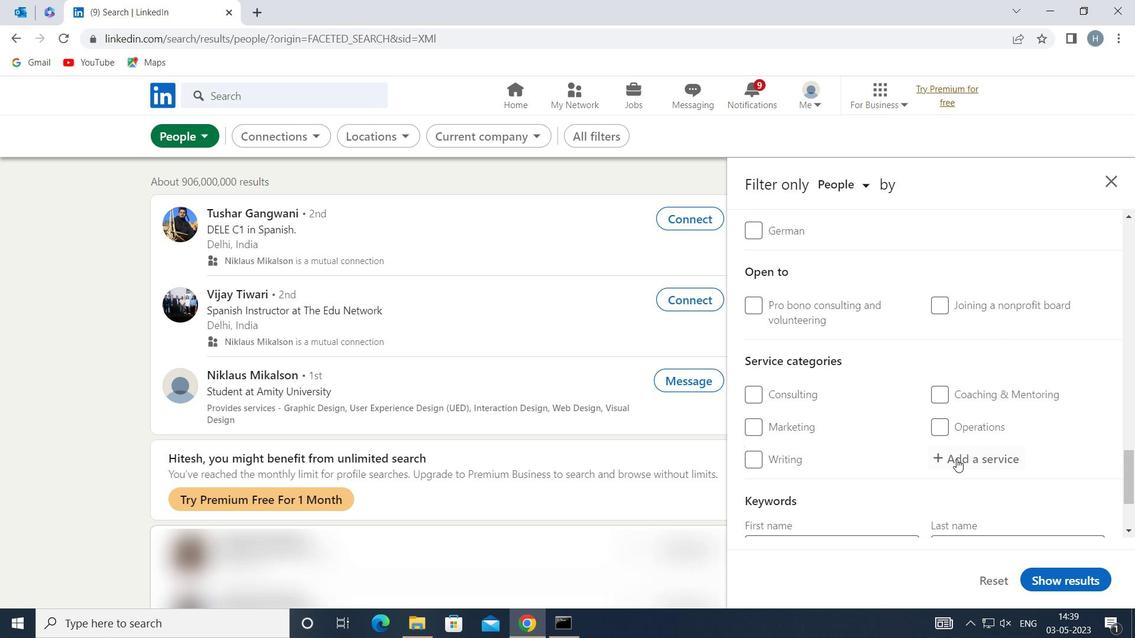 
Action: Mouse pressed left at (971, 455)
Screenshot: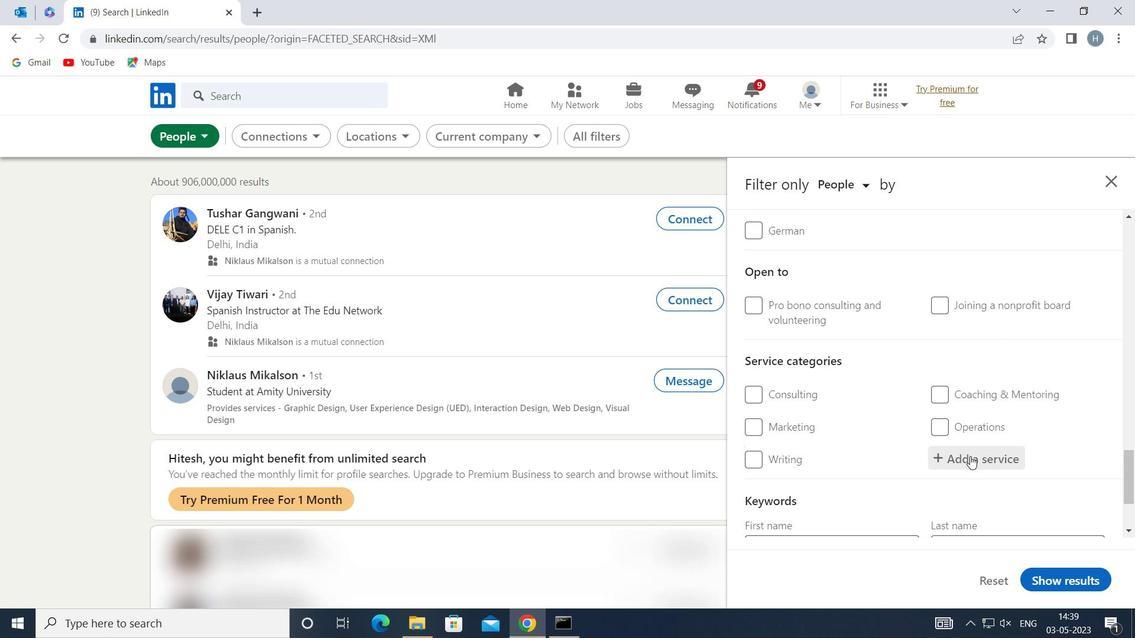 
Action: Mouse moved to (972, 455)
Screenshot: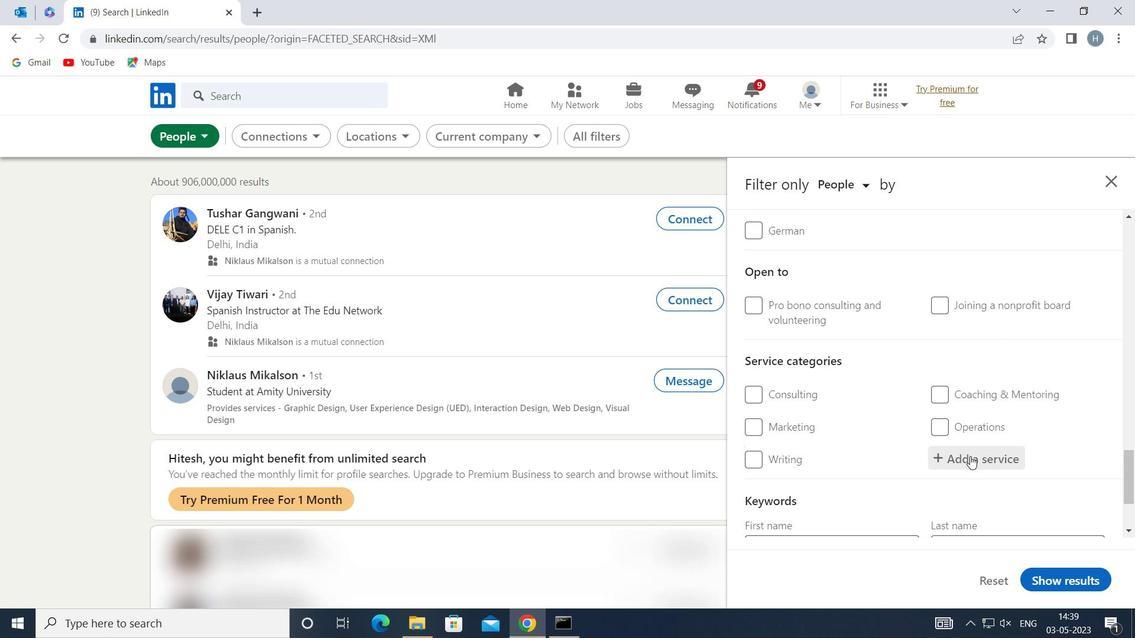 
Action: Key pressed <Key.shift>PROJECTV<Key.backspace><Key.space><Key.shift>MANA
Screenshot: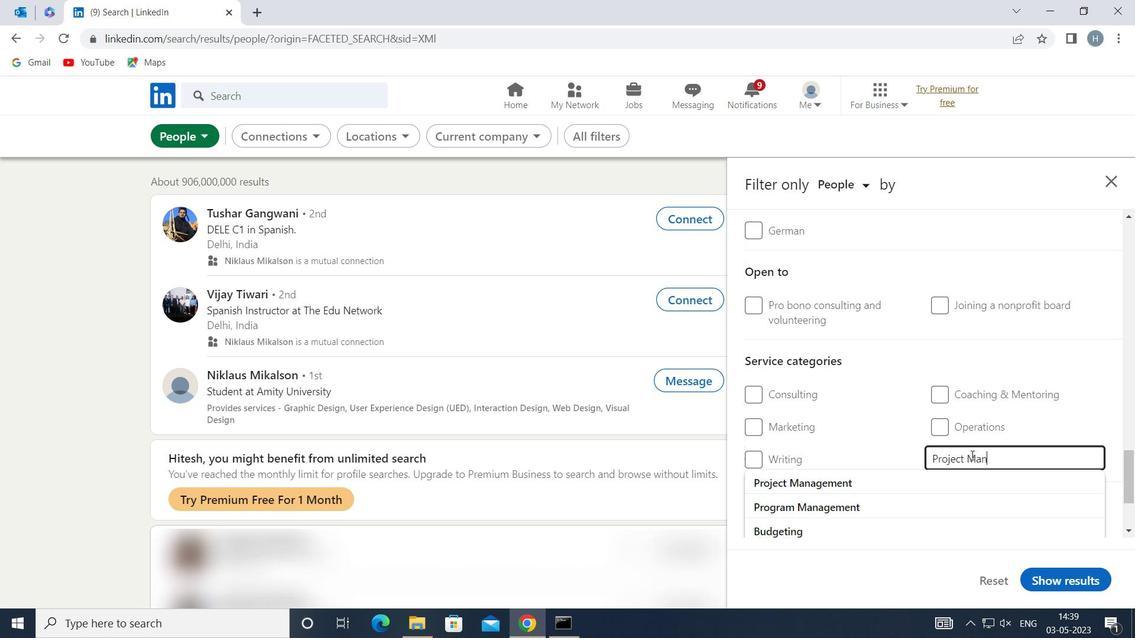 
Action: Mouse moved to (895, 480)
Screenshot: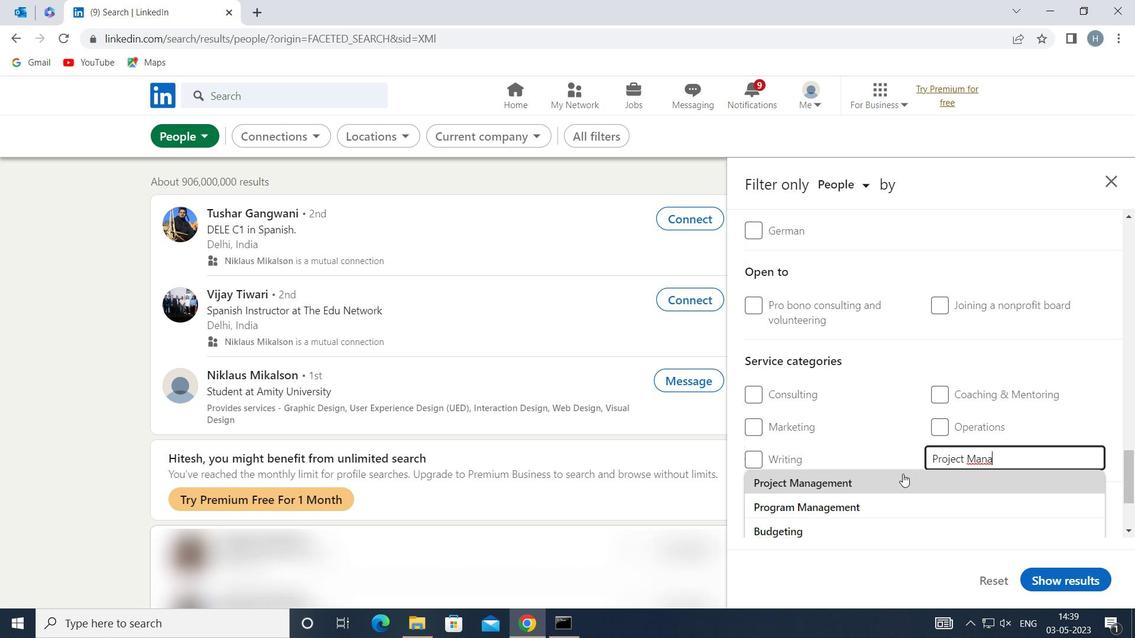 
Action: Mouse pressed left at (895, 480)
Screenshot: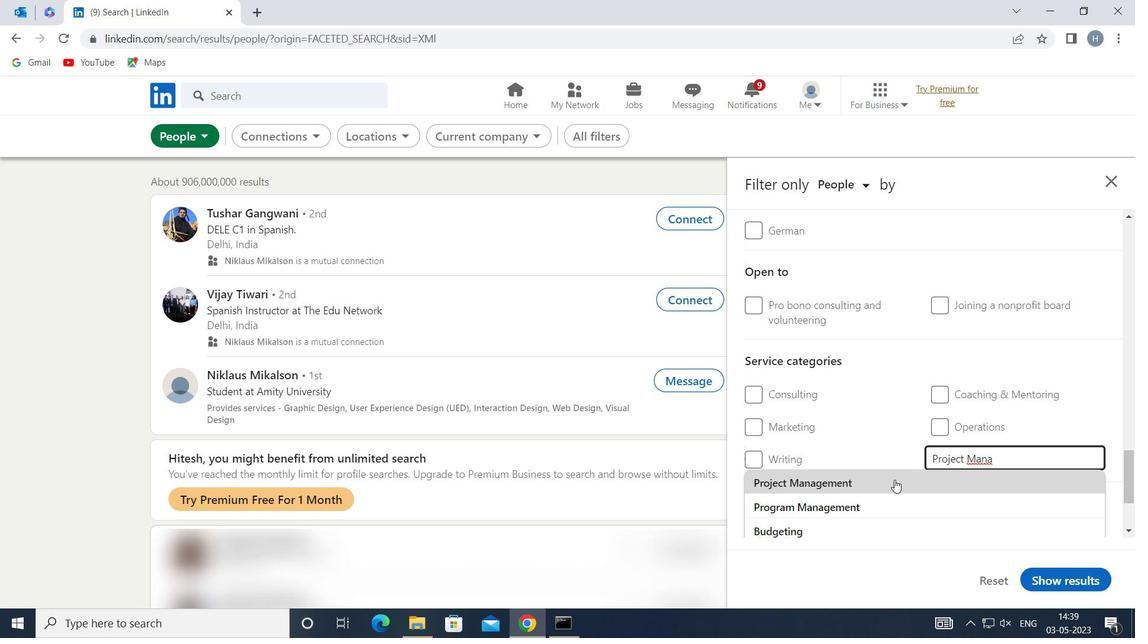 
Action: Mouse moved to (888, 464)
Screenshot: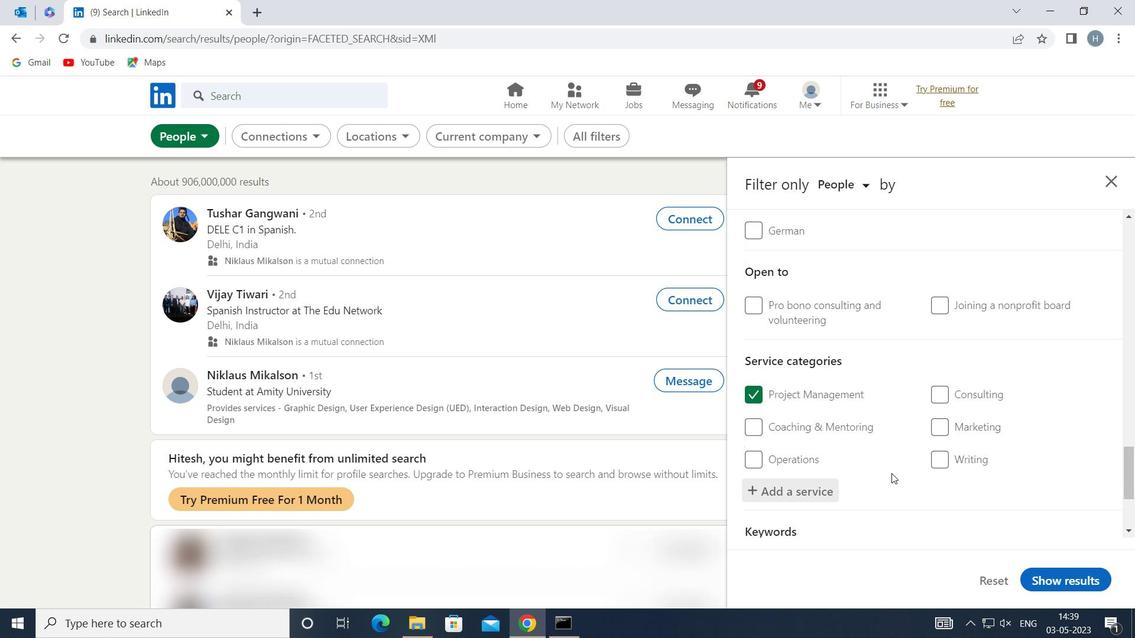 
Action: Mouse scrolled (888, 463) with delta (0, 0)
Screenshot: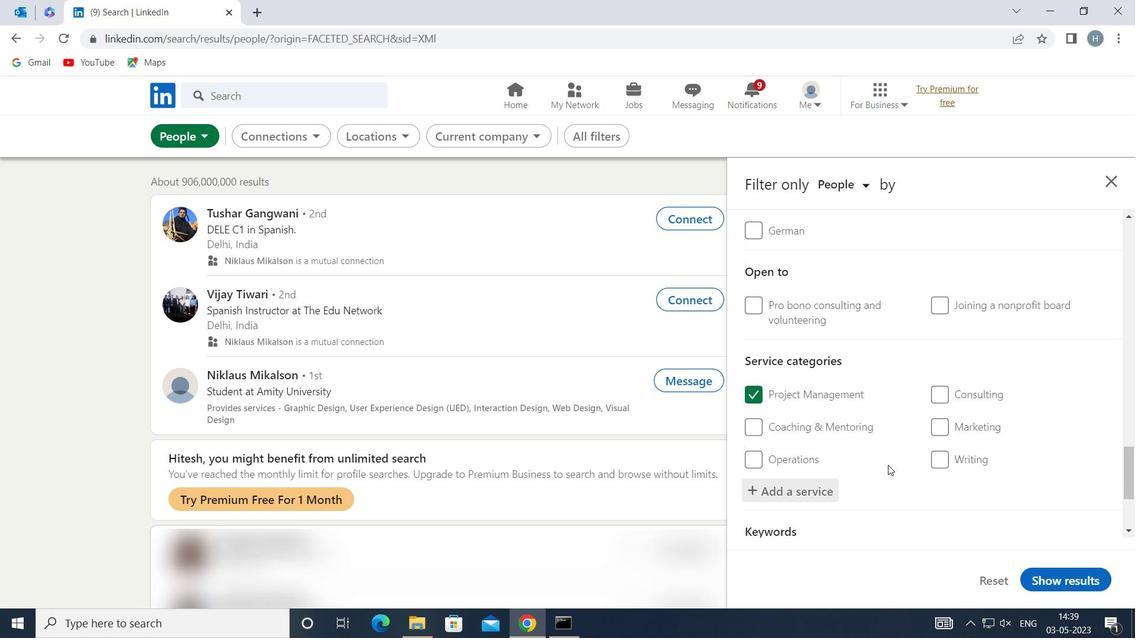 
Action: Mouse moved to (887, 460)
Screenshot: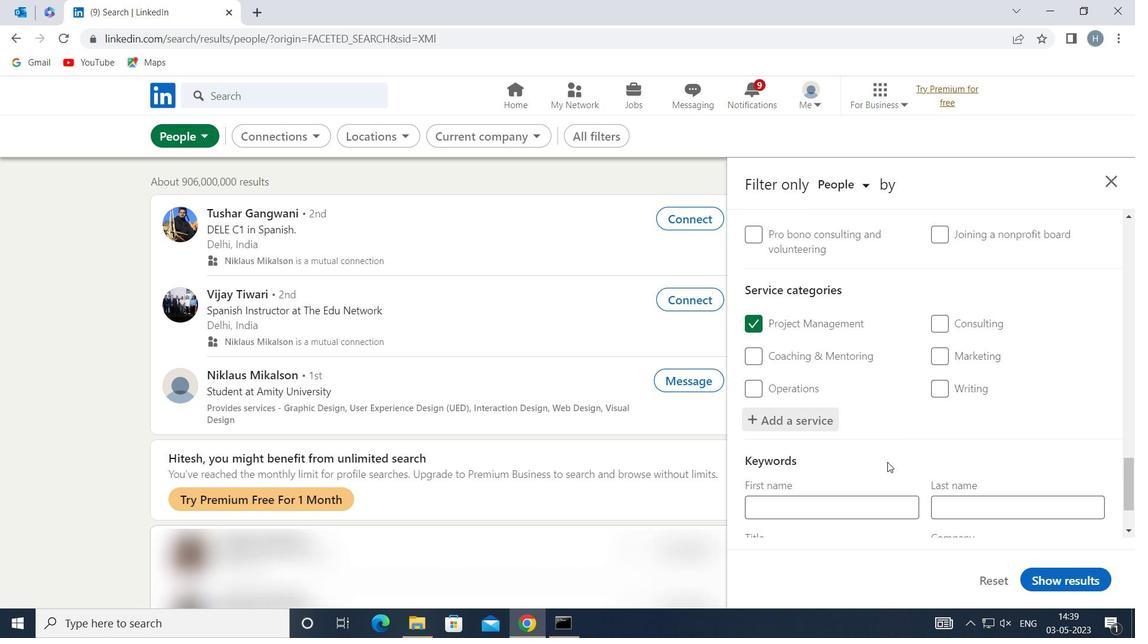 
Action: Mouse scrolled (887, 460) with delta (0, 0)
Screenshot: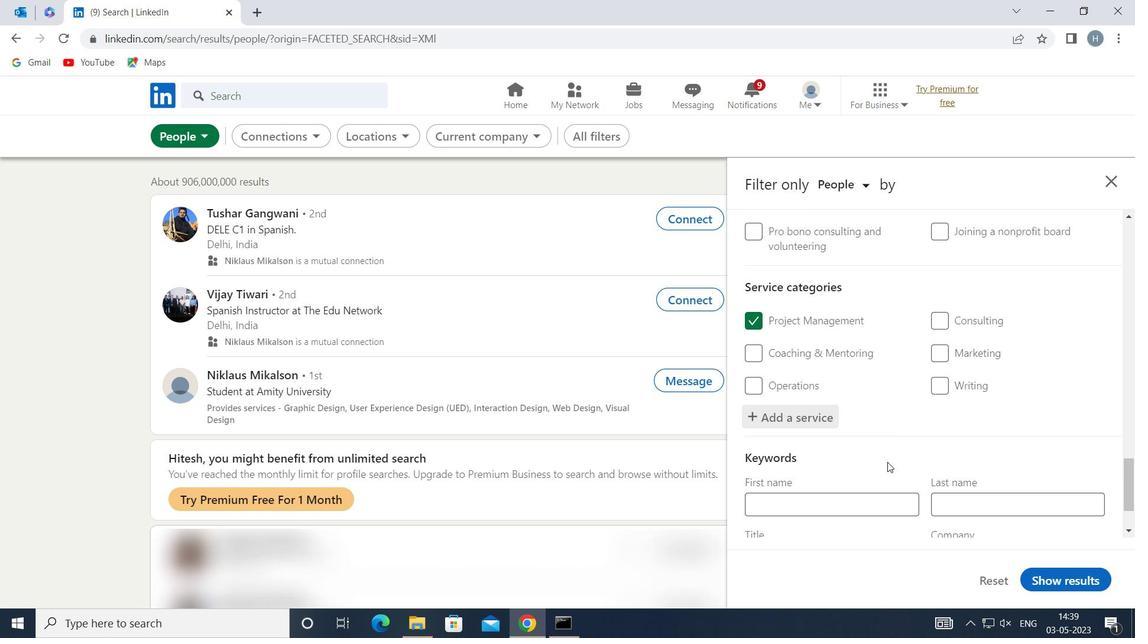 
Action: Mouse moved to (887, 458)
Screenshot: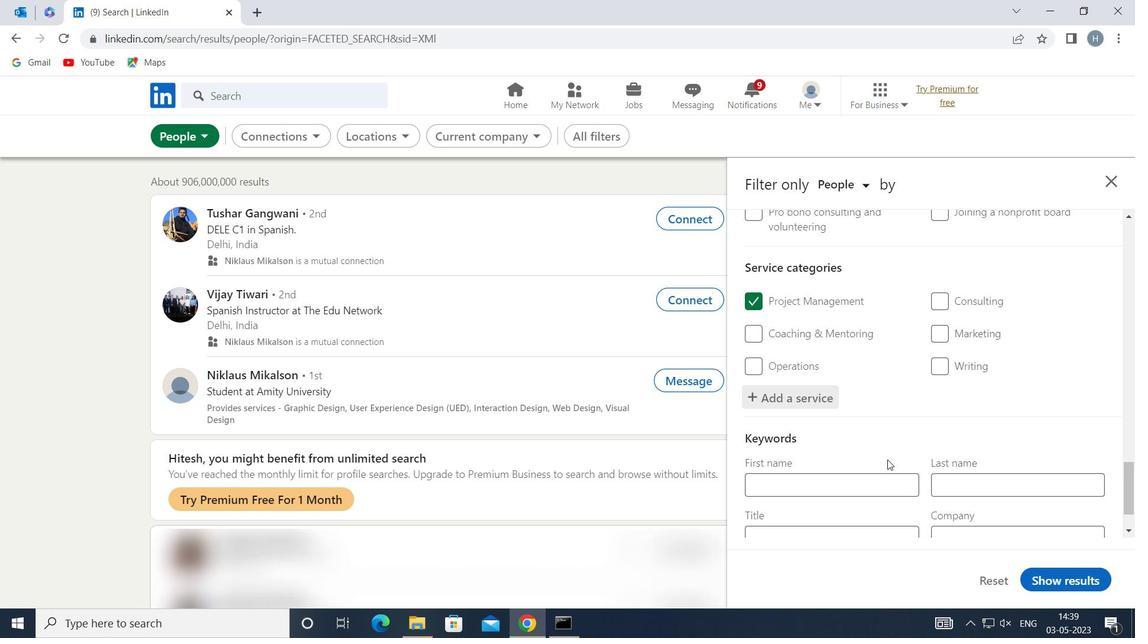 
Action: Mouse scrolled (887, 458) with delta (0, 0)
Screenshot: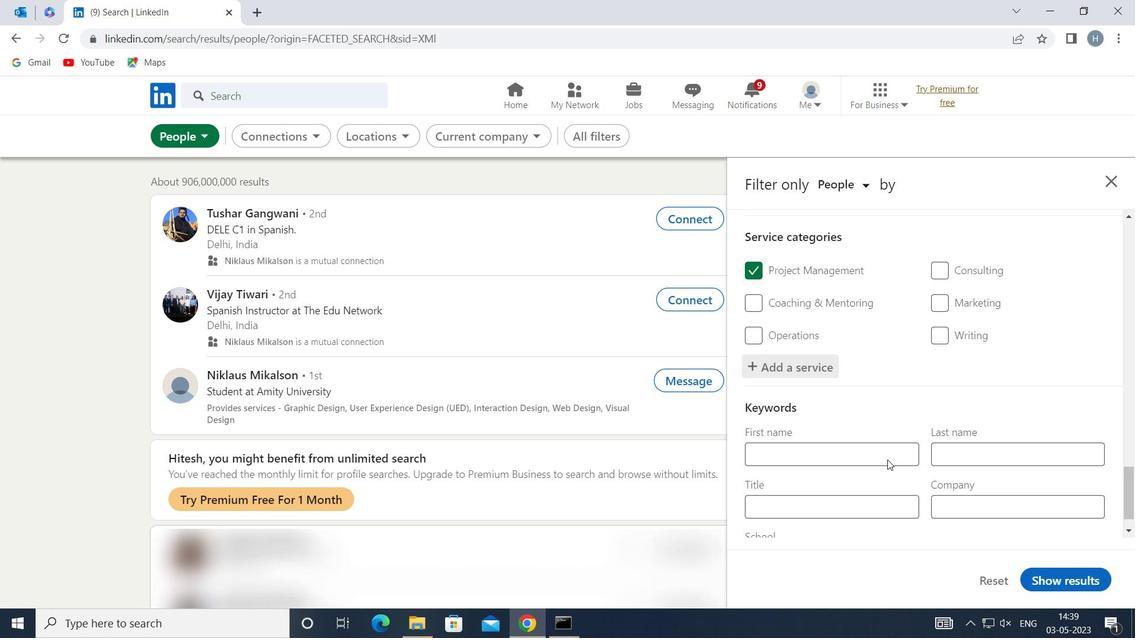 
Action: Mouse moved to (885, 466)
Screenshot: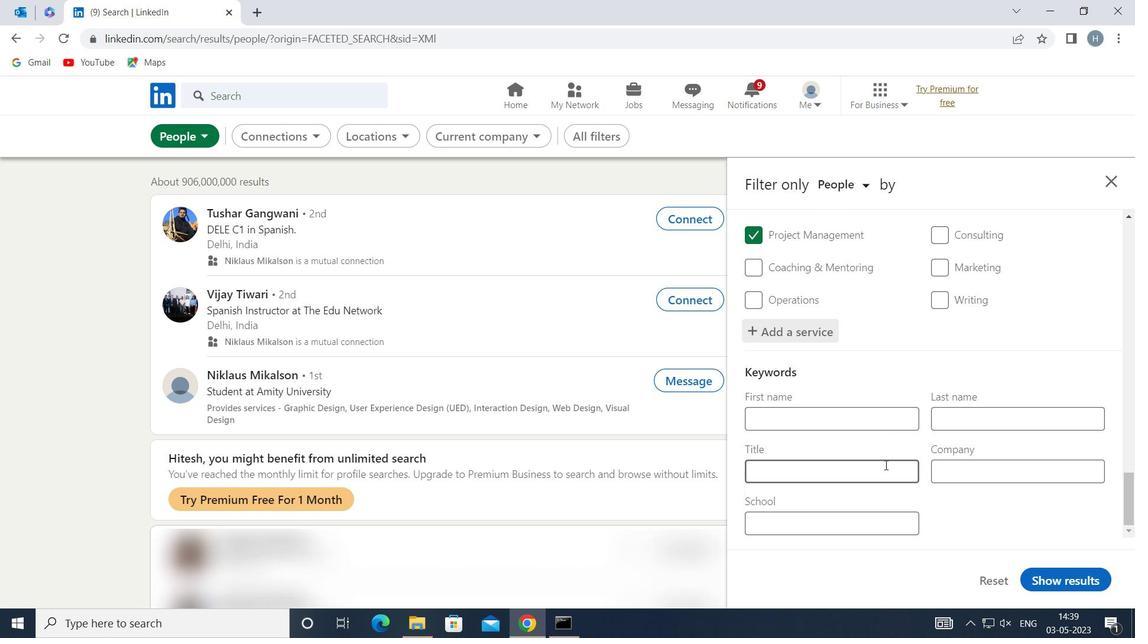 
Action: Mouse pressed left at (885, 466)
Screenshot: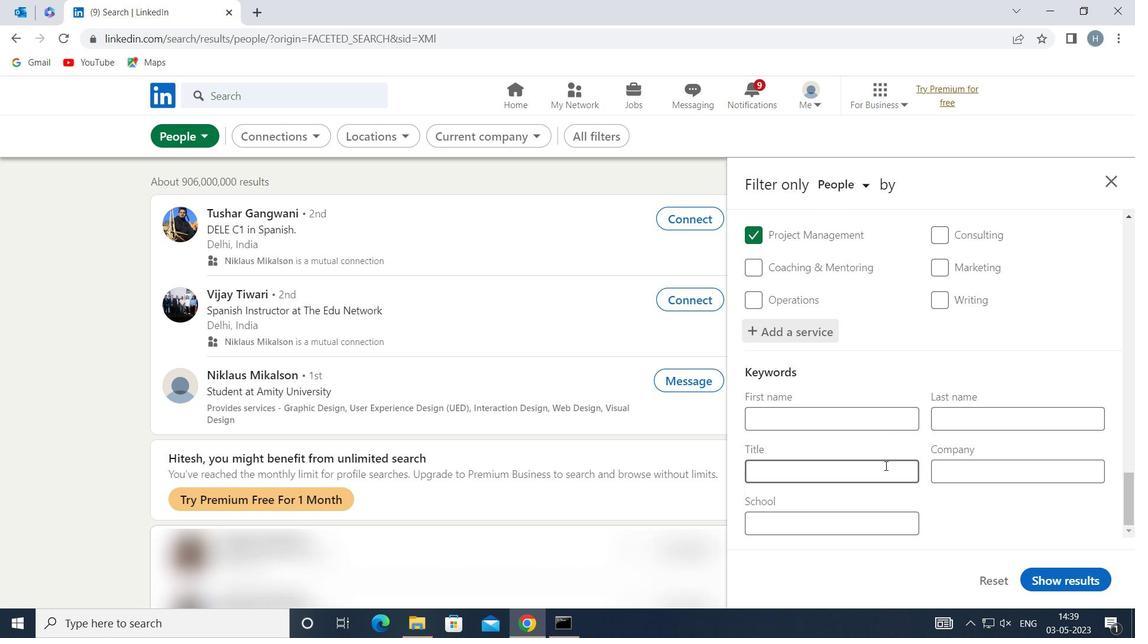 
Action: Key pressed <Key.shift>HEAVY<Key.space><Key.shift><Key.shift><Key.shift><Key.shift><Key.shift><Key.shift><Key.shift><Key.shift><Key.shift><Key.shift><Key.shift><Key.shift><Key.shift><Key.shift><Key.shift><Key.shift><Key.shift><Key.shift><Key.shift><Key.shift>EQUIPMENT<Key.space><Key.shift>OPERATOR
Screenshot: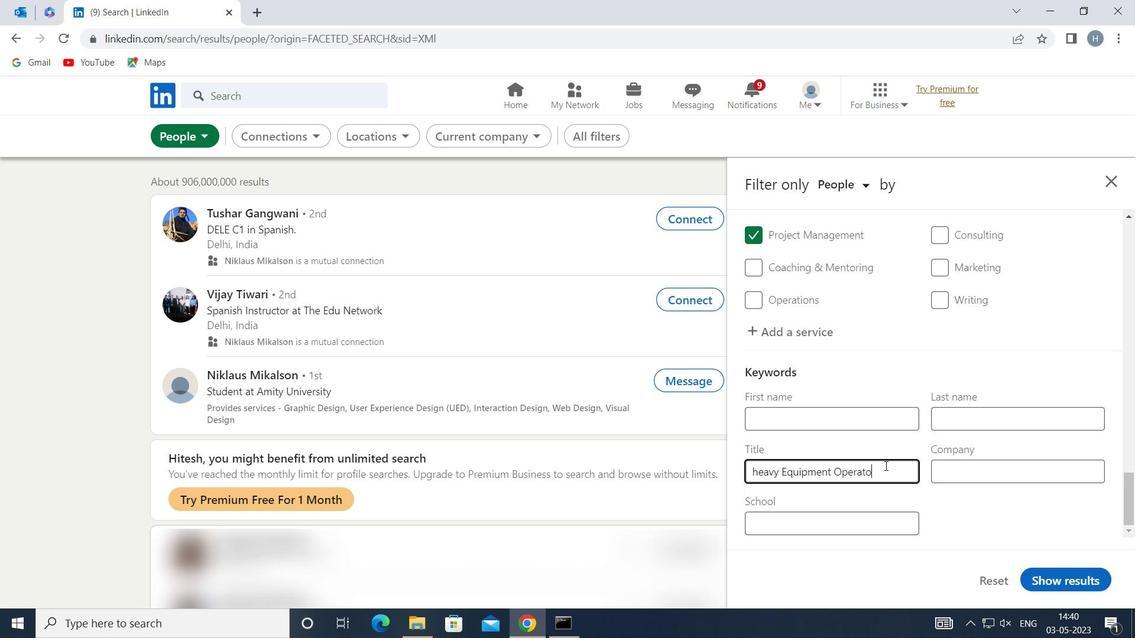 
Action: Mouse moved to (1083, 577)
Screenshot: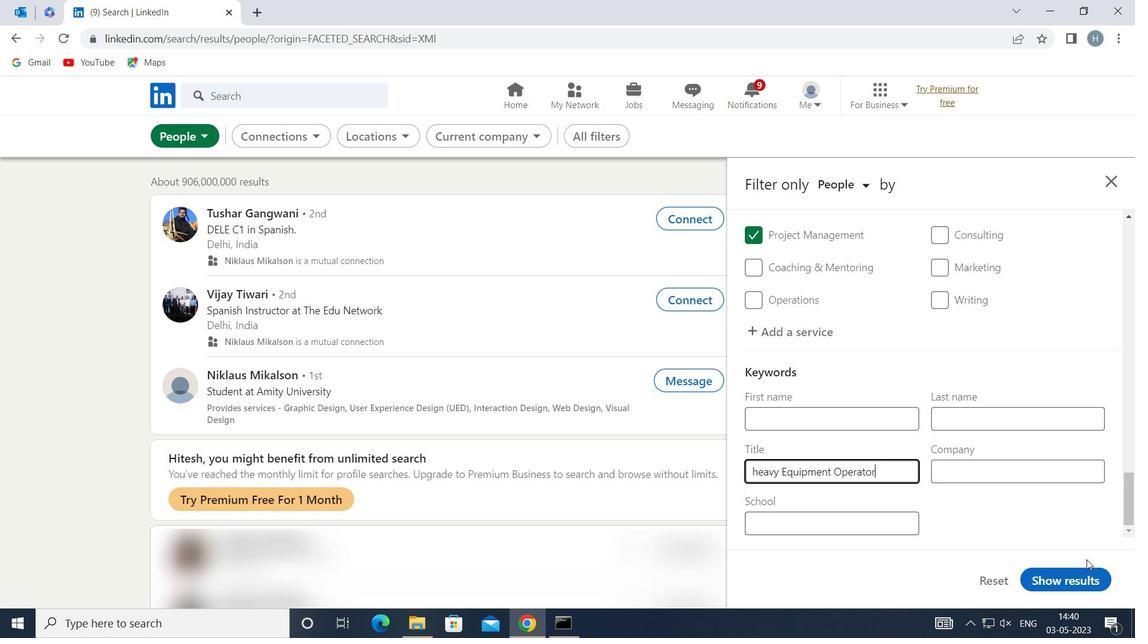 
Action: Mouse pressed left at (1083, 577)
Screenshot: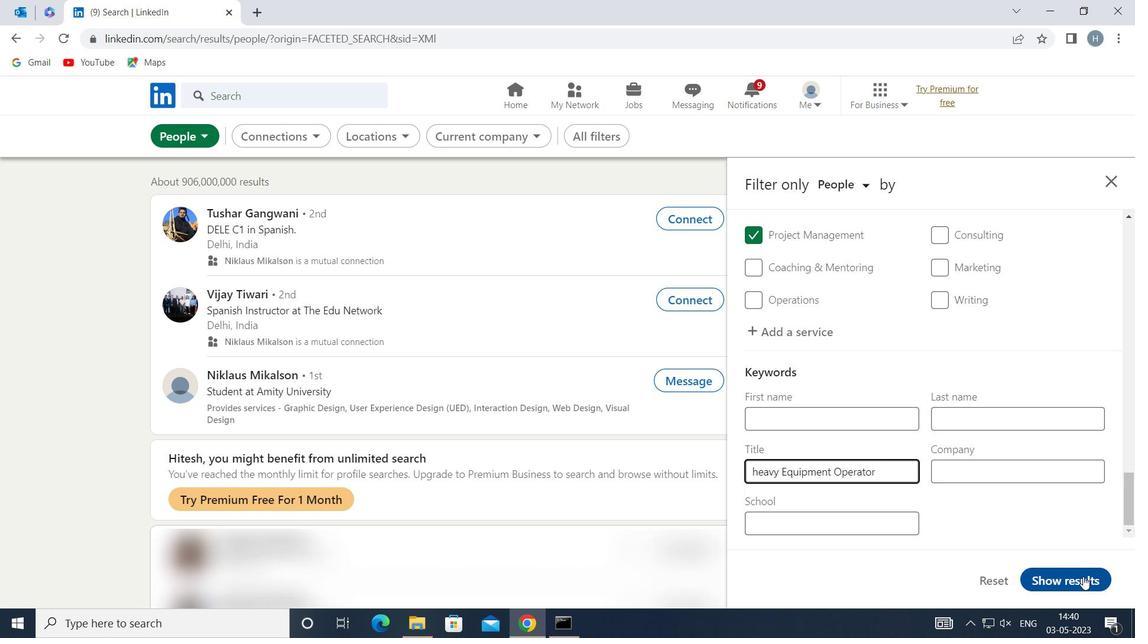 
Action: Mouse moved to (642, 327)
Screenshot: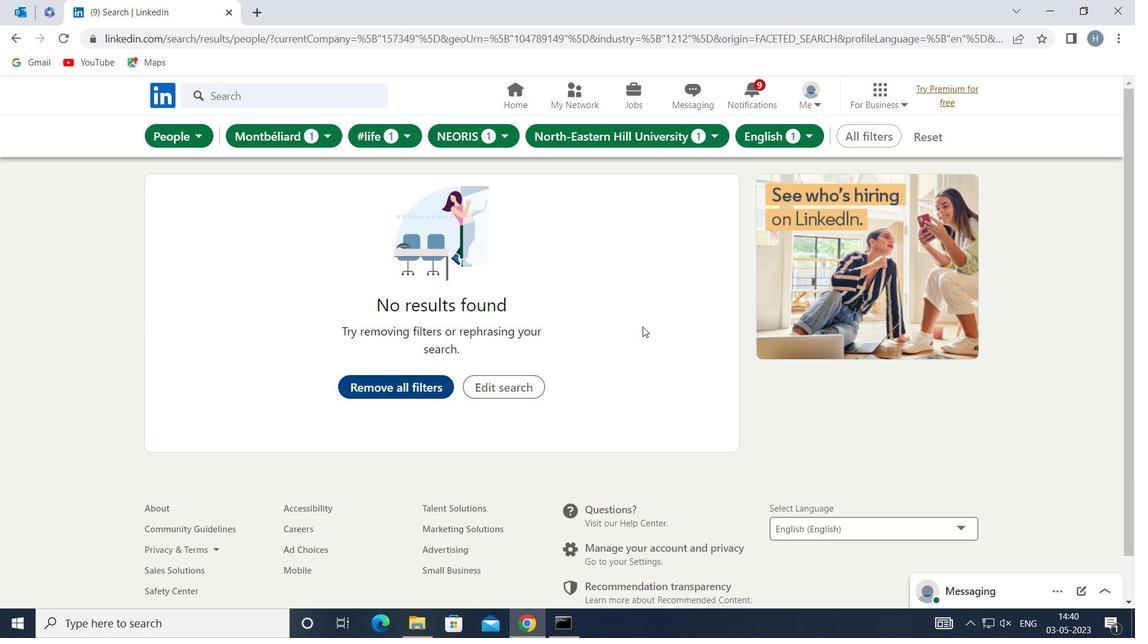 
